 Task: Find connections with filter location Sigmaringen with filter topic #startupcompanywith filter profile language Potuguese with filter current company Wieden + Kennedy with filter school Velammal Institute Of Technology with filter industry Accessible Hardware Manufacturing with filter service category Research with filter keywords title Security Guard
Action: Mouse moved to (179, 273)
Screenshot: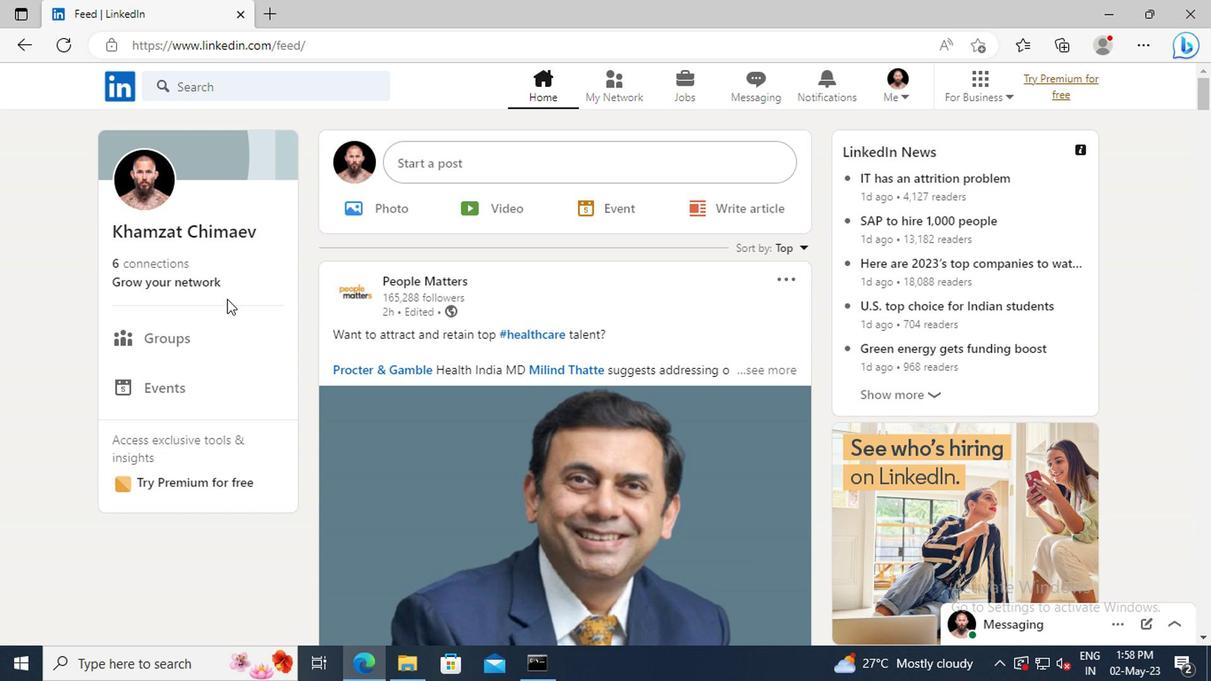 
Action: Mouse pressed left at (179, 273)
Screenshot: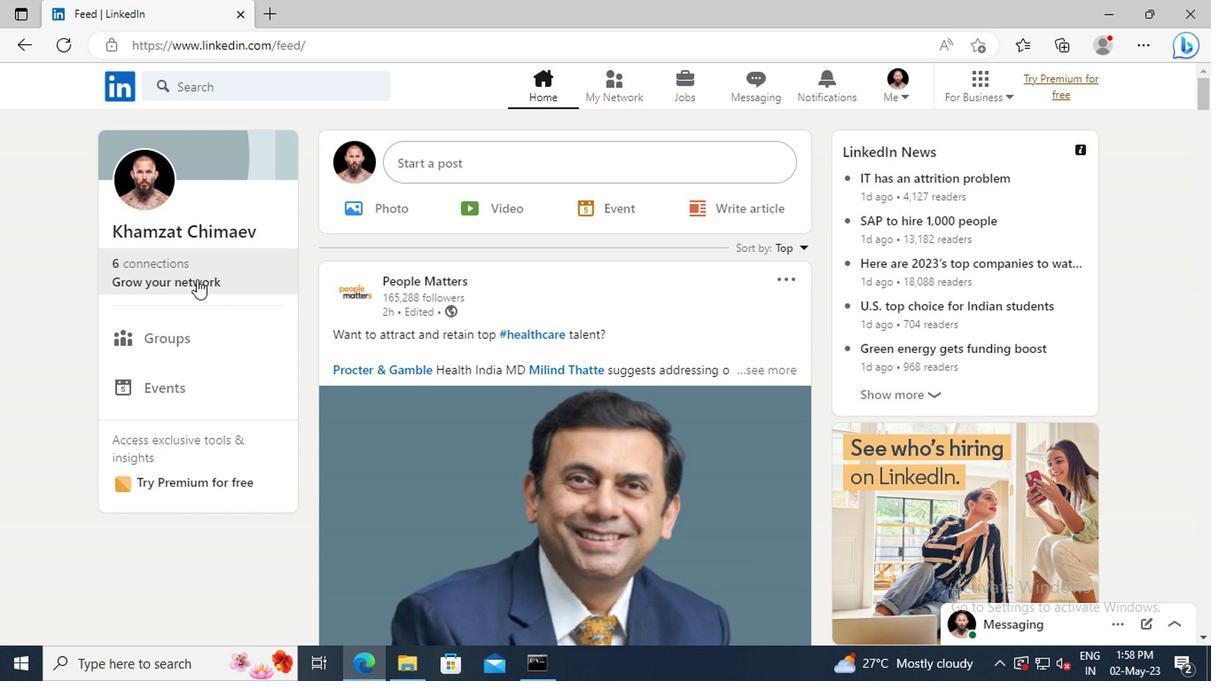 
Action: Mouse moved to (183, 188)
Screenshot: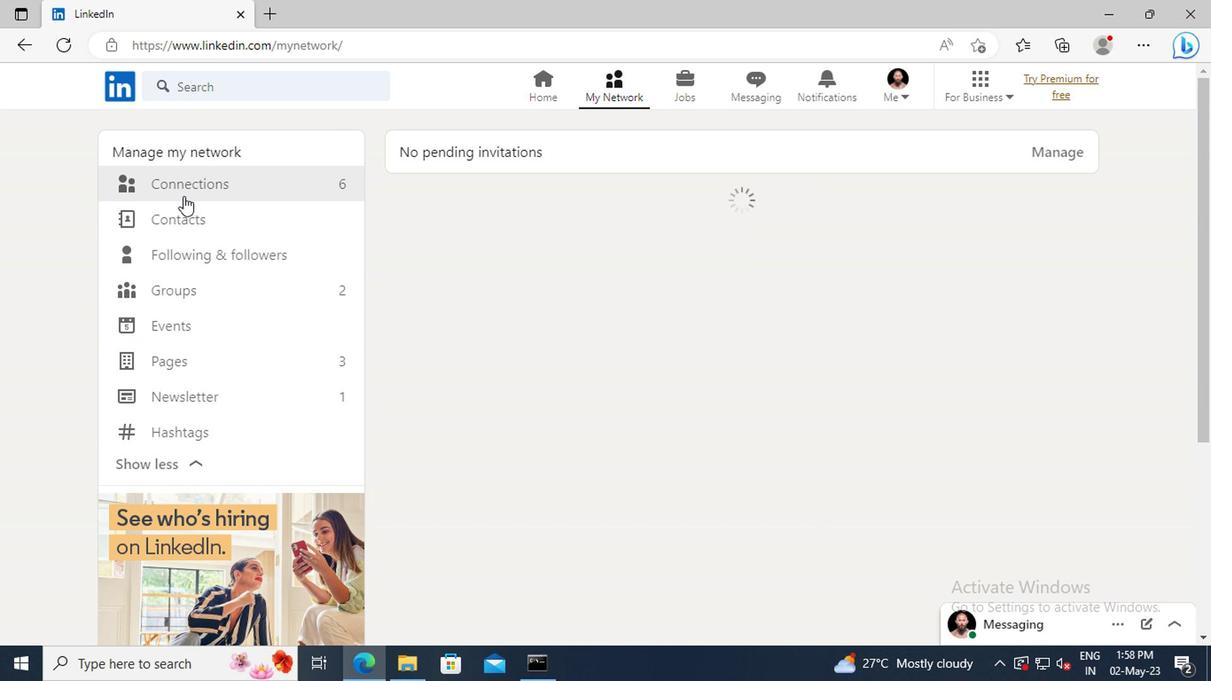 
Action: Mouse pressed left at (183, 188)
Screenshot: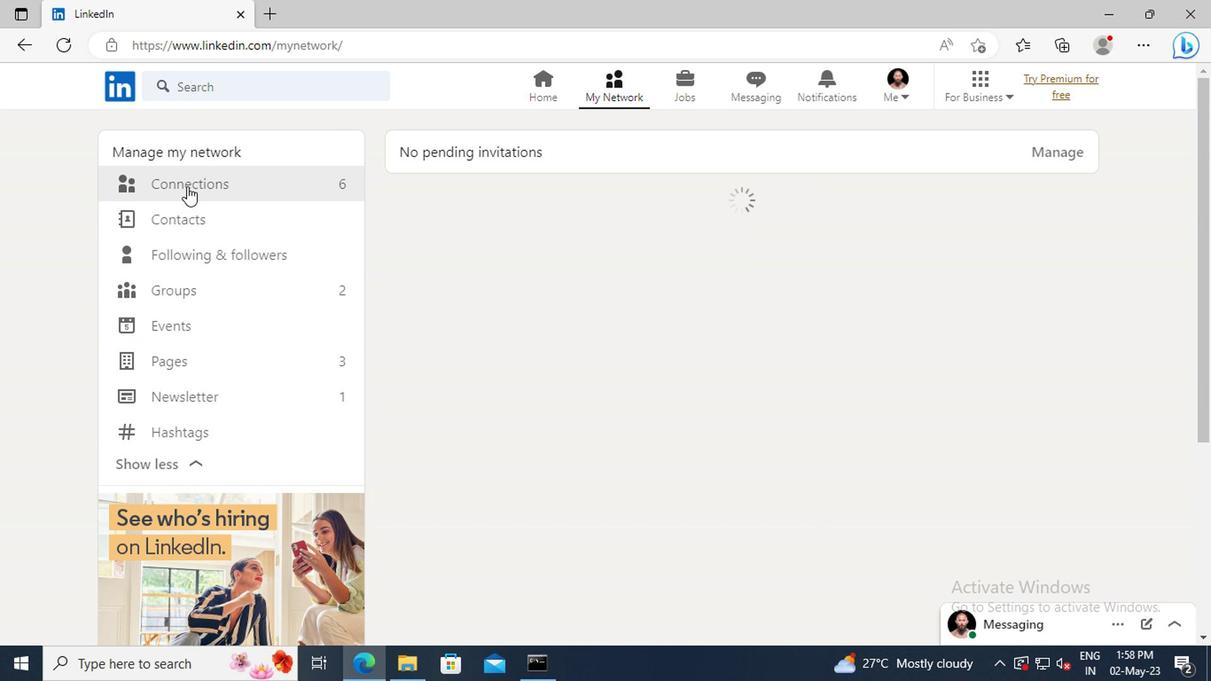 
Action: Mouse moved to (701, 193)
Screenshot: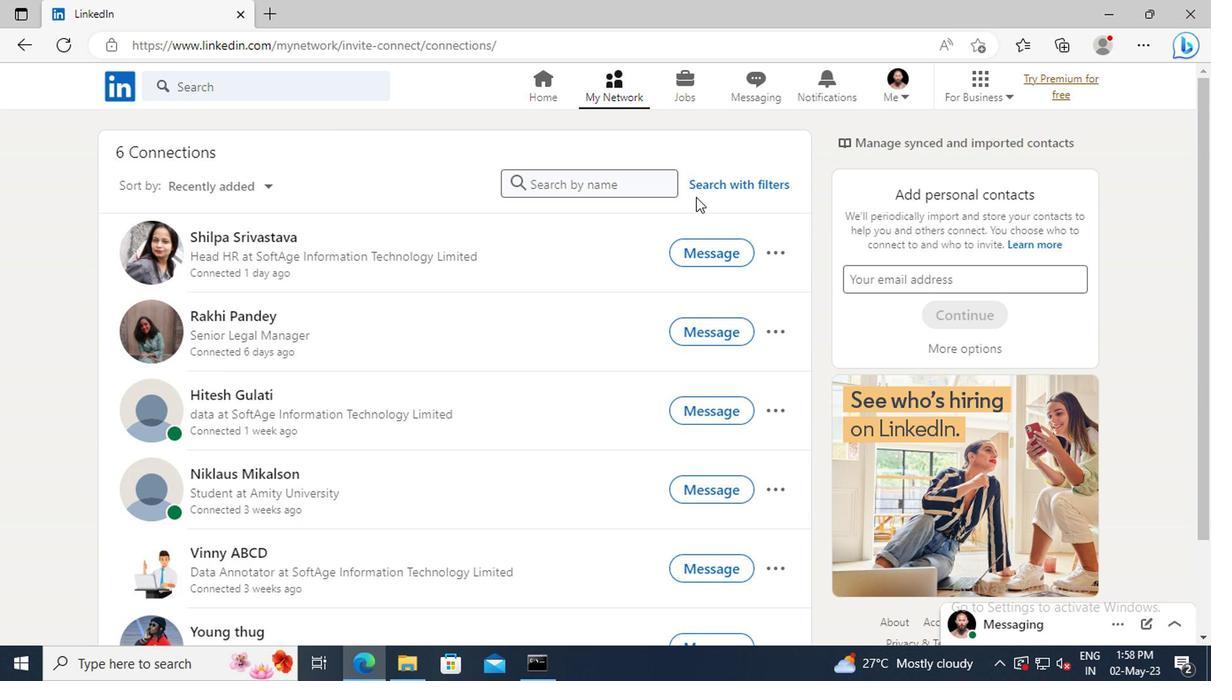 
Action: Mouse pressed left at (701, 193)
Screenshot: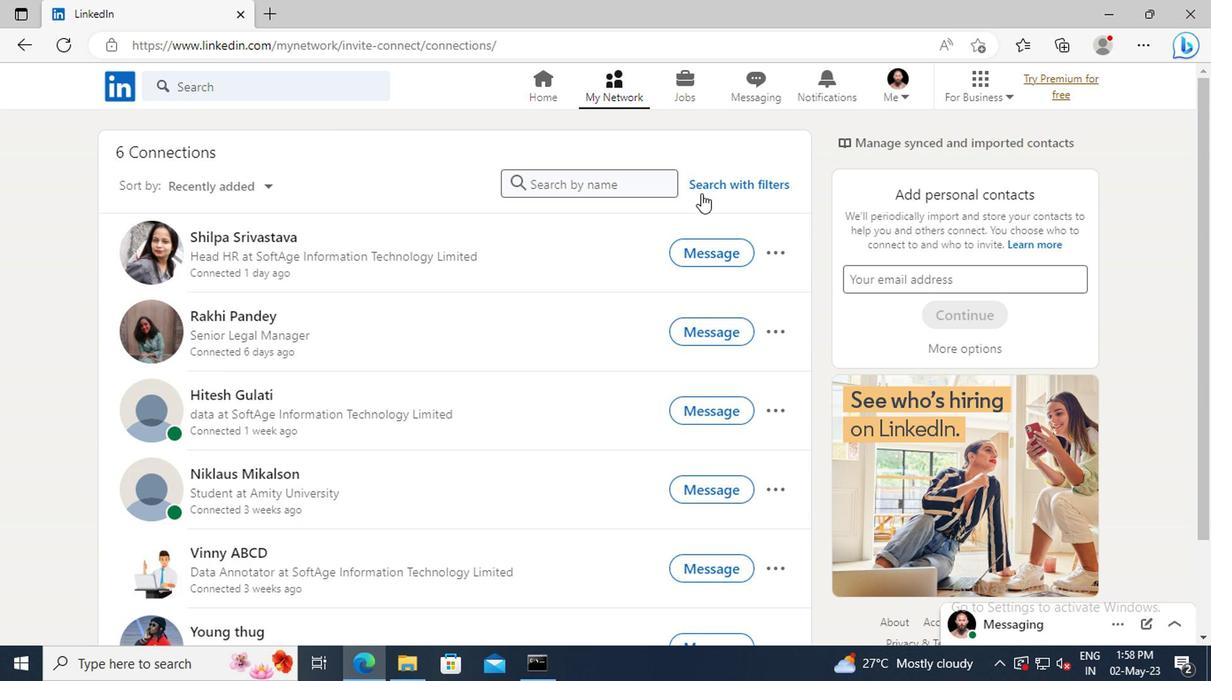 
Action: Mouse moved to (669, 141)
Screenshot: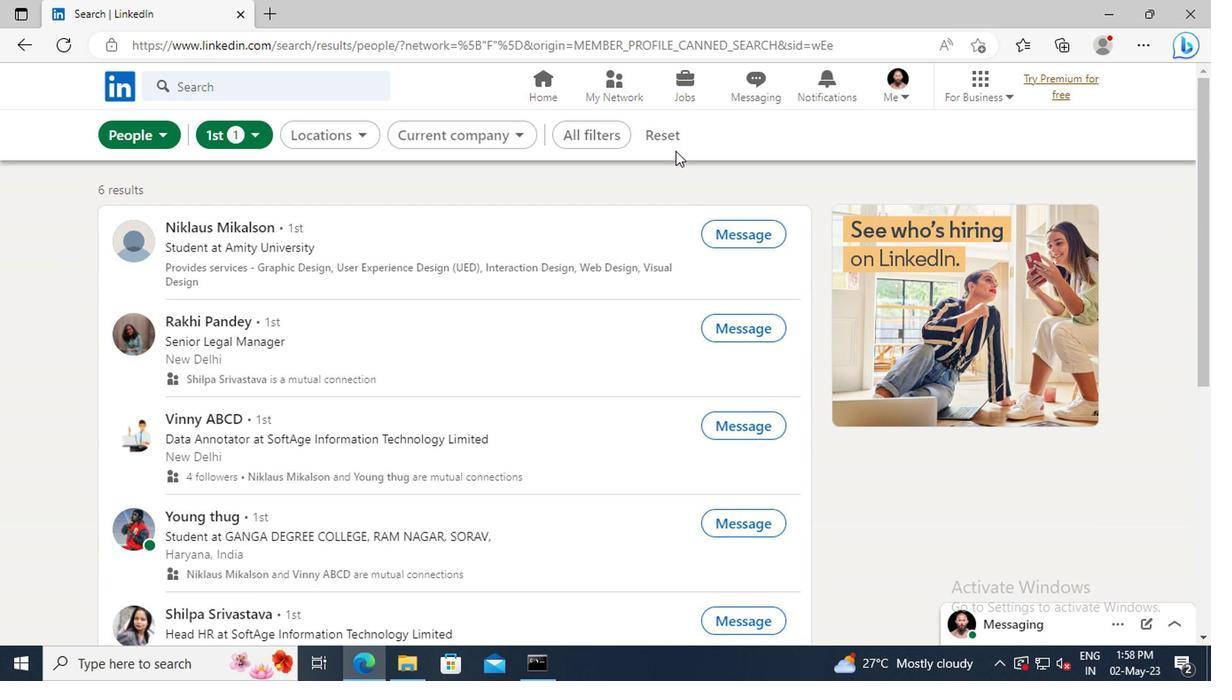 
Action: Mouse pressed left at (669, 141)
Screenshot: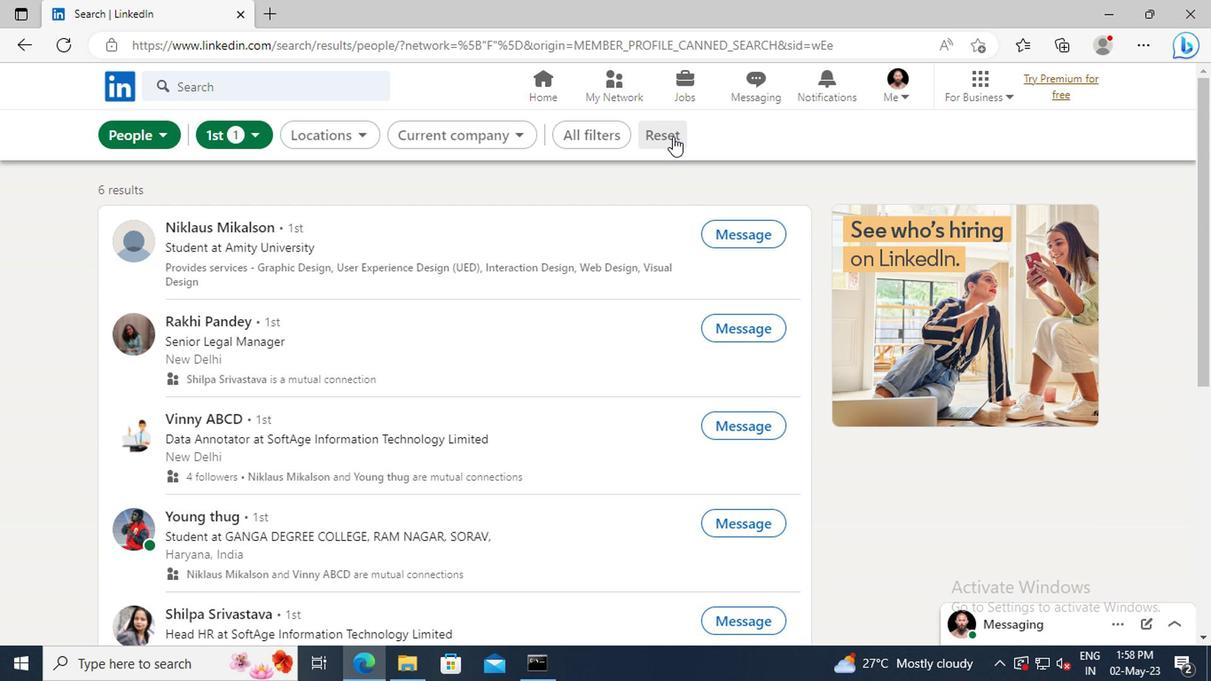
Action: Mouse moved to (632, 141)
Screenshot: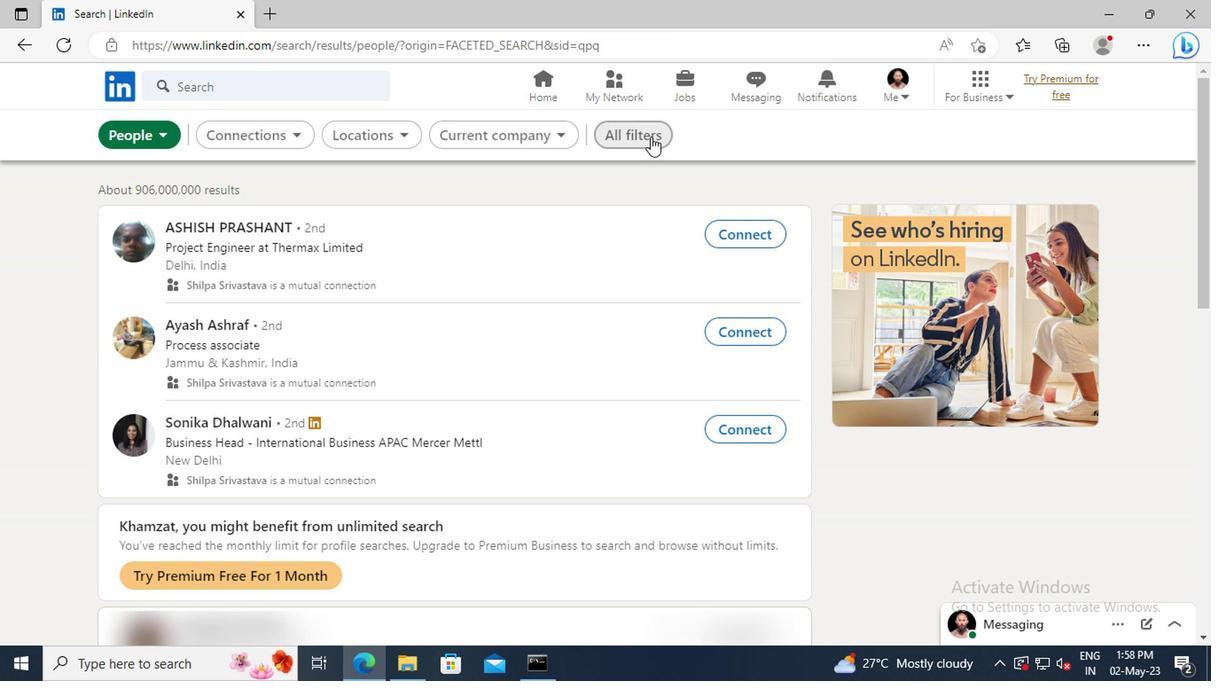 
Action: Mouse pressed left at (632, 141)
Screenshot: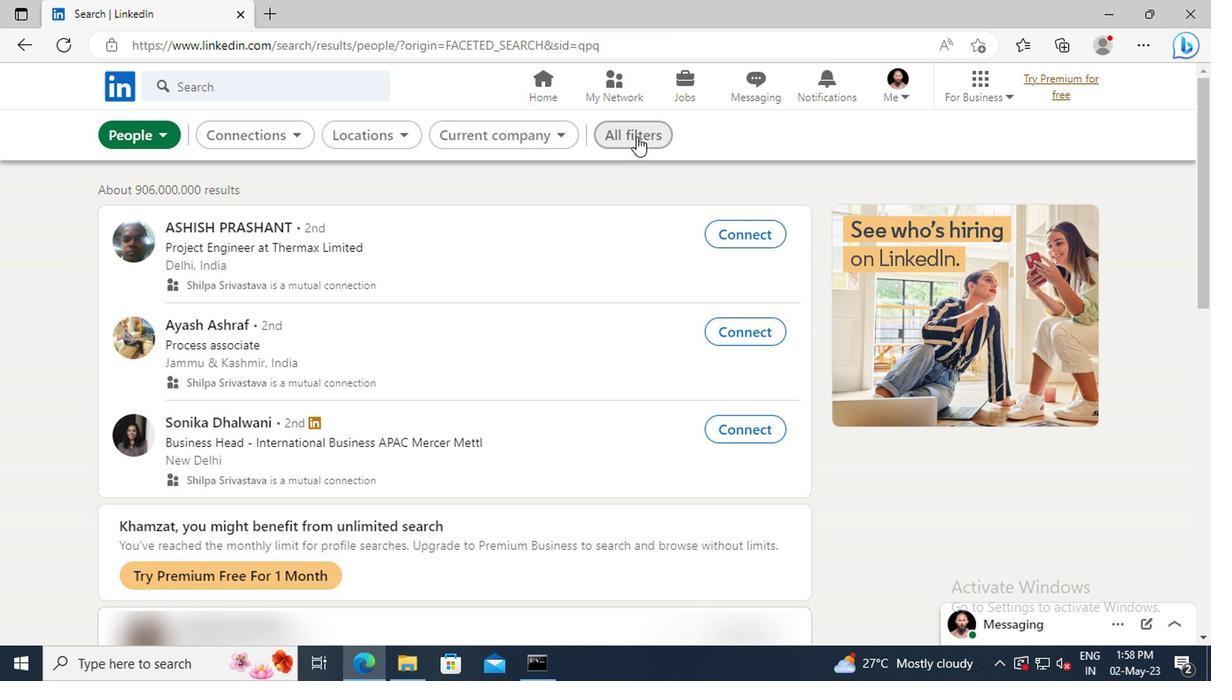 
Action: Mouse moved to (978, 320)
Screenshot: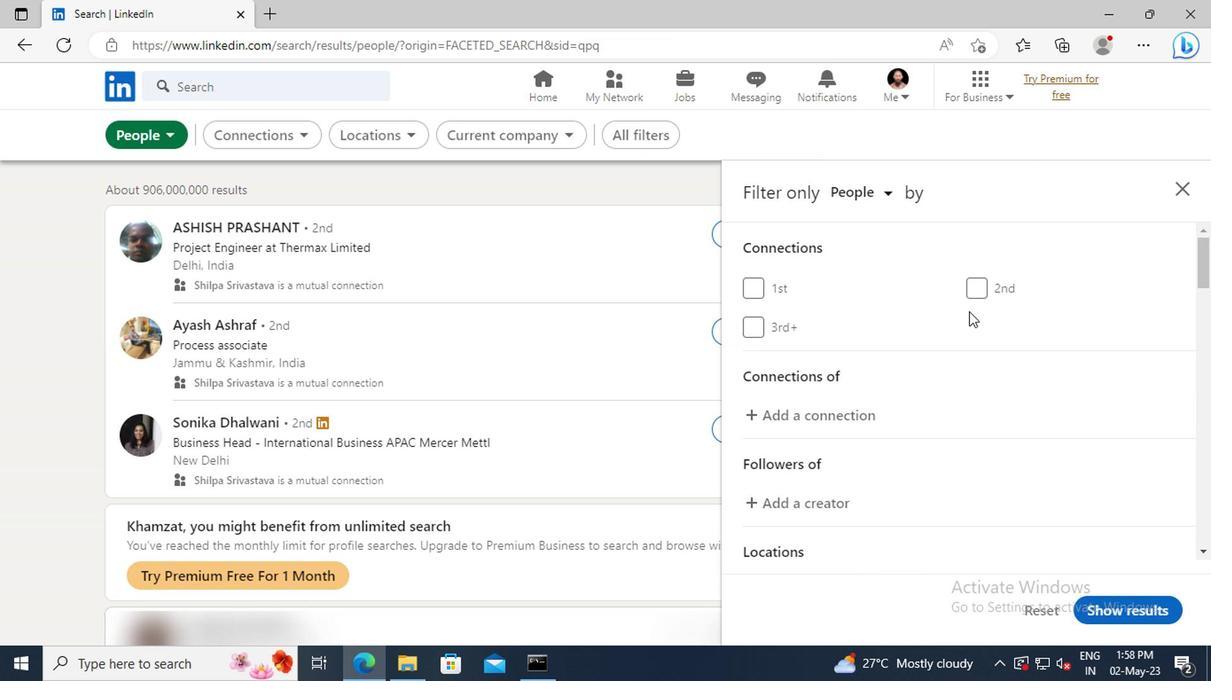 
Action: Mouse scrolled (978, 319) with delta (0, 0)
Screenshot: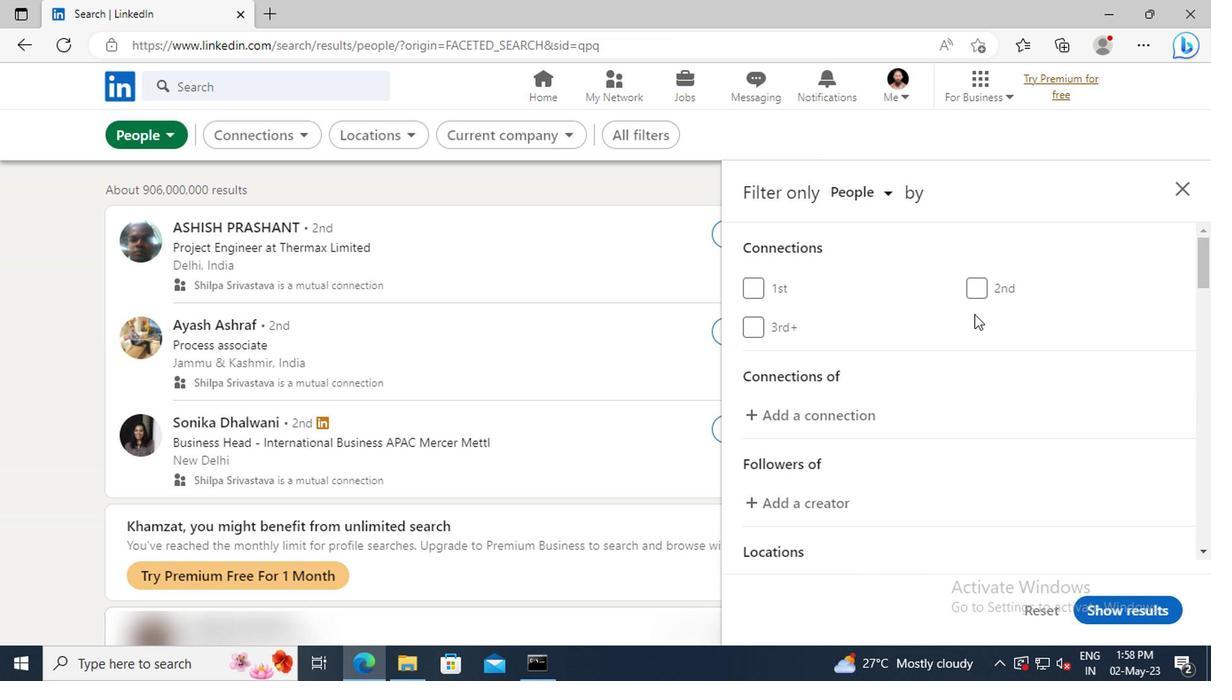 
Action: Mouse scrolled (978, 319) with delta (0, 0)
Screenshot: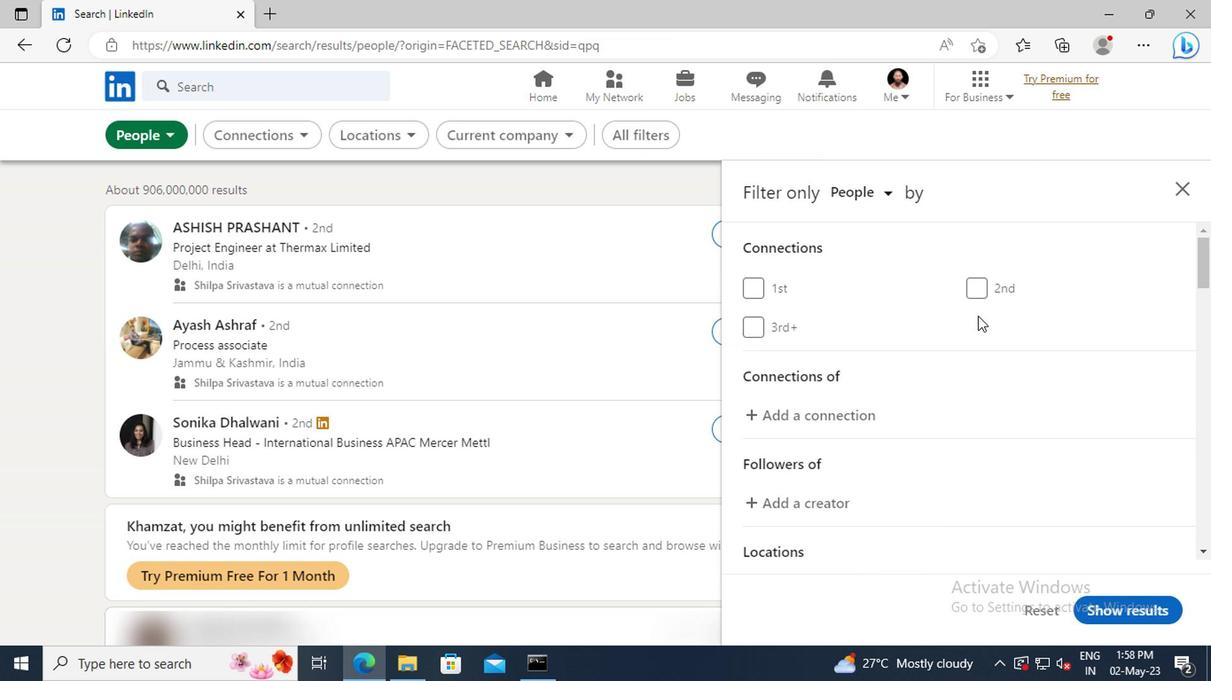 
Action: Mouse scrolled (978, 319) with delta (0, 0)
Screenshot: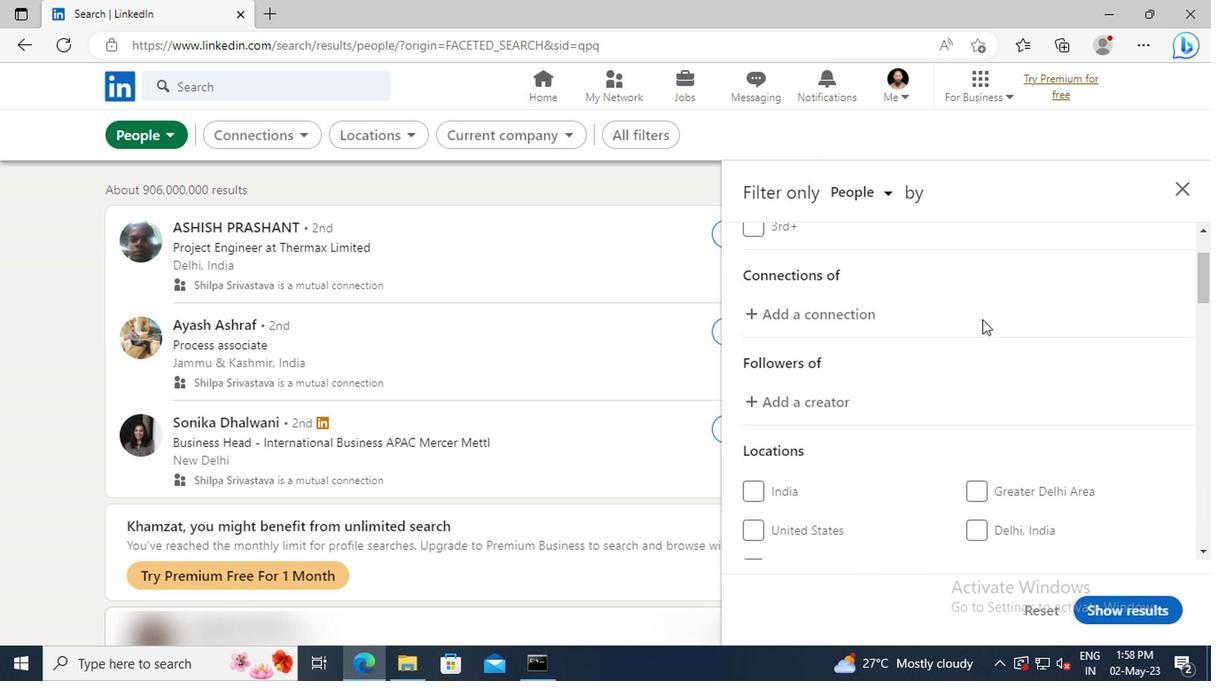 
Action: Mouse moved to (978, 321)
Screenshot: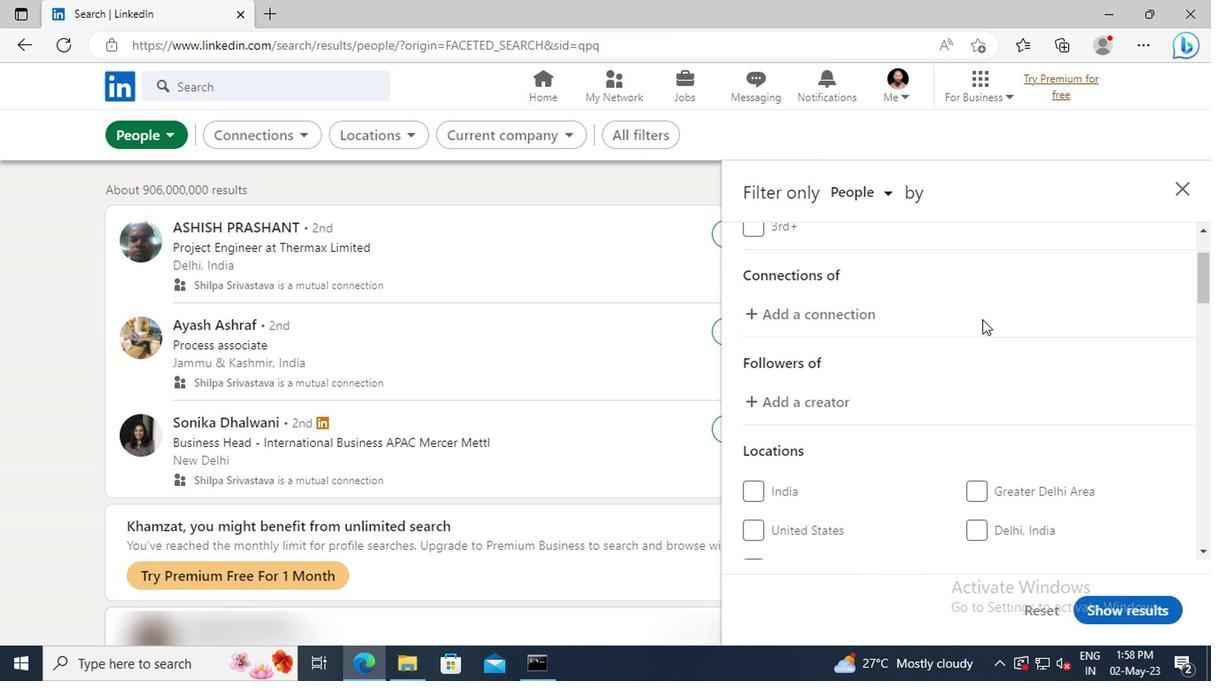 
Action: Mouse scrolled (978, 320) with delta (0, -1)
Screenshot: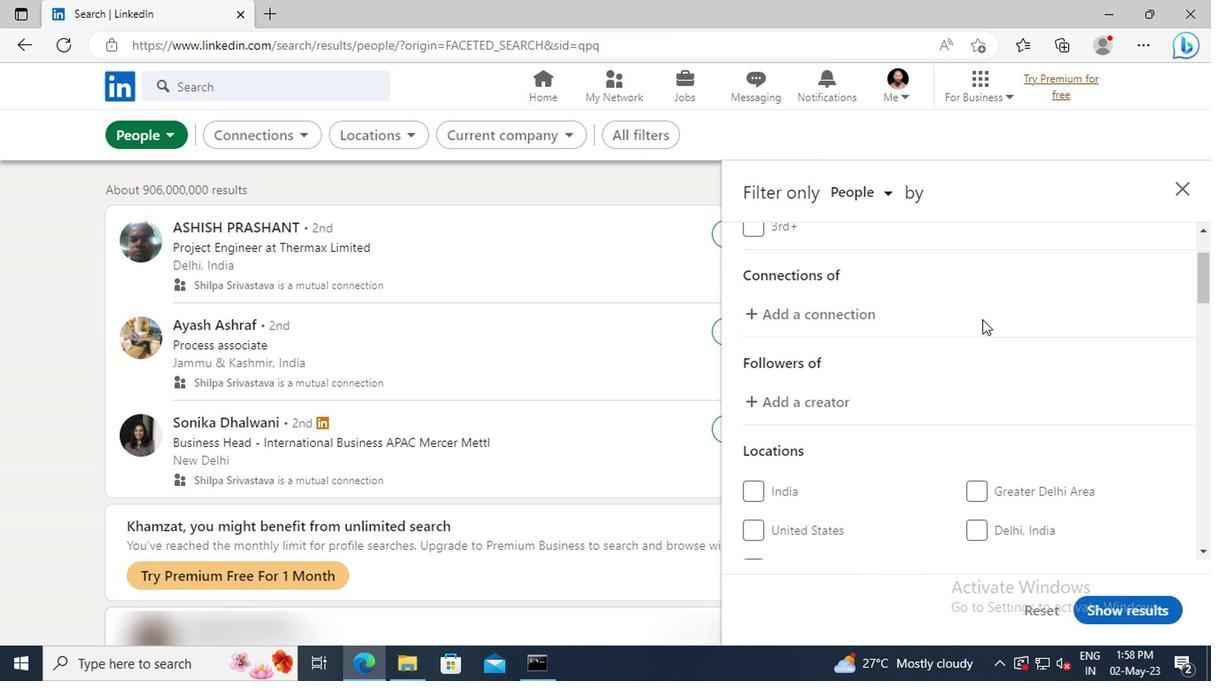 
Action: Mouse moved to (978, 330)
Screenshot: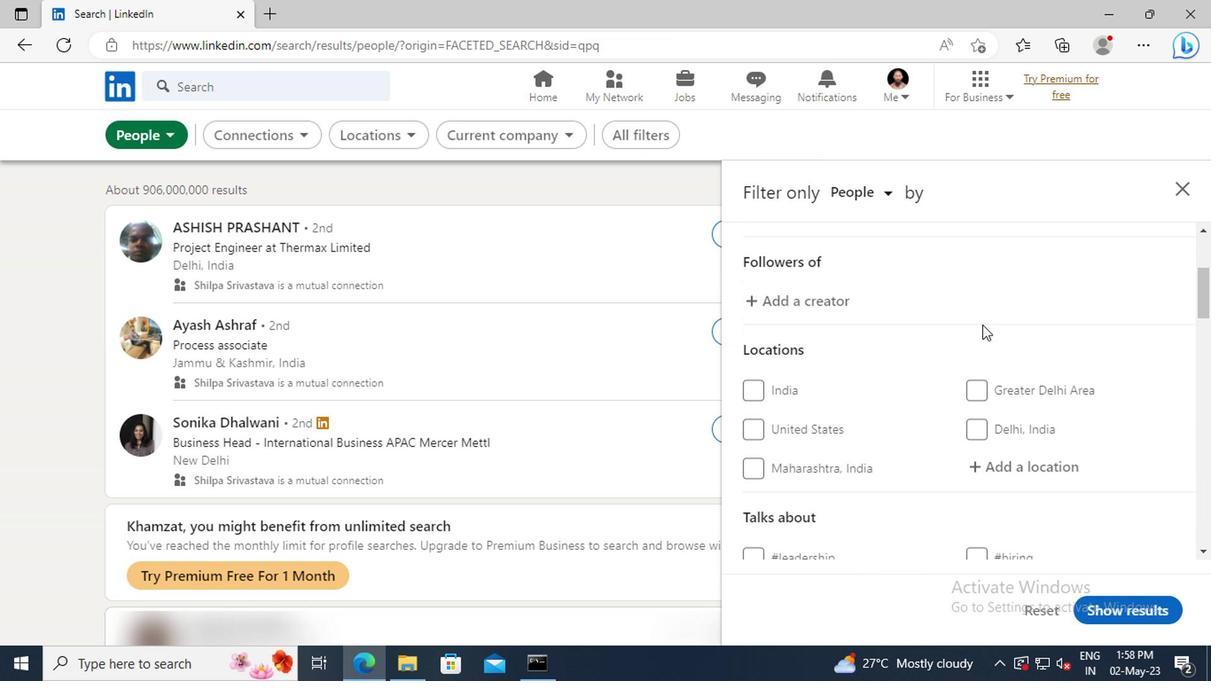 
Action: Mouse scrolled (978, 329) with delta (0, -1)
Screenshot: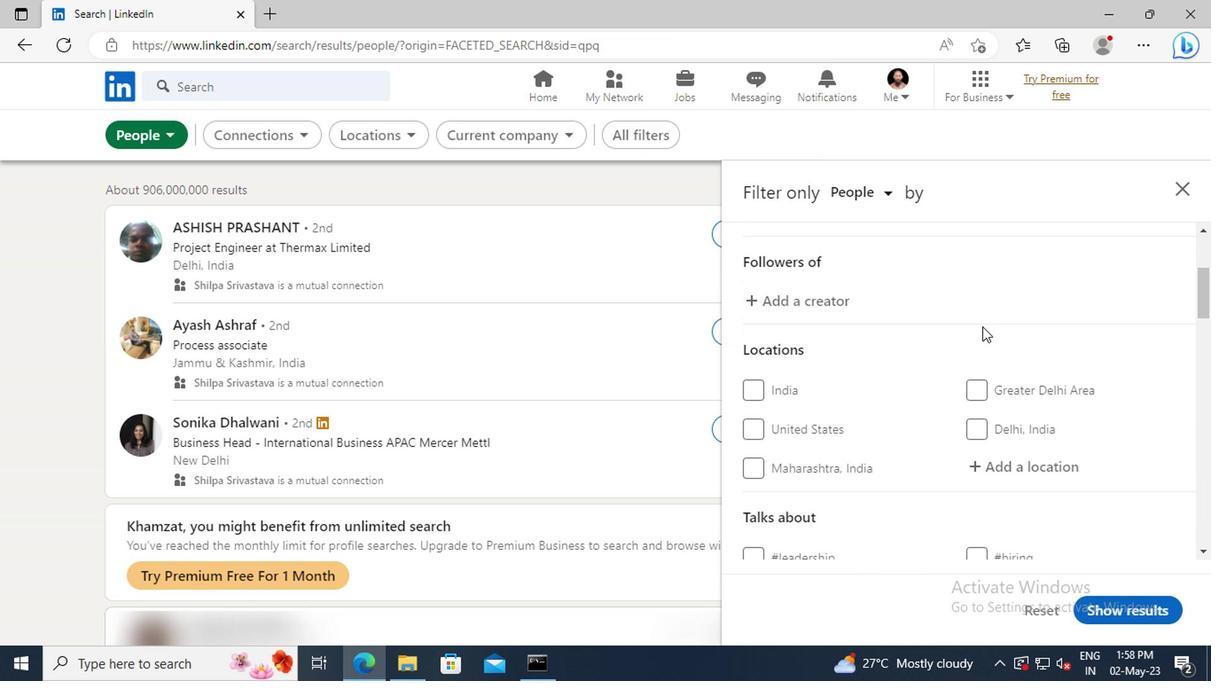 
Action: Mouse scrolled (978, 329) with delta (0, -1)
Screenshot: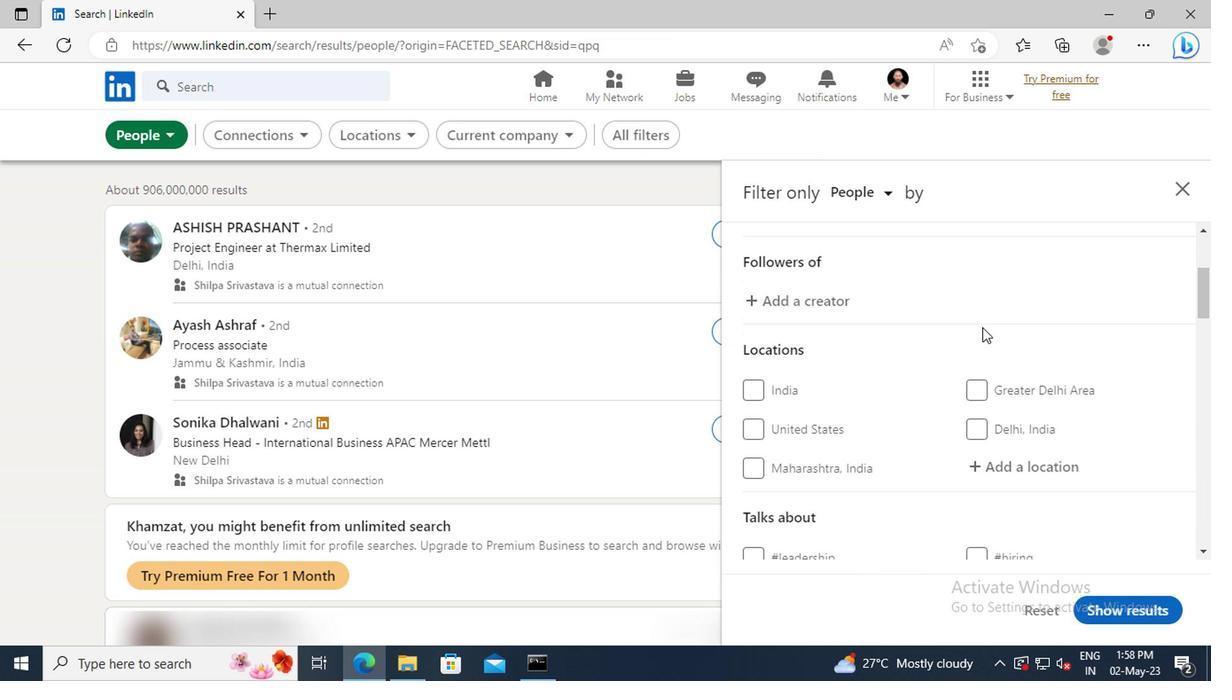 
Action: Mouse moved to (984, 362)
Screenshot: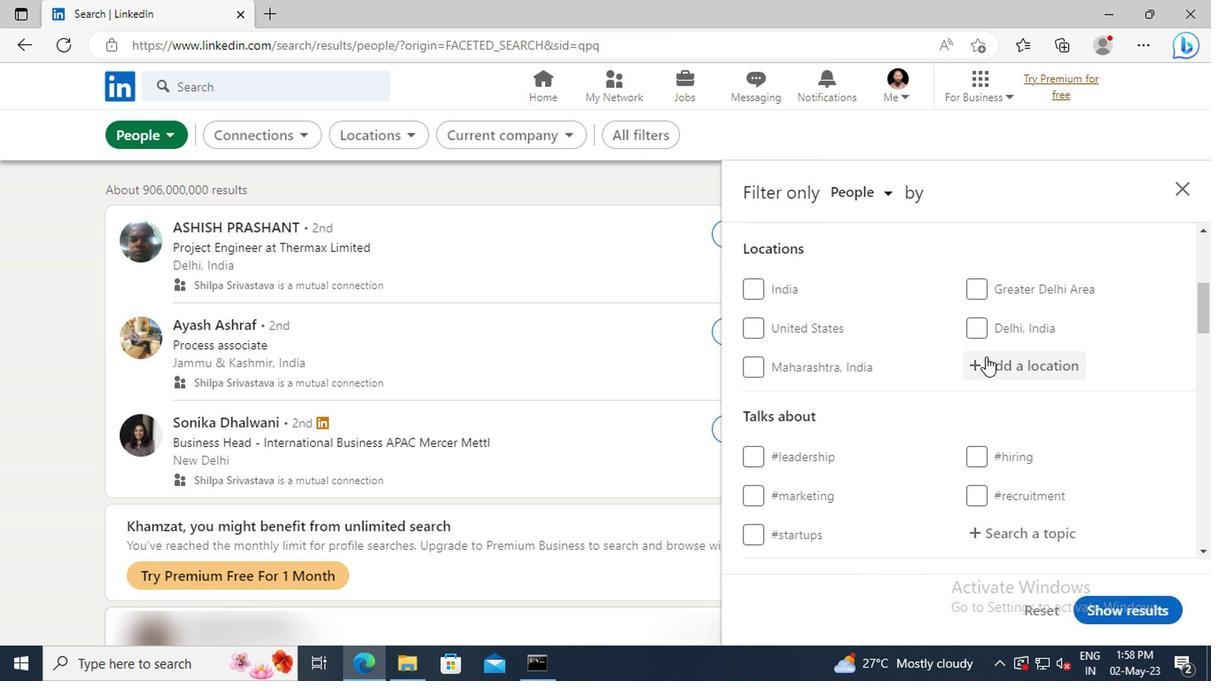 
Action: Mouse pressed left at (984, 362)
Screenshot: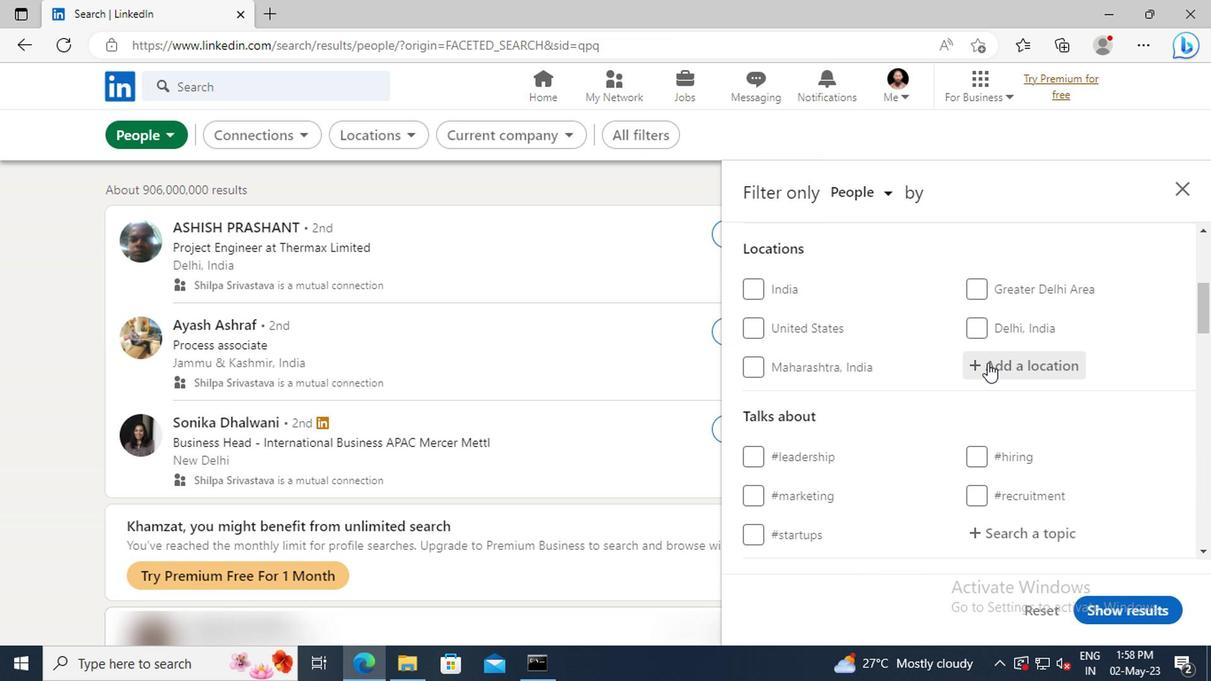 
Action: Key pressed <Key.shift>SIGMARI
Screenshot: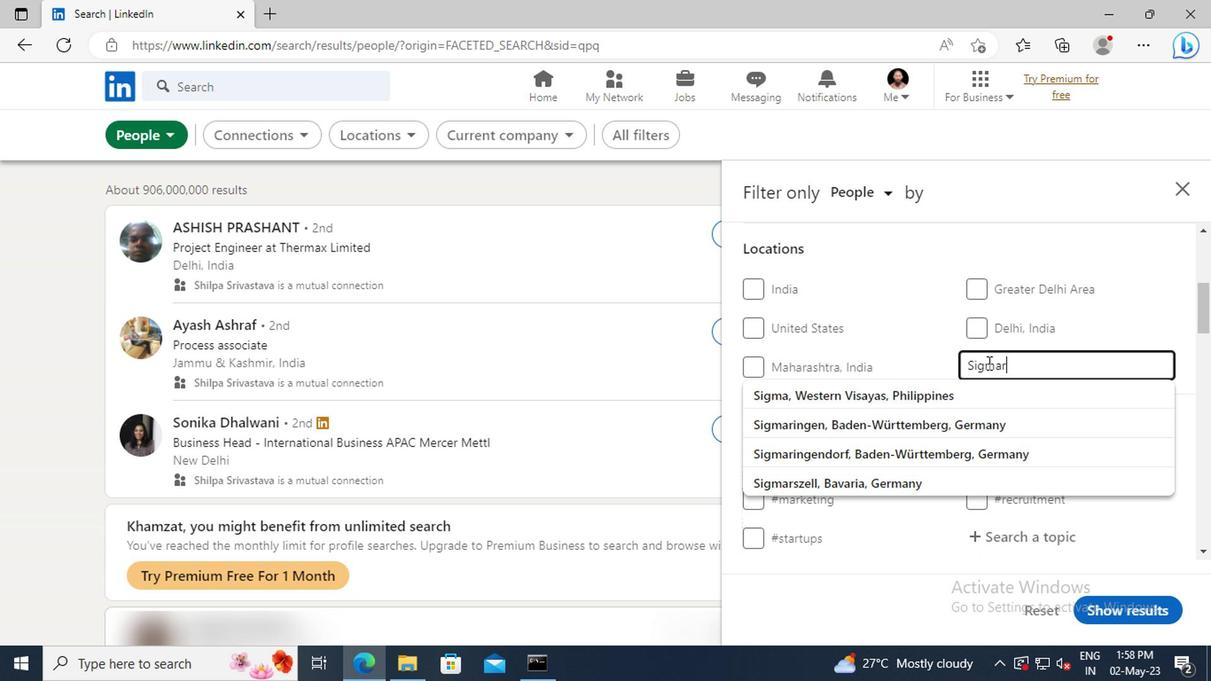 
Action: Mouse moved to (984, 389)
Screenshot: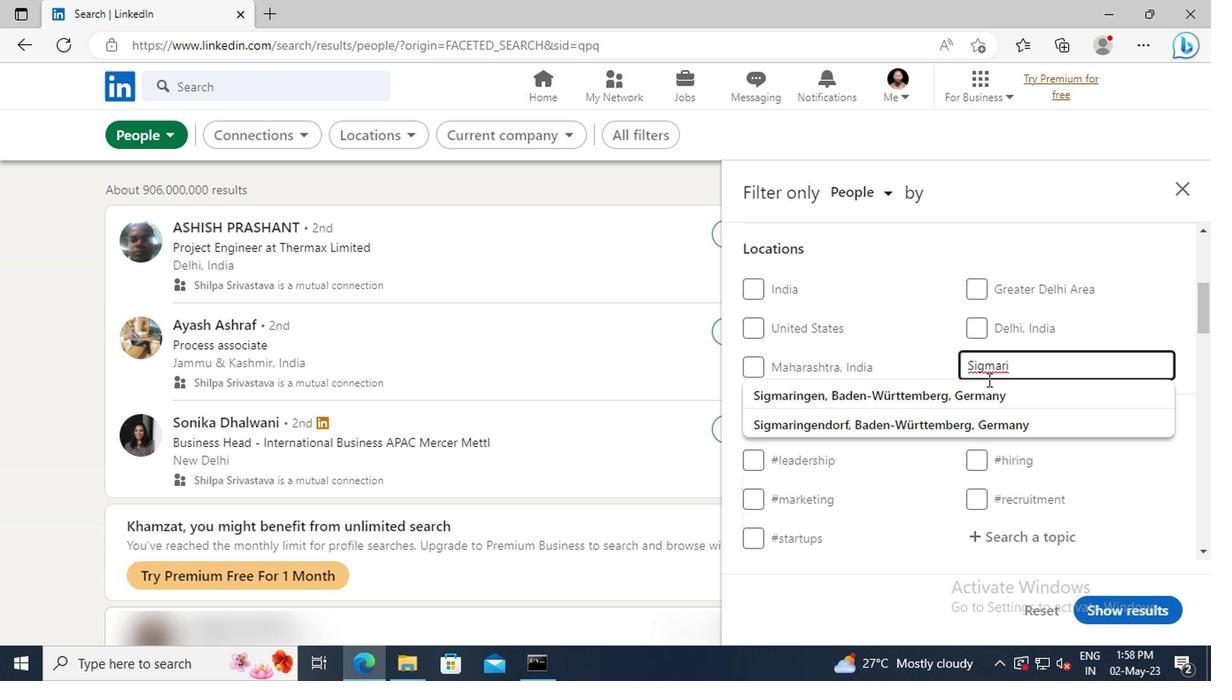
Action: Mouse pressed left at (984, 389)
Screenshot: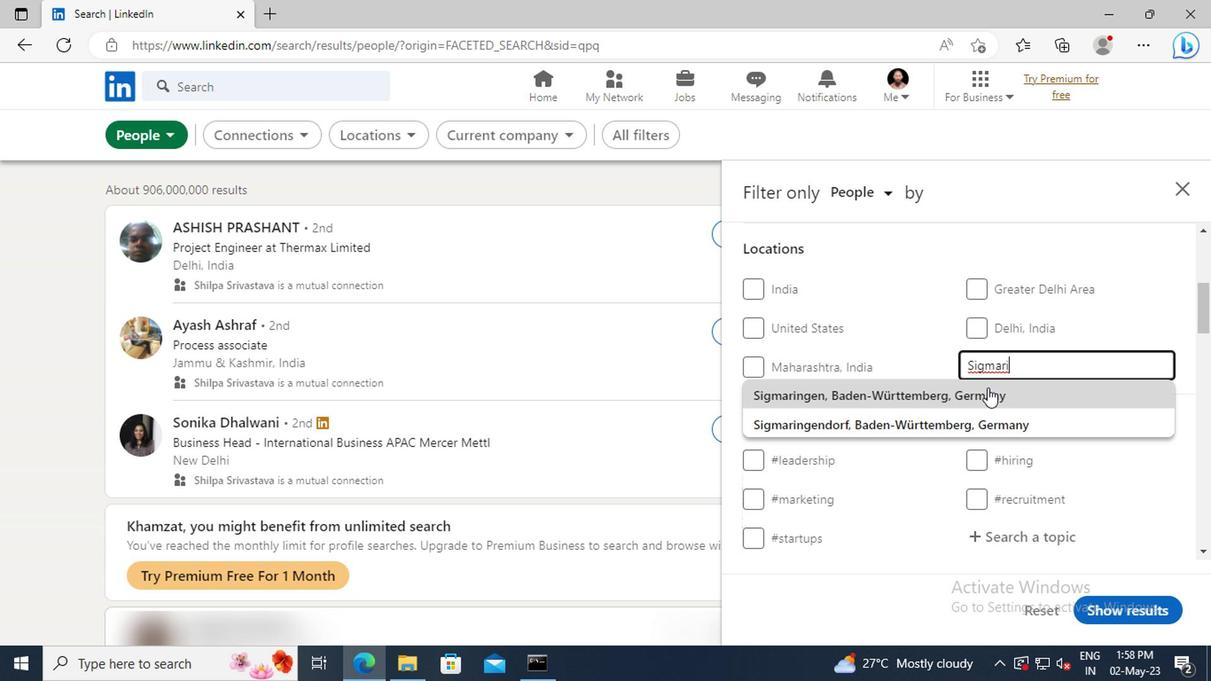 
Action: Mouse moved to (982, 393)
Screenshot: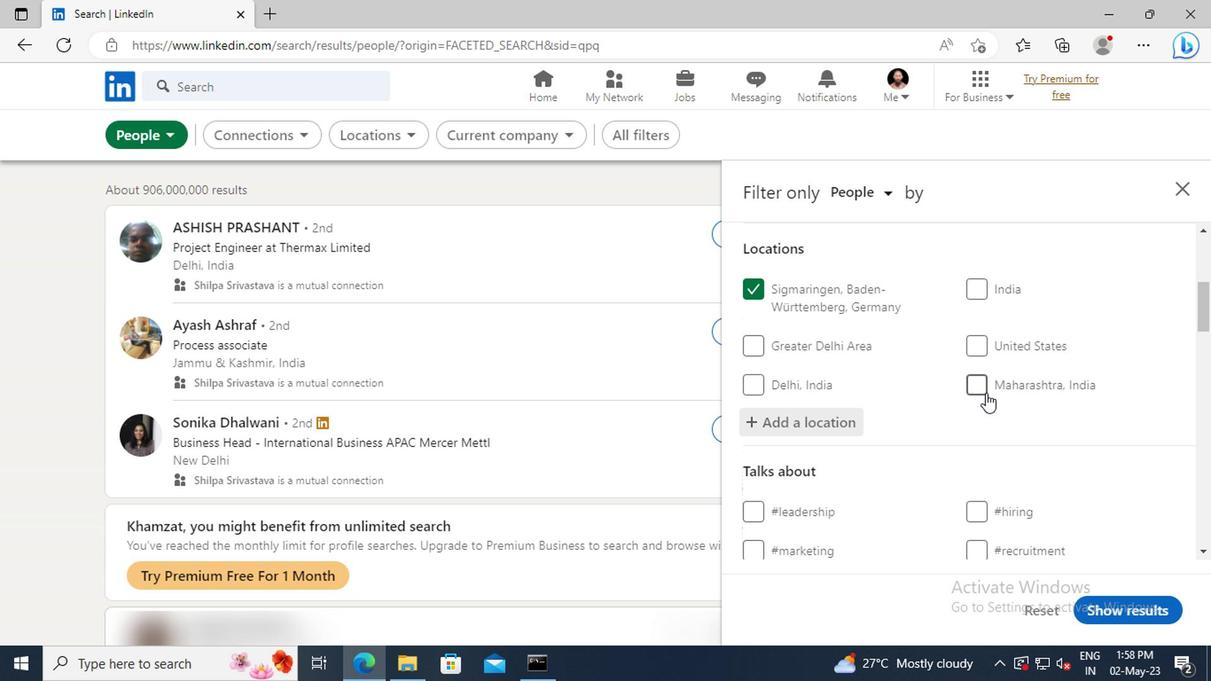
Action: Mouse scrolled (982, 391) with delta (0, -1)
Screenshot: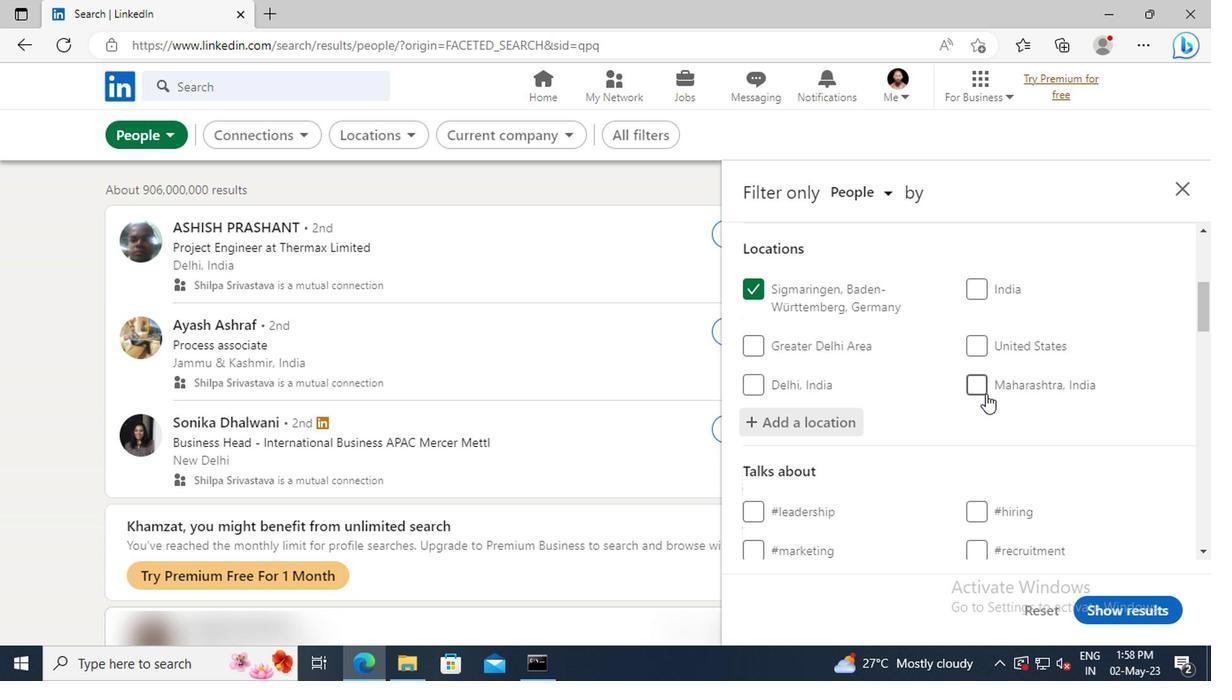 
Action: Mouse scrolled (982, 391) with delta (0, -1)
Screenshot: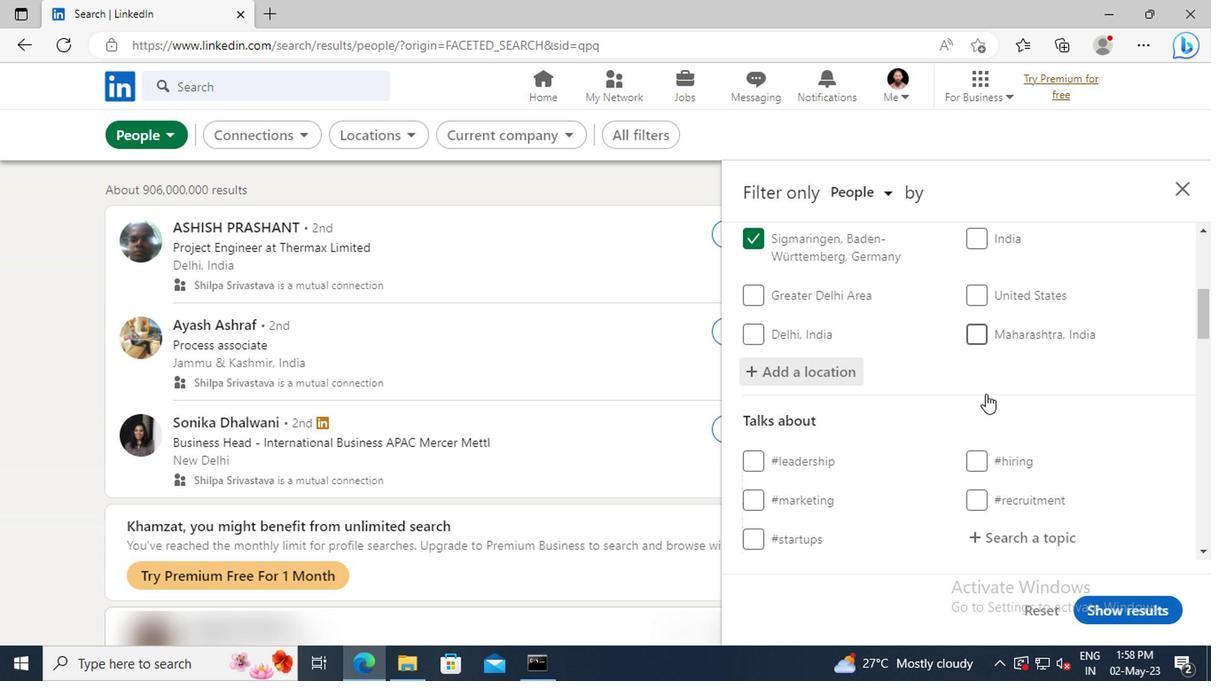 
Action: Mouse scrolled (982, 391) with delta (0, -1)
Screenshot: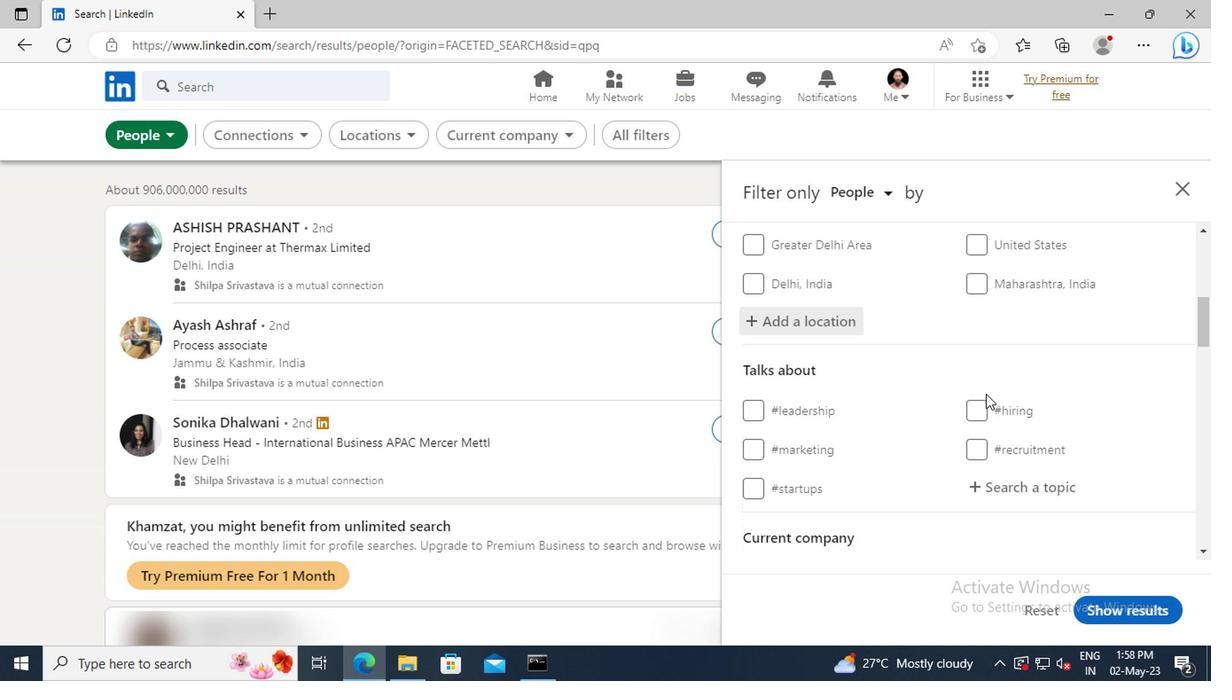 
Action: Mouse scrolled (982, 391) with delta (0, -1)
Screenshot: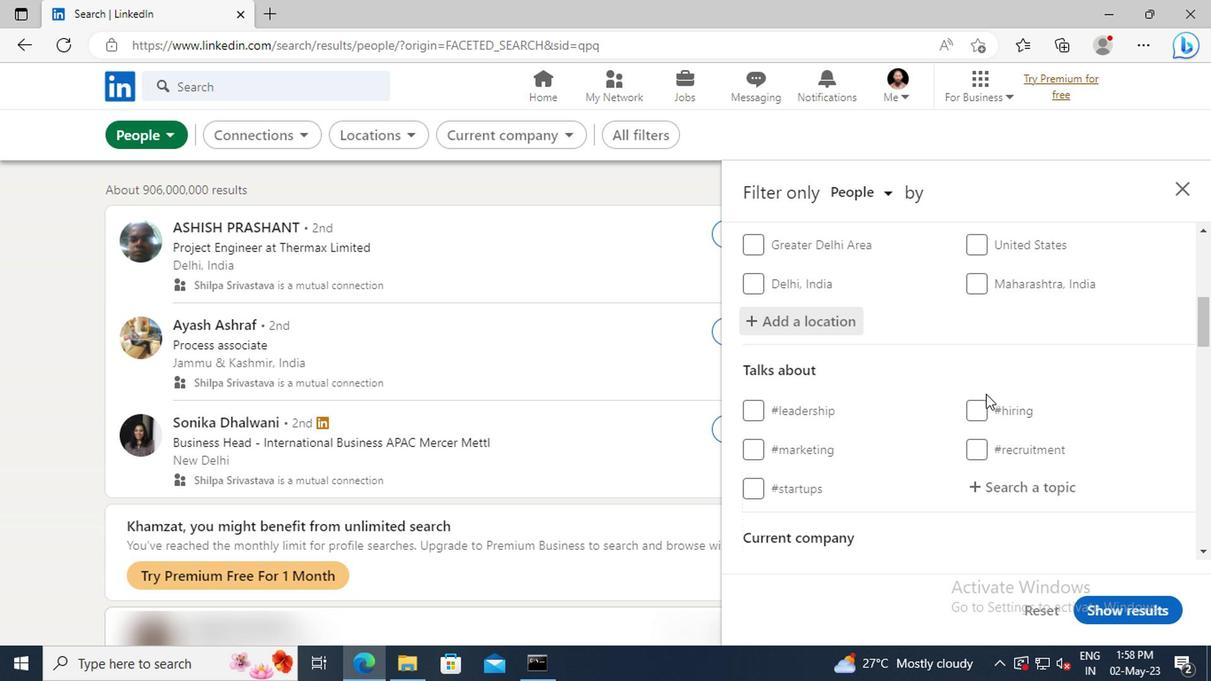 
Action: Mouse moved to (986, 391)
Screenshot: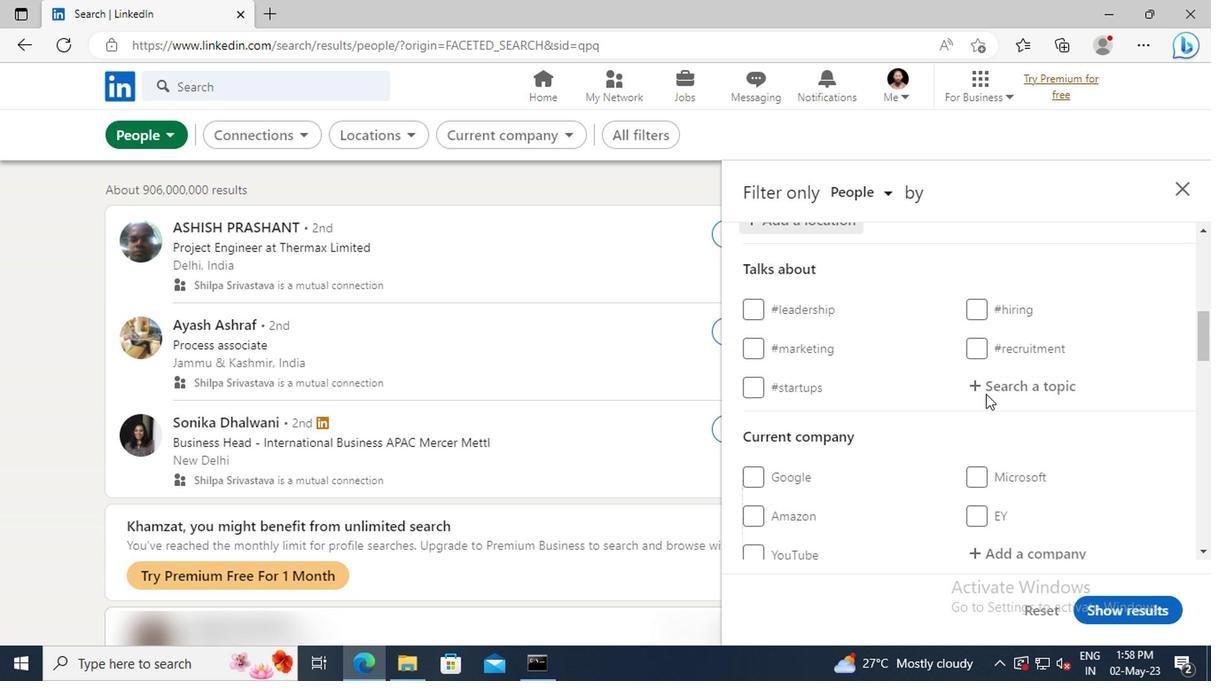 
Action: Mouse pressed left at (986, 391)
Screenshot: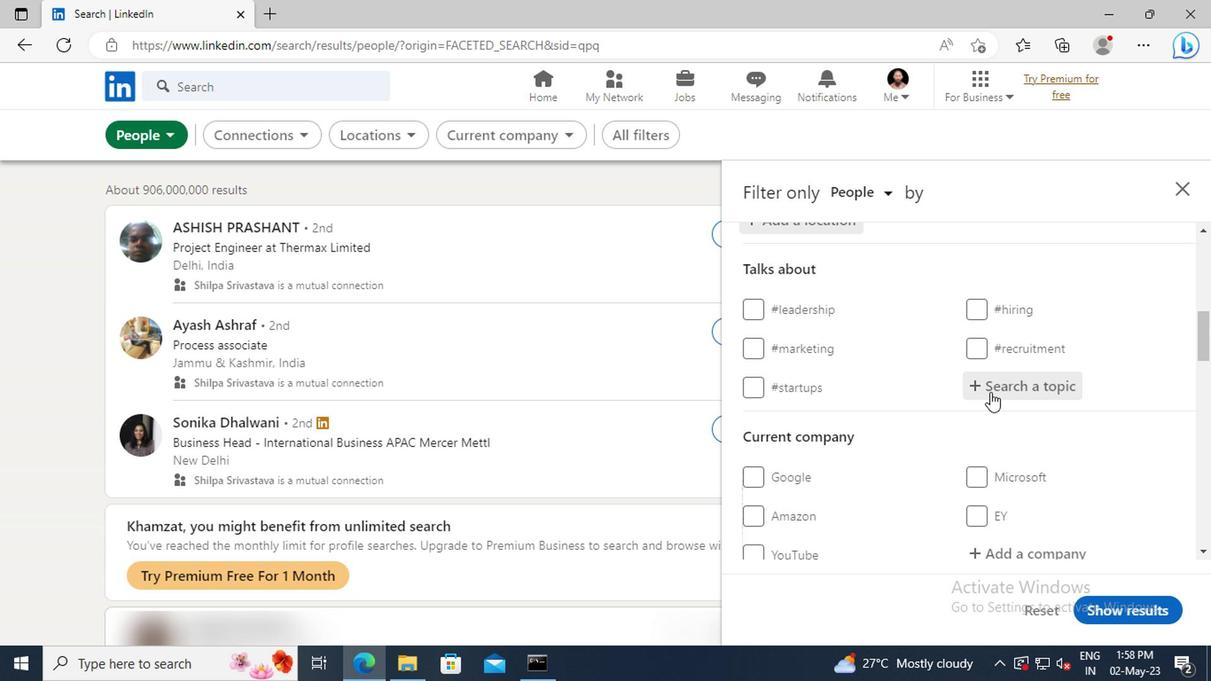 
Action: Mouse moved to (986, 391)
Screenshot: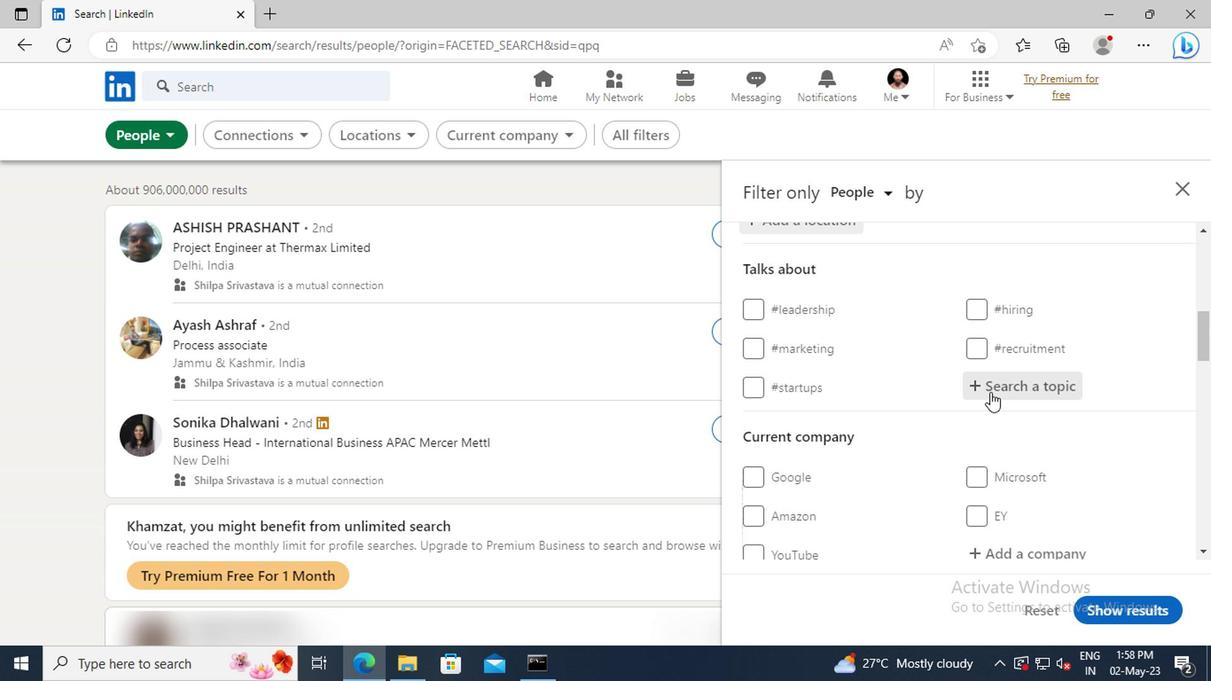 
Action: Key pressed STARTUPCO
Screenshot: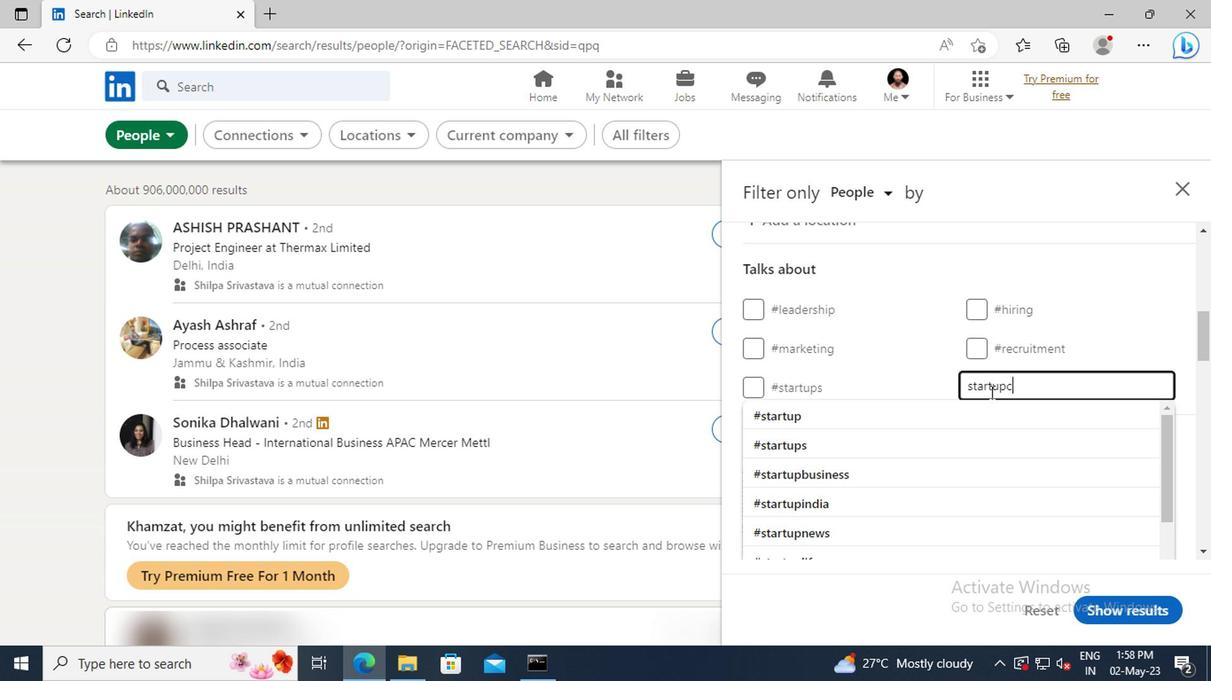 
Action: Mouse moved to (988, 409)
Screenshot: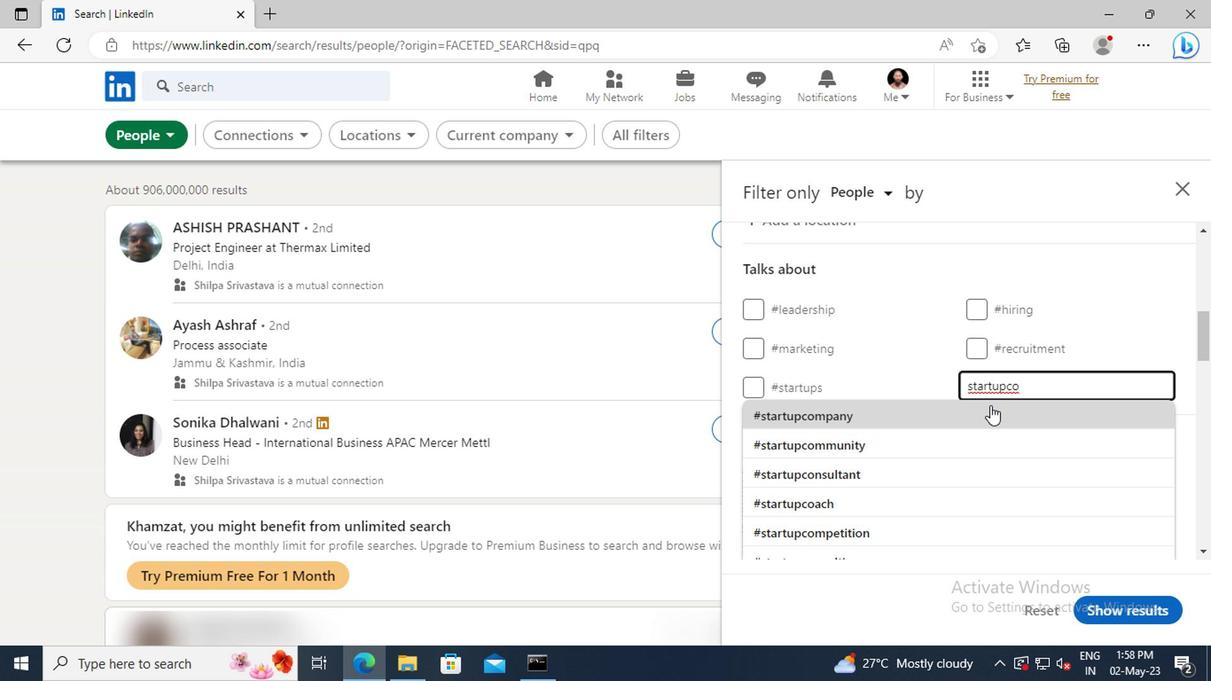 
Action: Mouse pressed left at (988, 409)
Screenshot: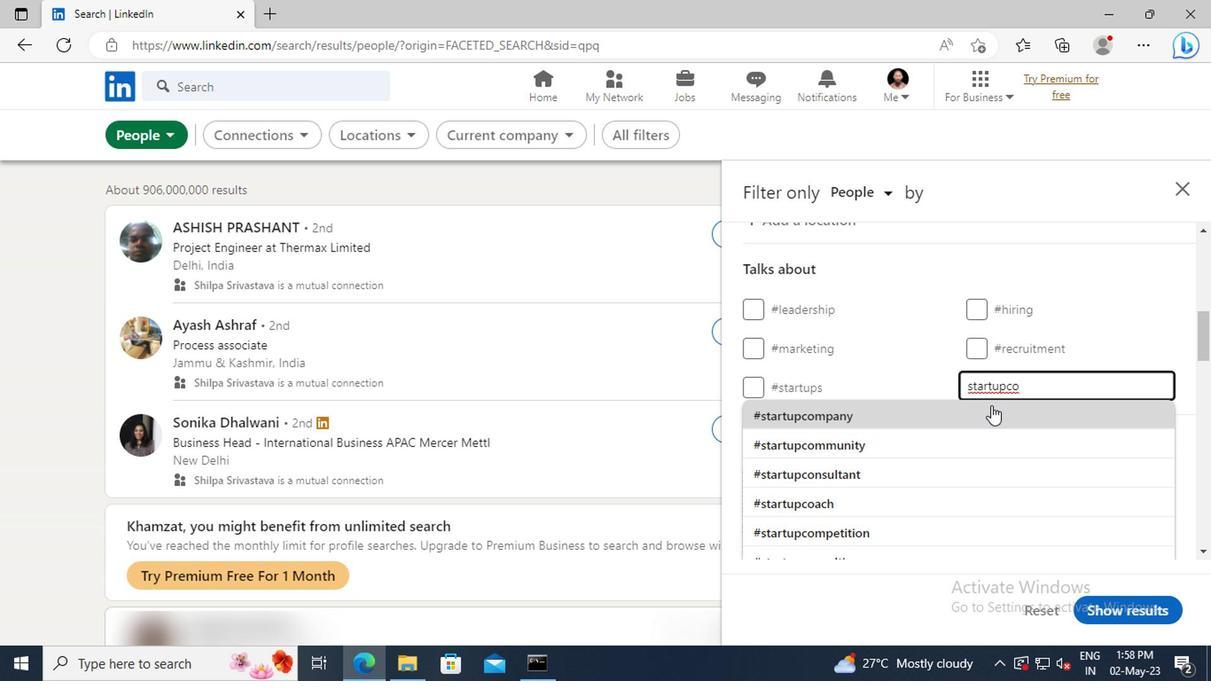 
Action: Mouse scrolled (988, 408) with delta (0, -1)
Screenshot: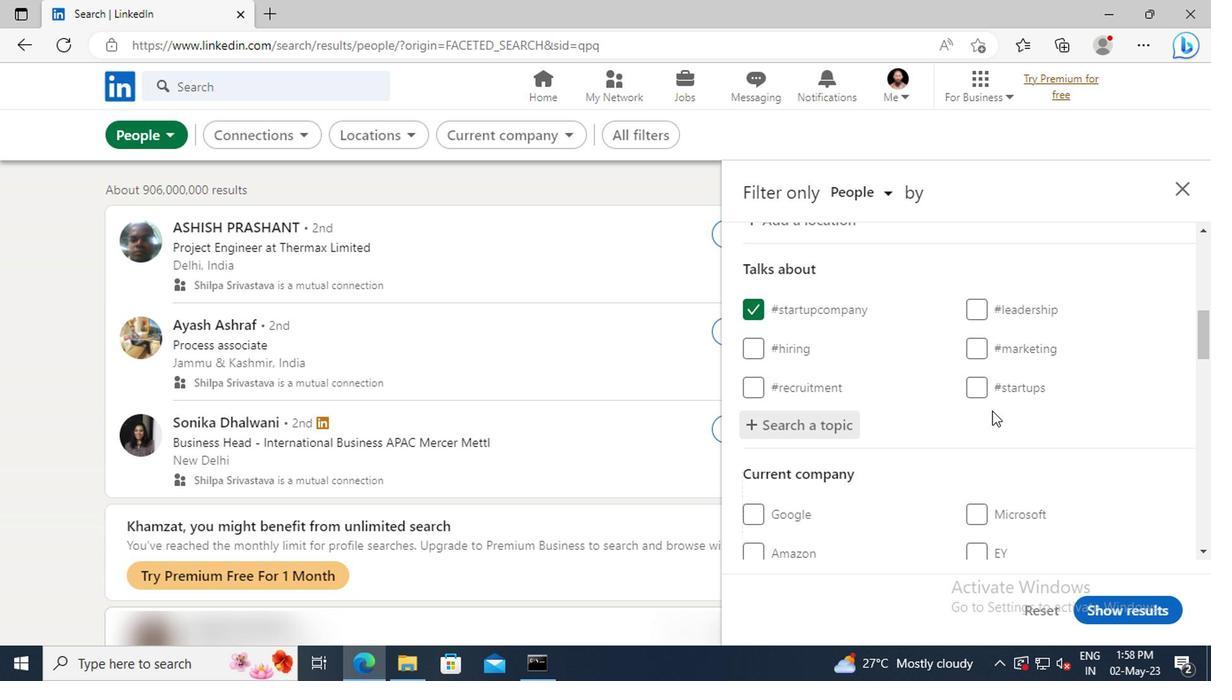 
Action: Mouse scrolled (988, 408) with delta (0, -1)
Screenshot: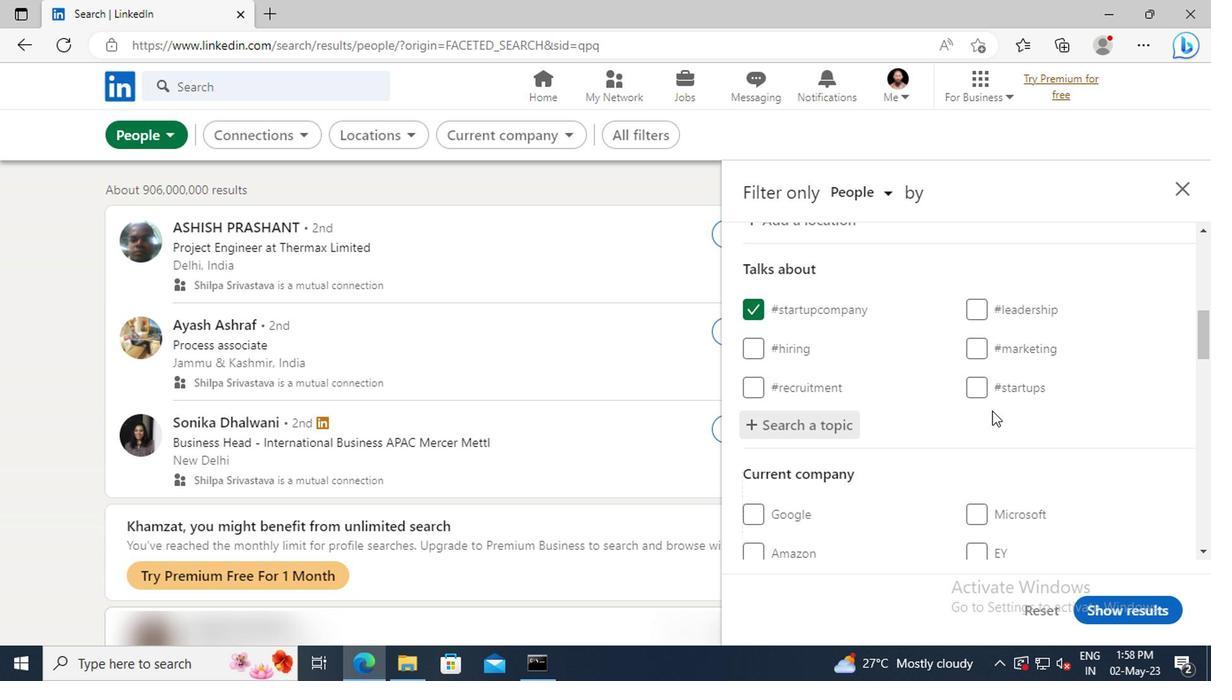 
Action: Mouse moved to (989, 409)
Screenshot: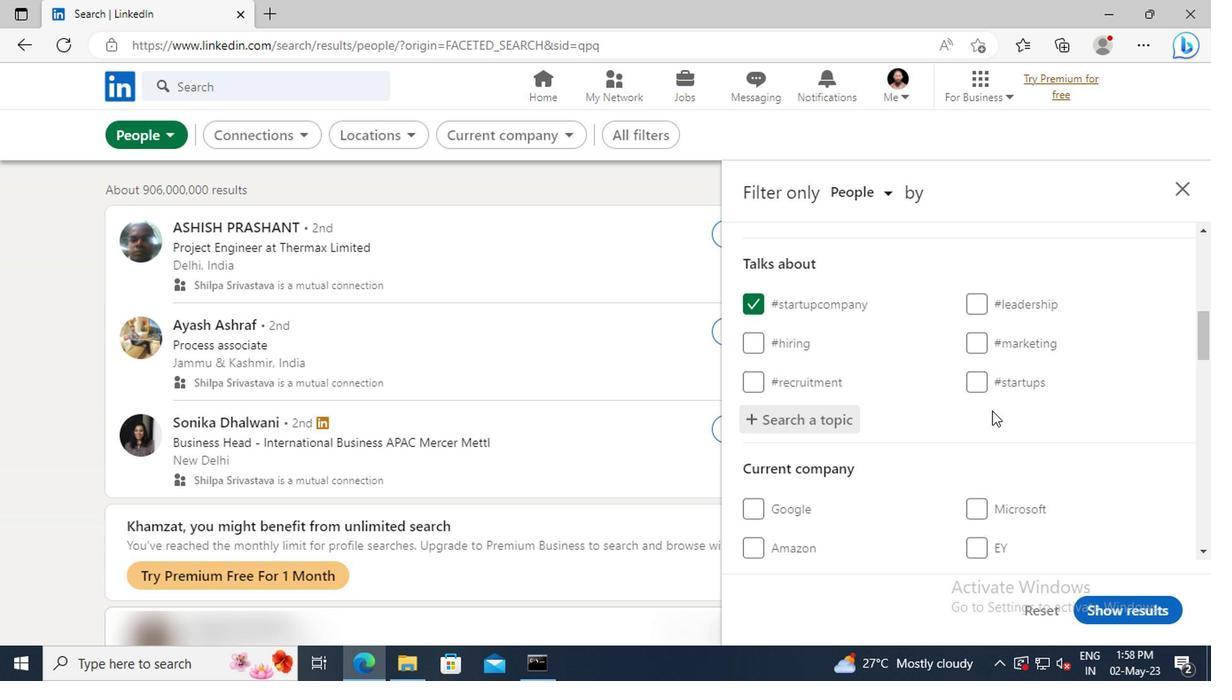 
Action: Mouse scrolled (989, 408) with delta (0, -1)
Screenshot: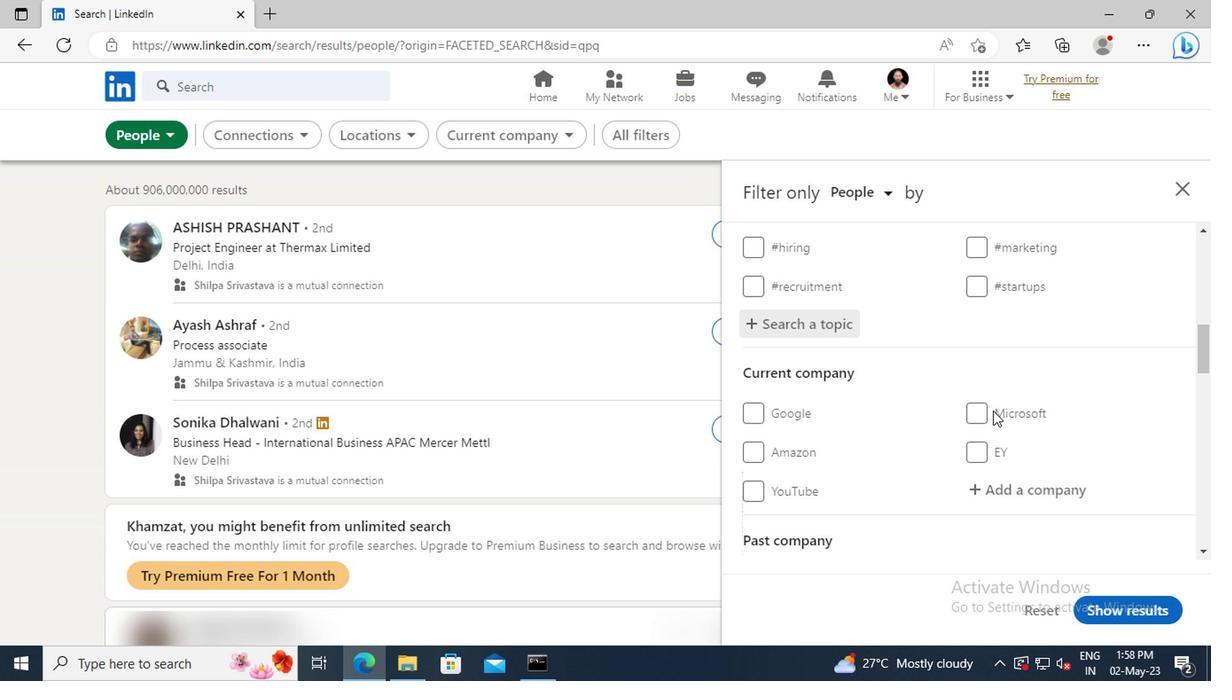 
Action: Mouse scrolled (989, 408) with delta (0, -1)
Screenshot: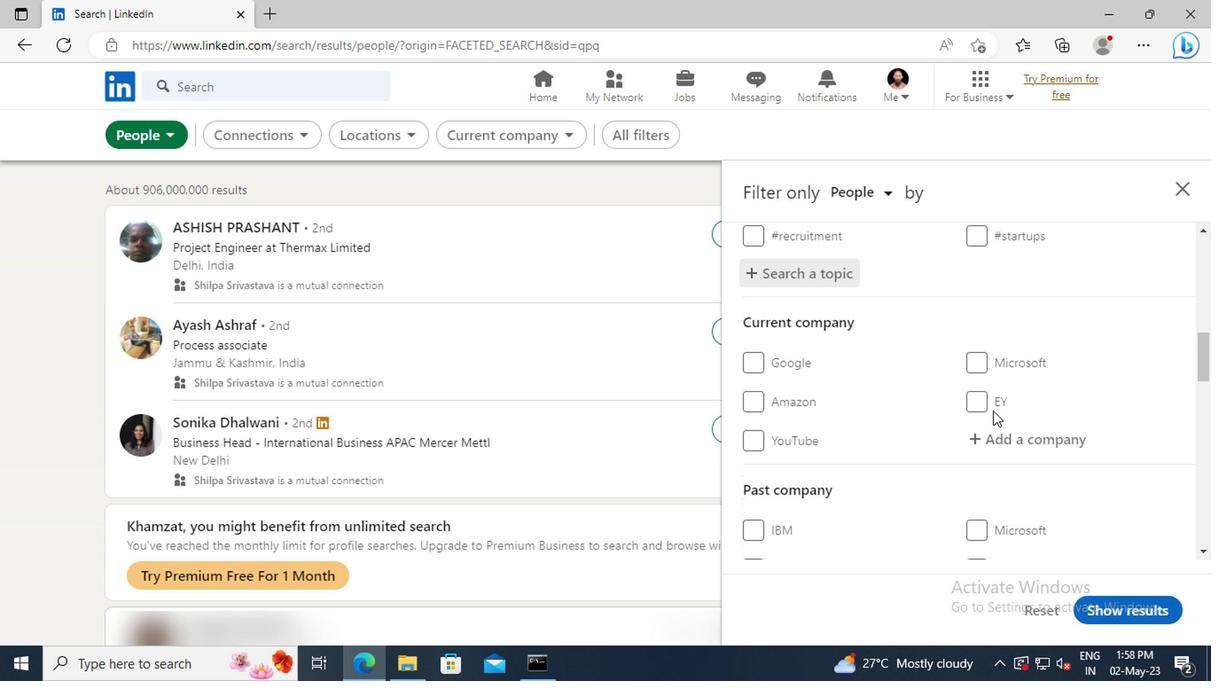 
Action: Mouse scrolled (989, 408) with delta (0, -1)
Screenshot: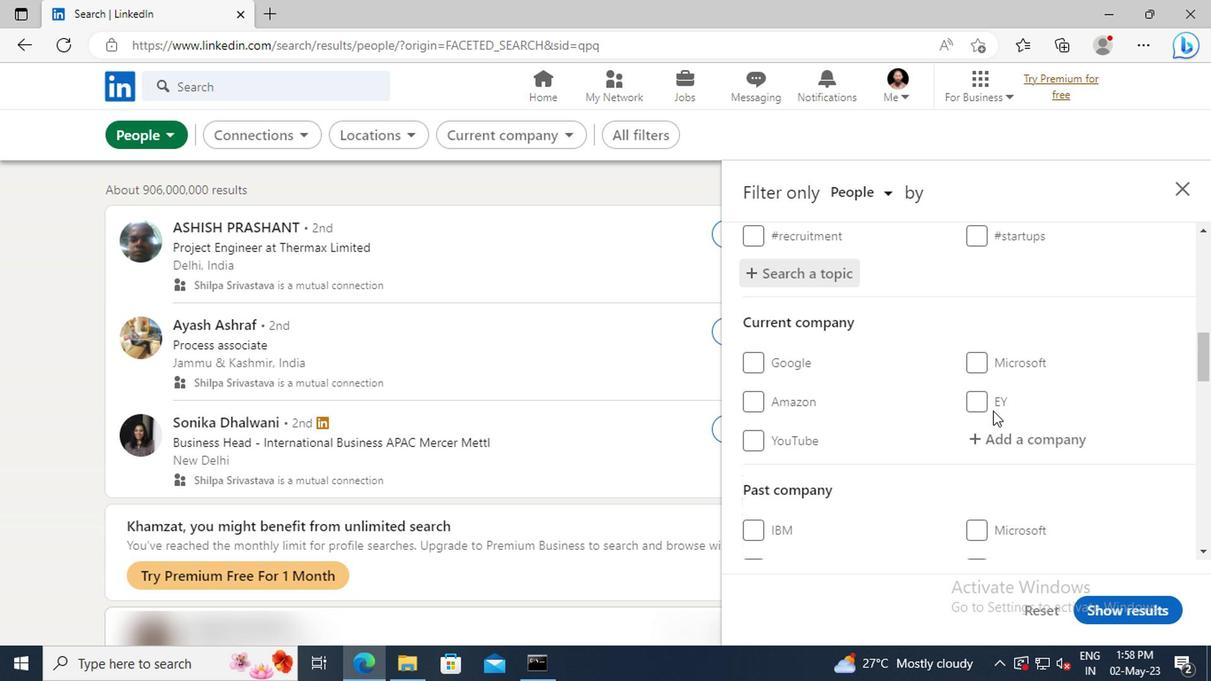 
Action: Mouse scrolled (989, 408) with delta (0, -1)
Screenshot: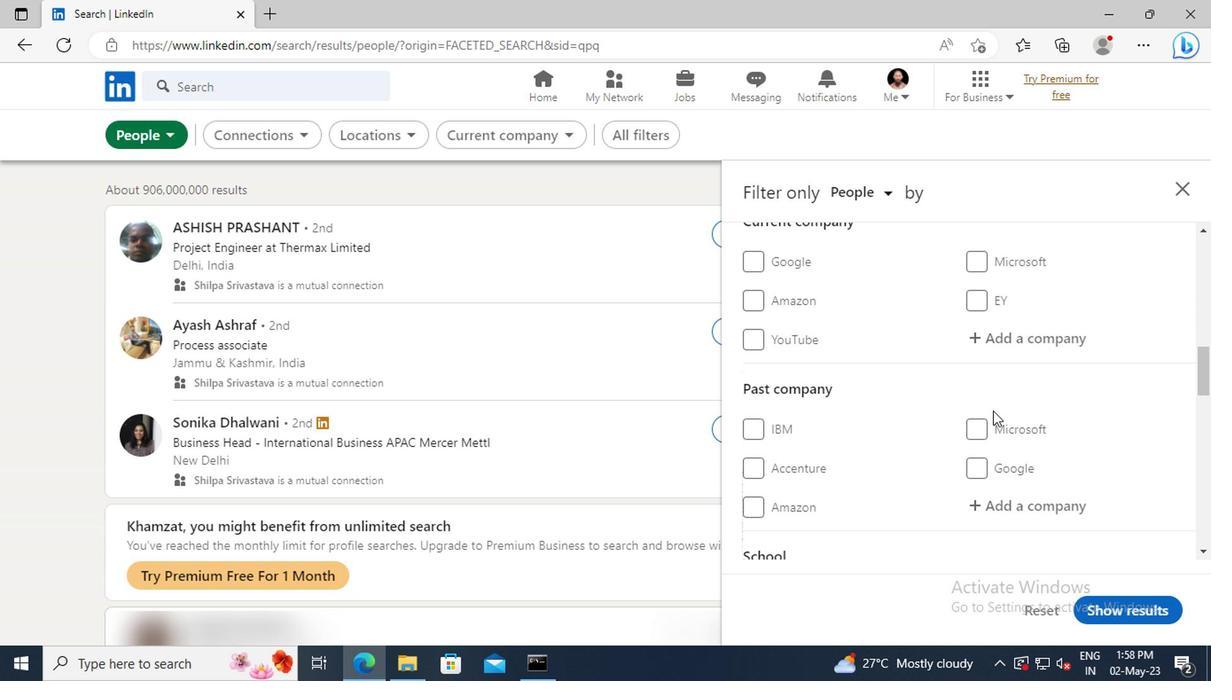 
Action: Mouse scrolled (989, 408) with delta (0, -1)
Screenshot: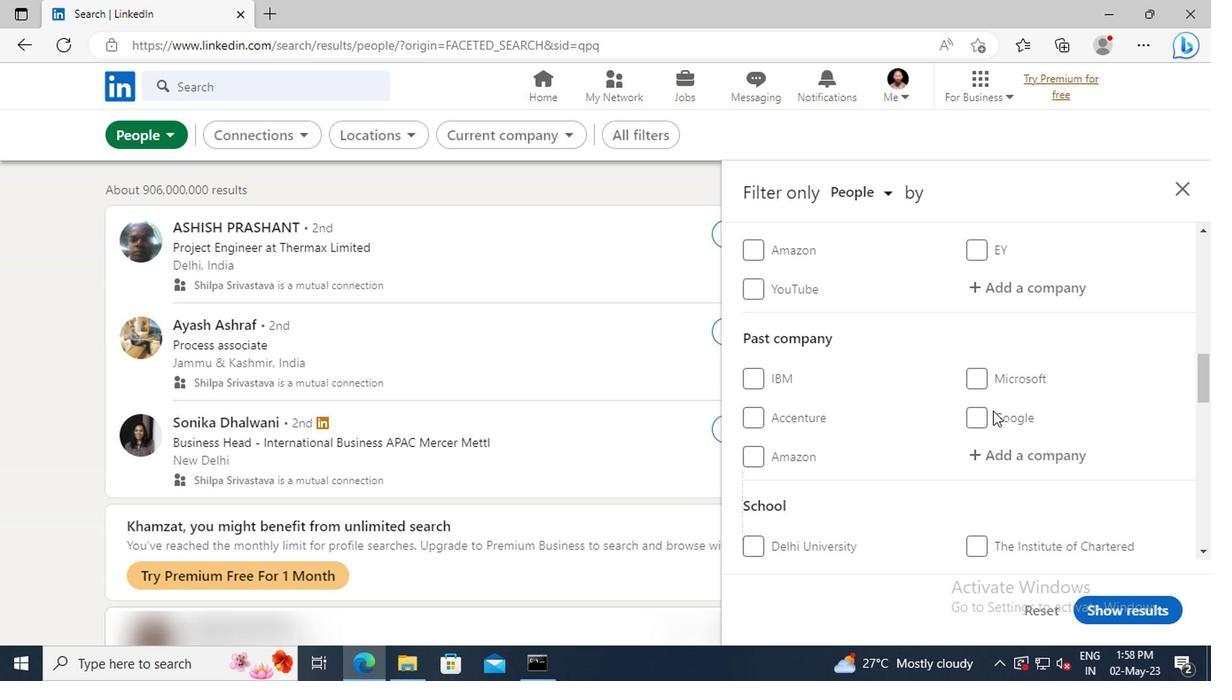
Action: Mouse scrolled (989, 408) with delta (0, -1)
Screenshot: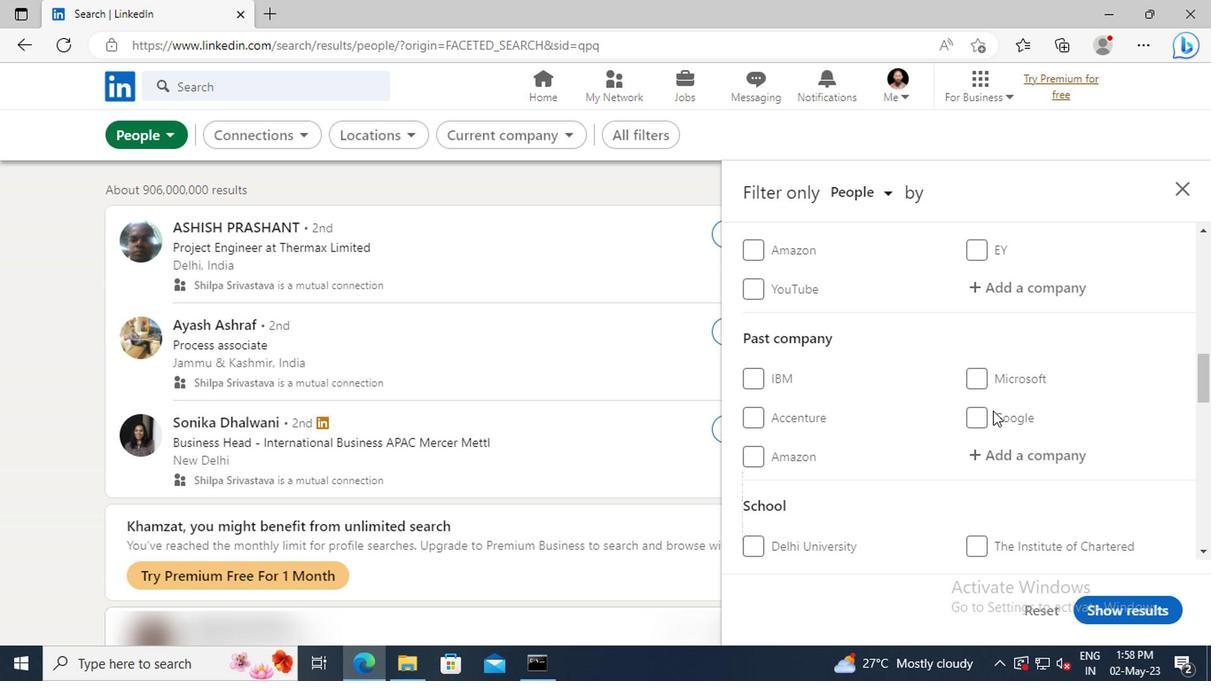 
Action: Mouse scrolled (989, 408) with delta (0, -1)
Screenshot: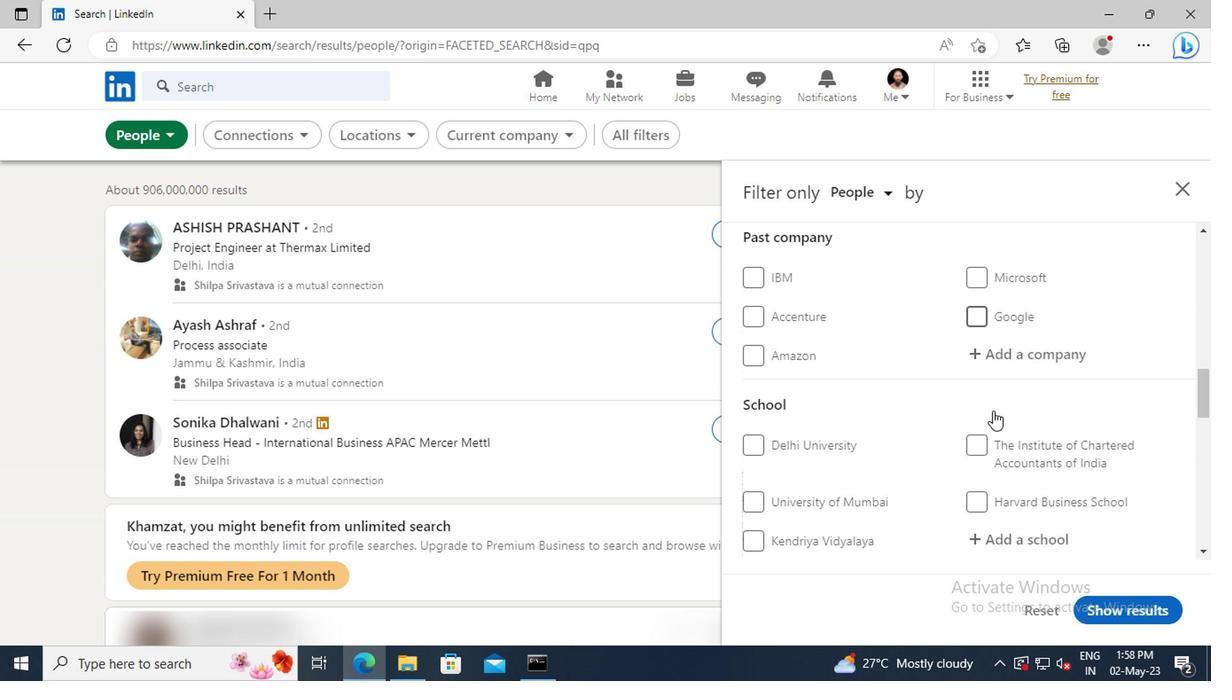 
Action: Mouse scrolled (989, 408) with delta (0, -1)
Screenshot: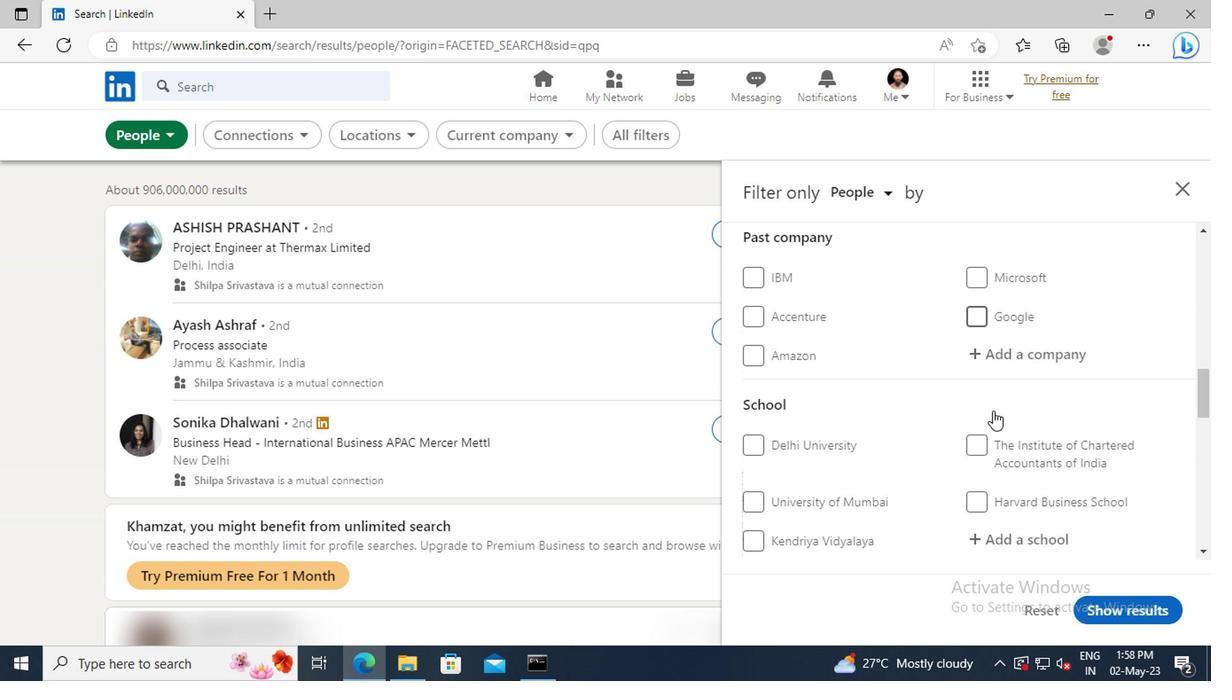 
Action: Mouse scrolled (989, 408) with delta (0, -1)
Screenshot: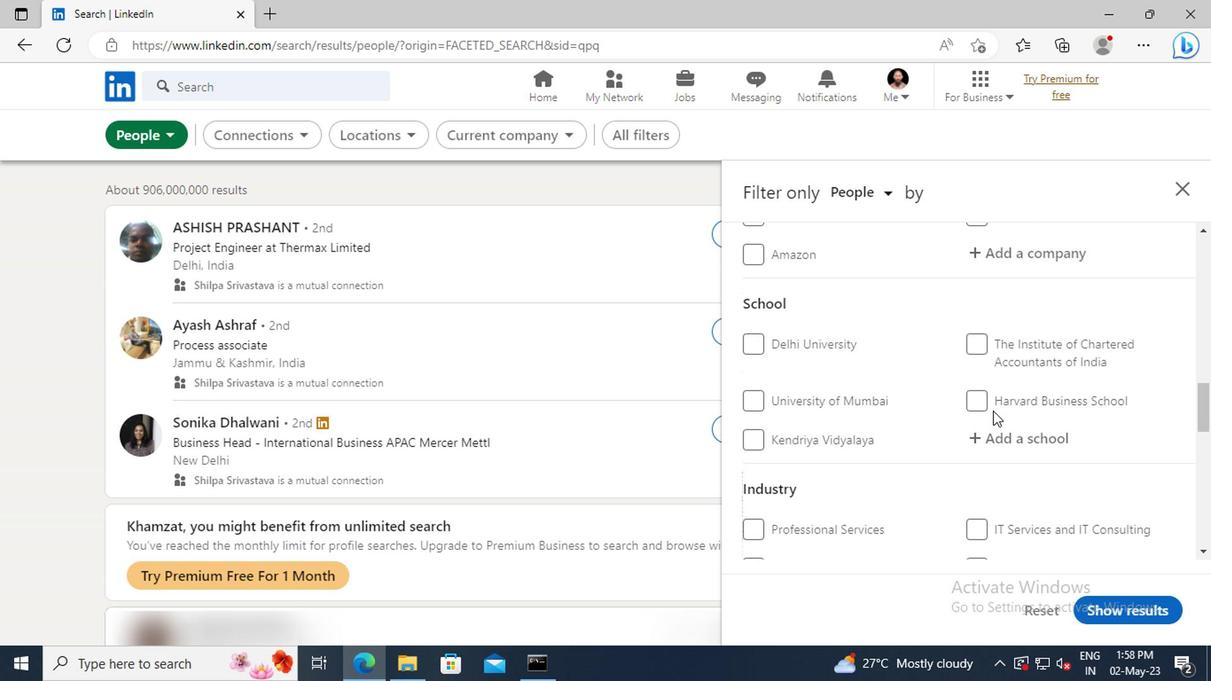 
Action: Mouse scrolled (989, 408) with delta (0, -1)
Screenshot: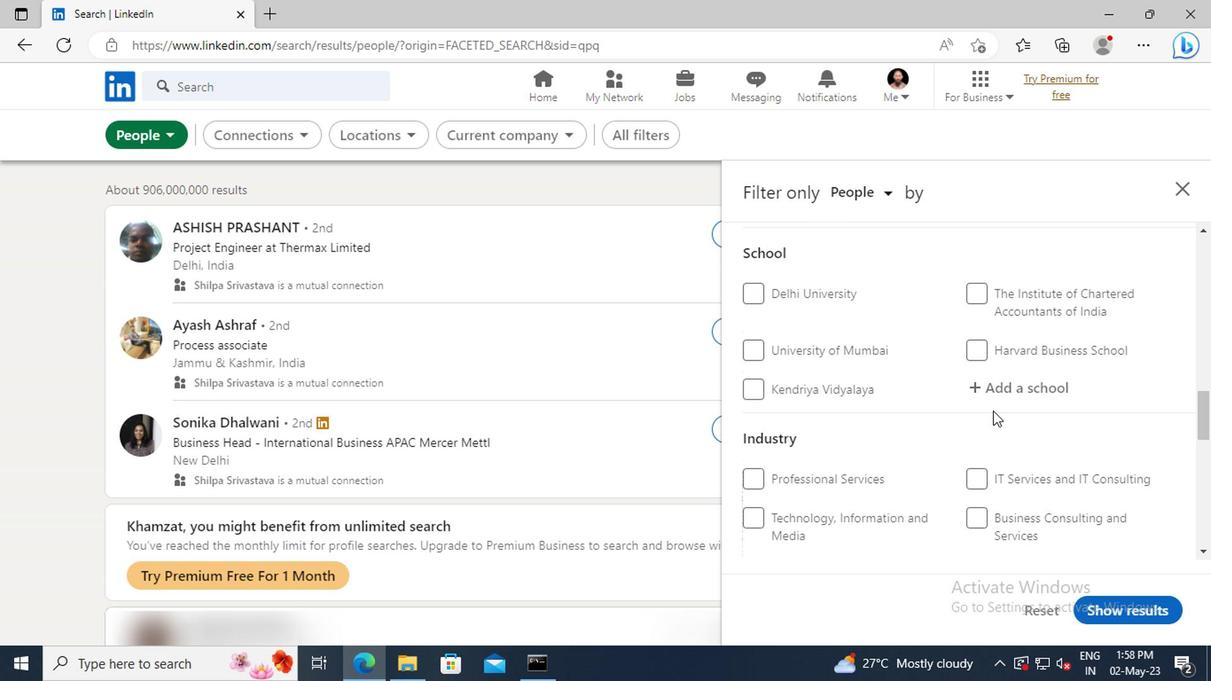 
Action: Mouse scrolled (989, 408) with delta (0, -1)
Screenshot: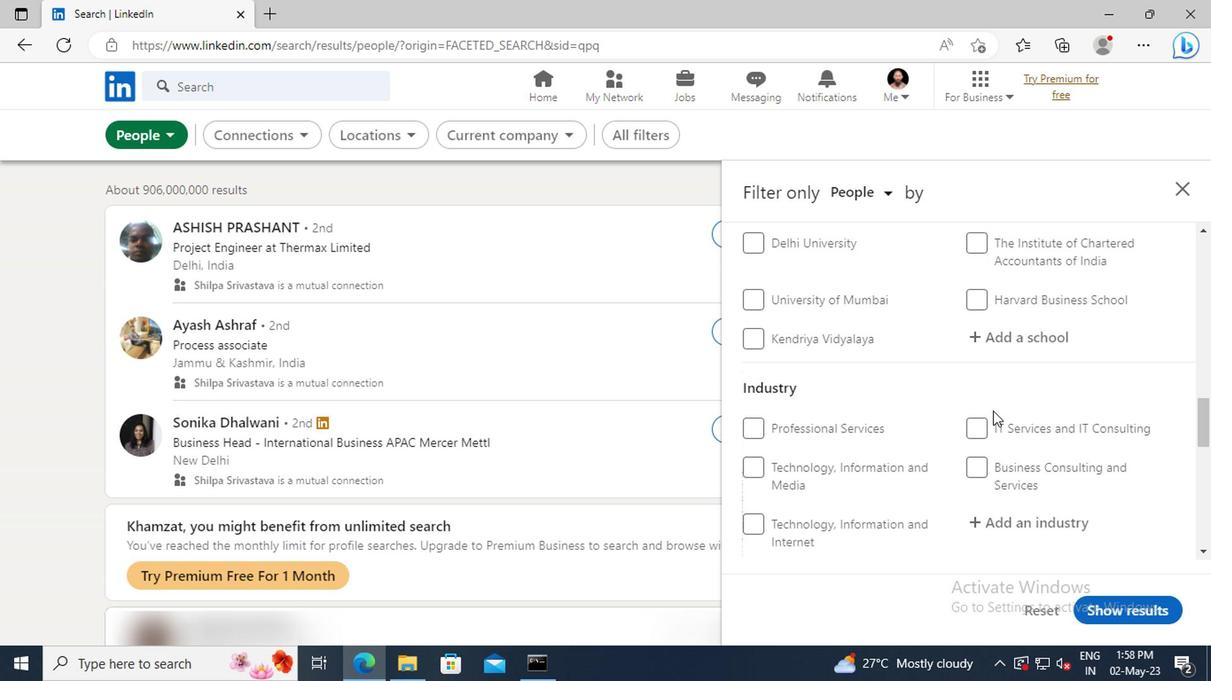 
Action: Mouse scrolled (989, 408) with delta (0, -1)
Screenshot: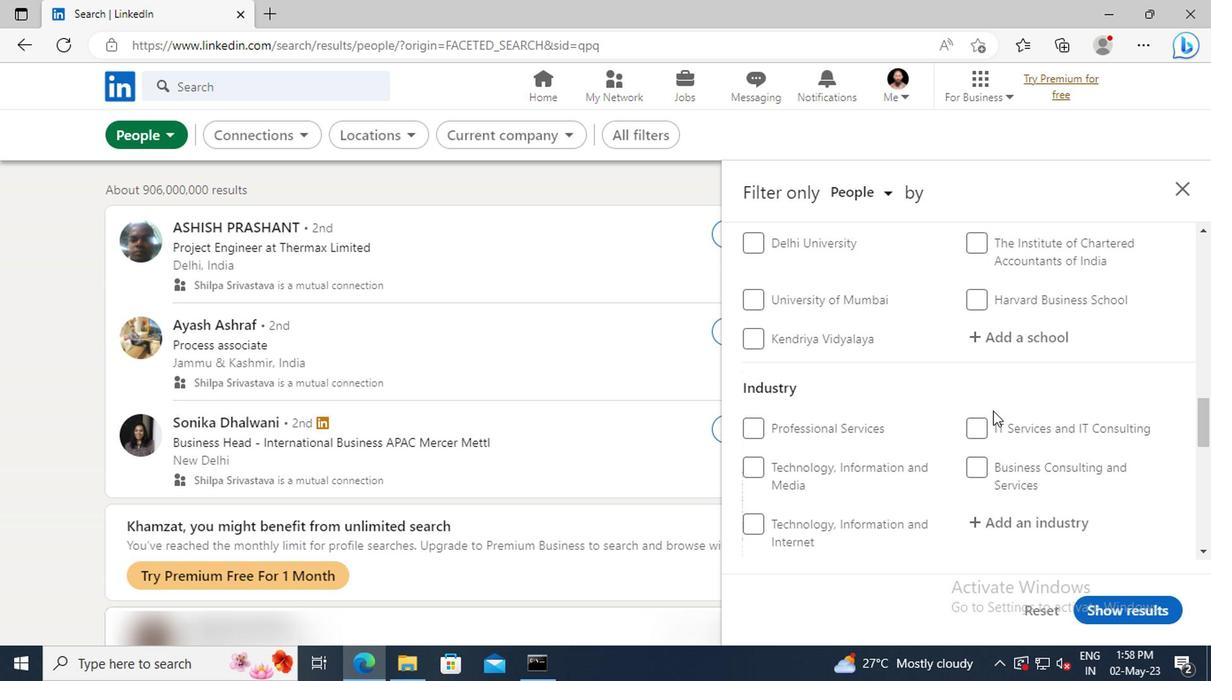 
Action: Mouse scrolled (989, 408) with delta (0, -1)
Screenshot: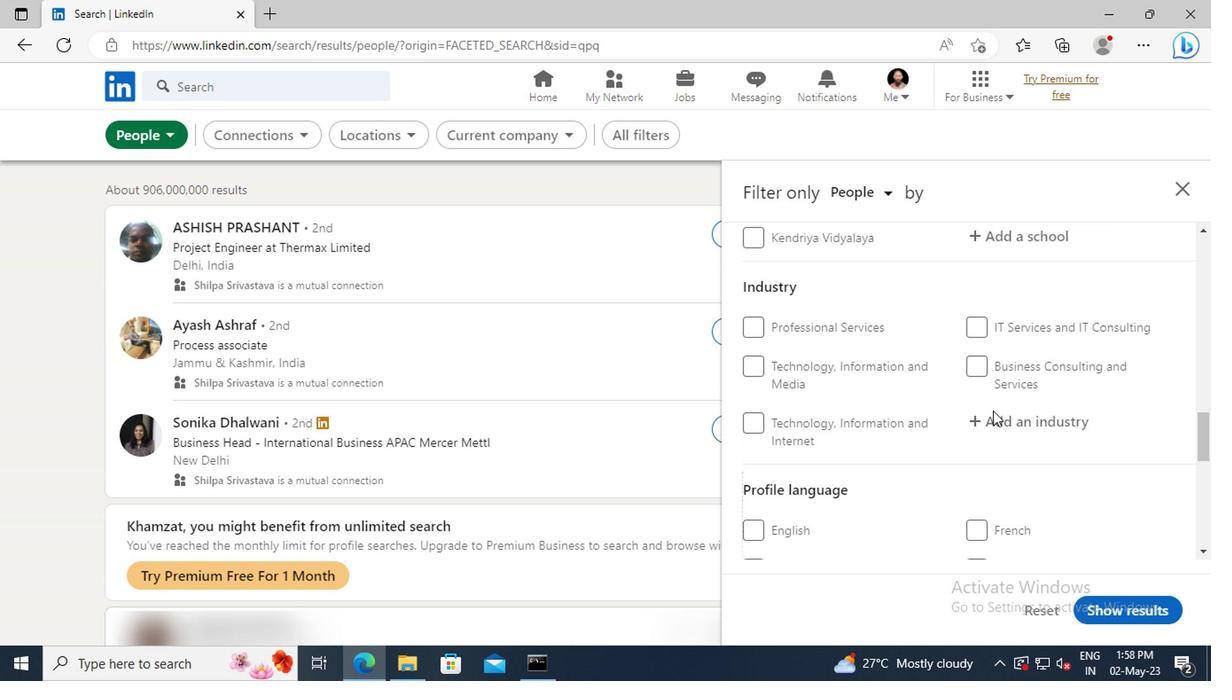 
Action: Mouse scrolled (989, 408) with delta (0, -1)
Screenshot: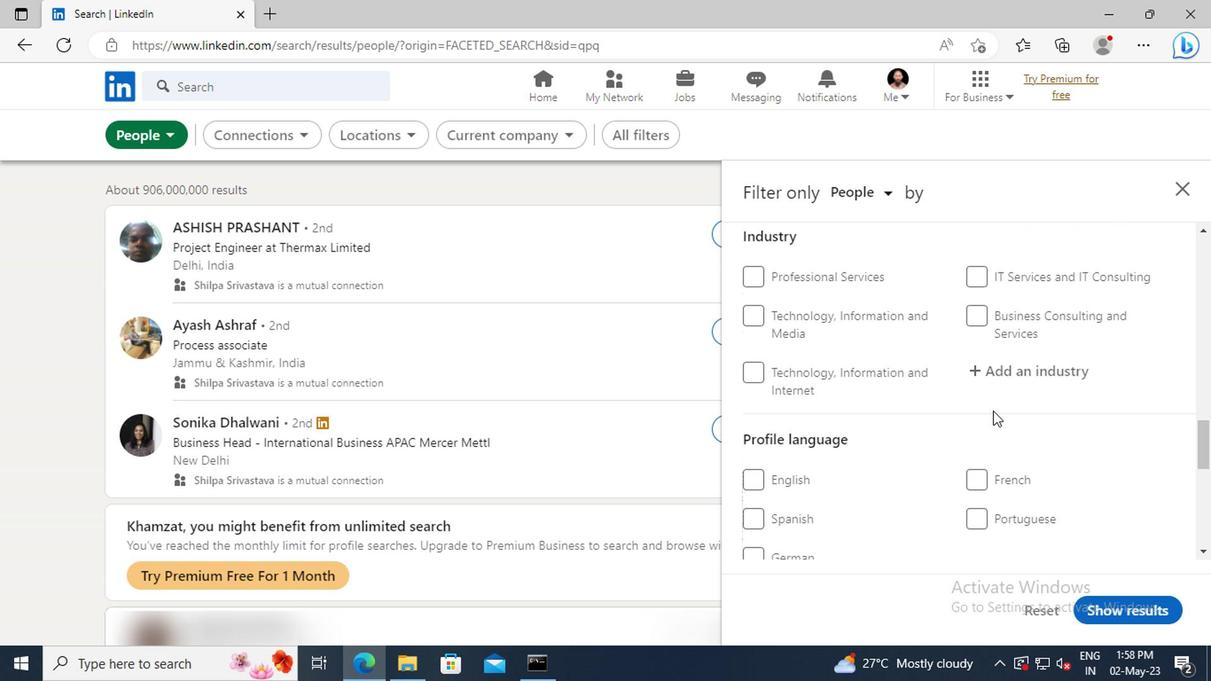 
Action: Mouse moved to (973, 465)
Screenshot: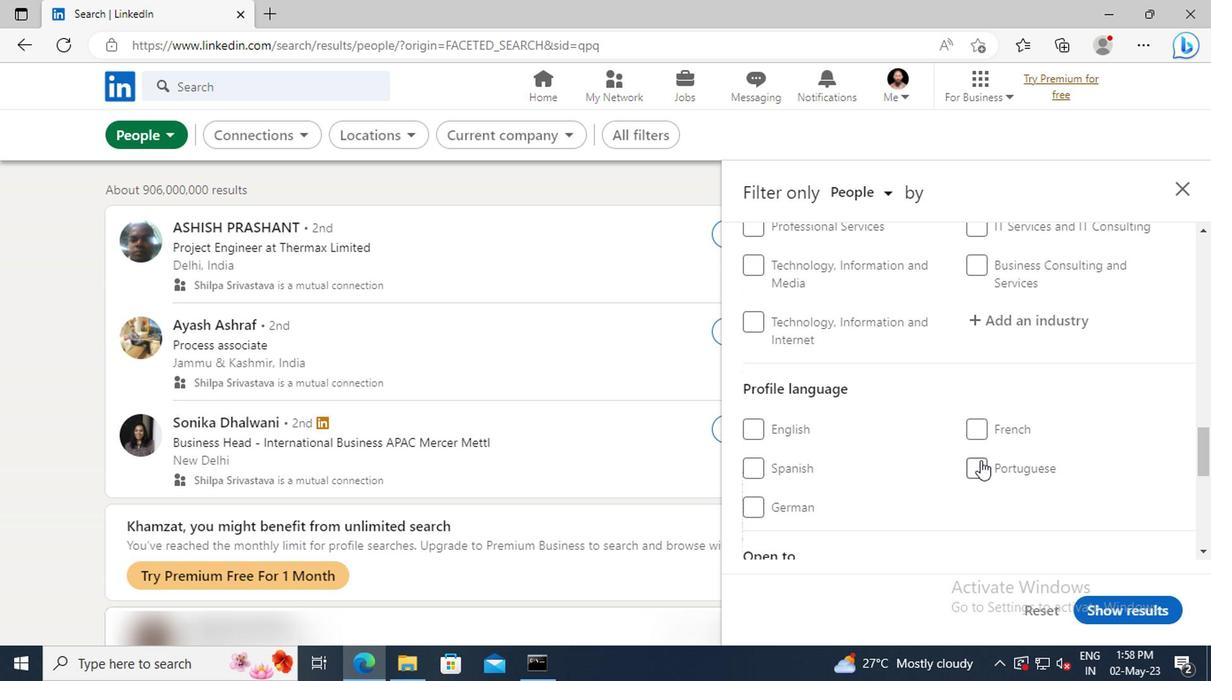 
Action: Mouse pressed left at (973, 465)
Screenshot: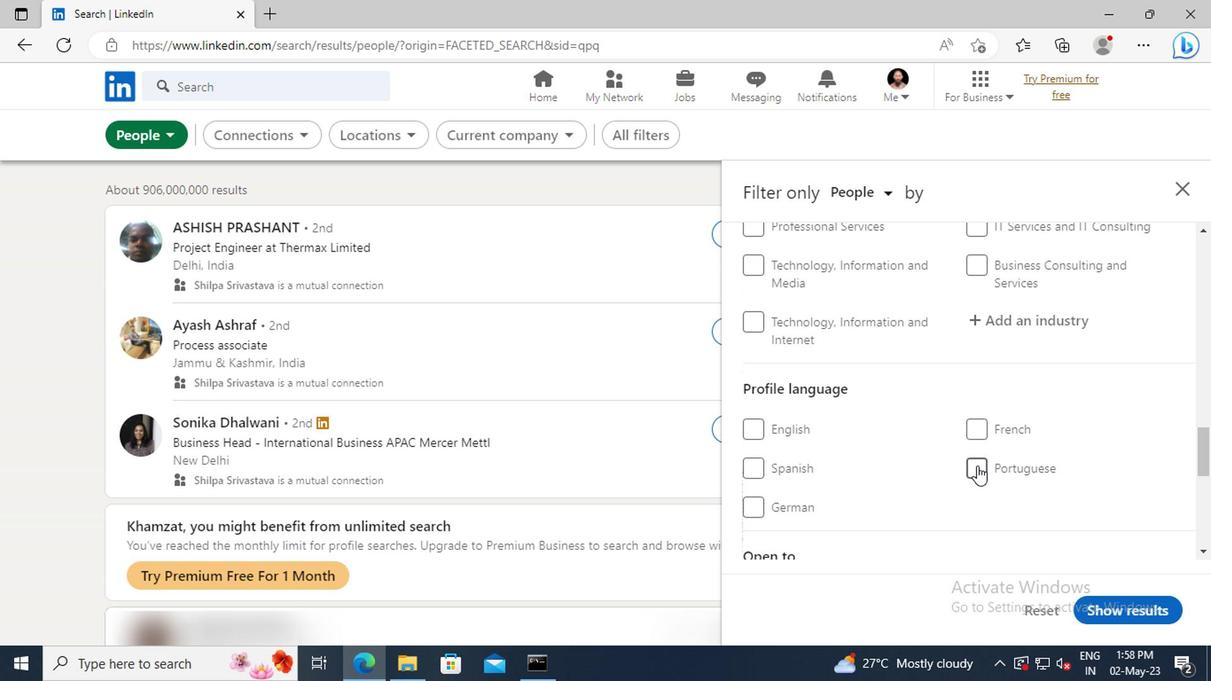 
Action: Mouse moved to (1013, 426)
Screenshot: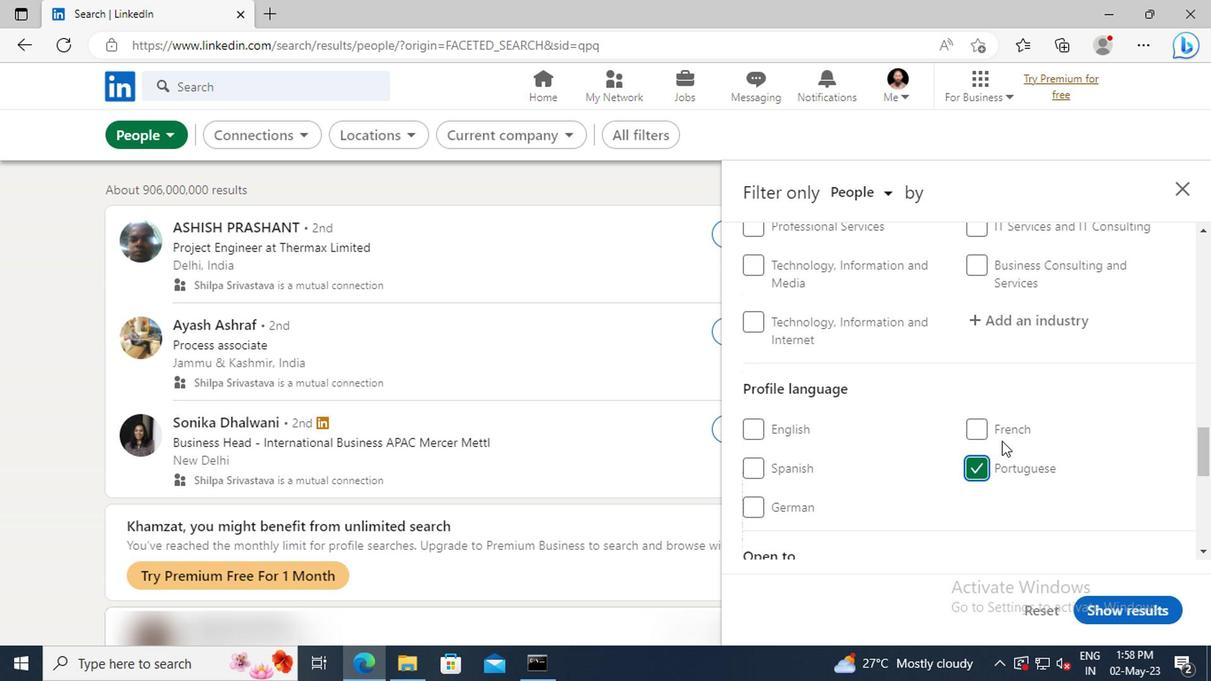 
Action: Mouse scrolled (1013, 427) with delta (0, 1)
Screenshot: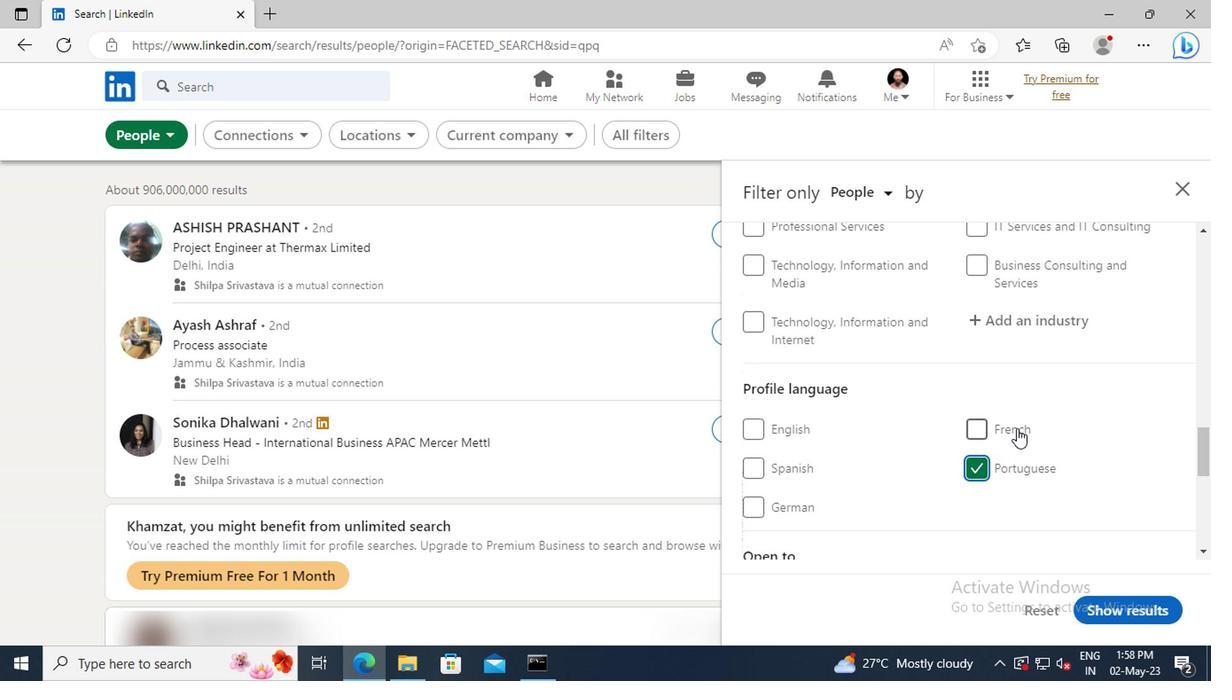 
Action: Mouse scrolled (1013, 427) with delta (0, 1)
Screenshot: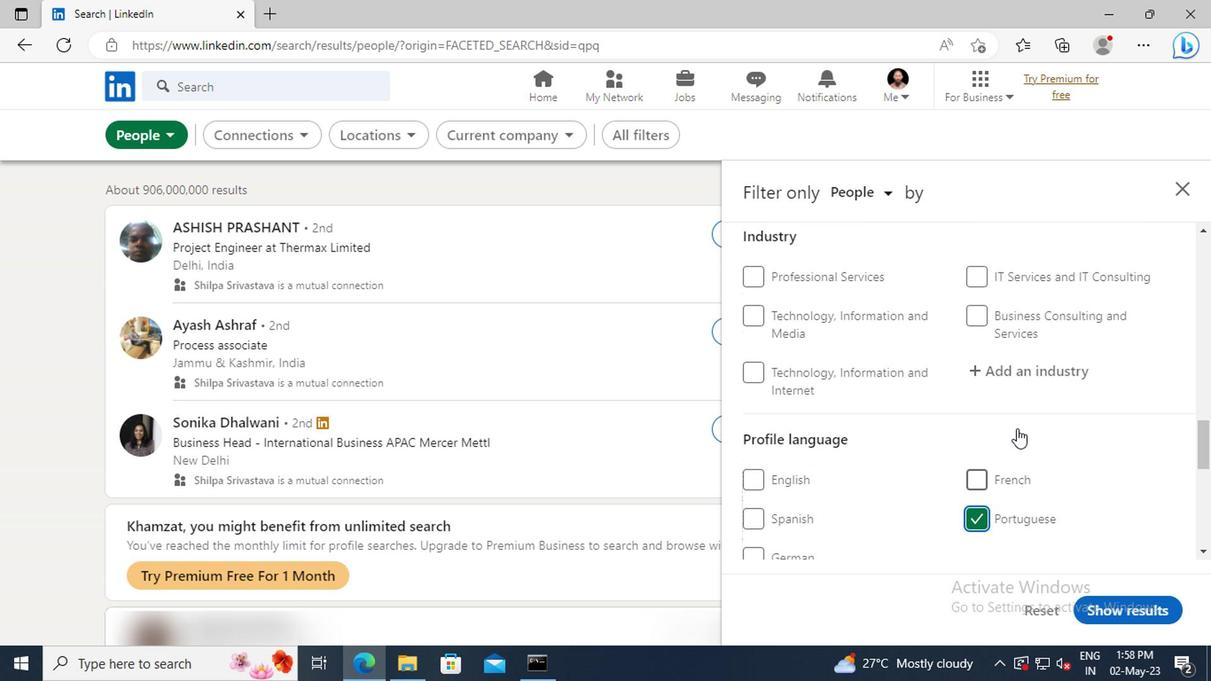 
Action: Mouse scrolled (1013, 427) with delta (0, 1)
Screenshot: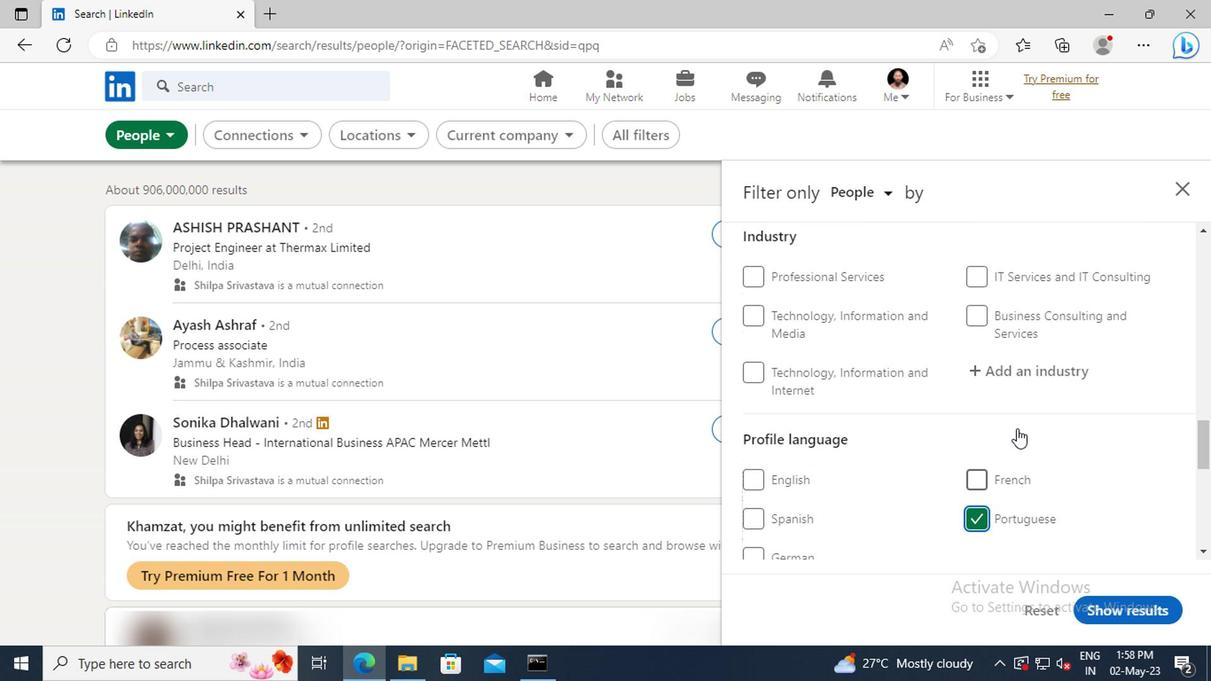 
Action: Mouse scrolled (1013, 427) with delta (0, 1)
Screenshot: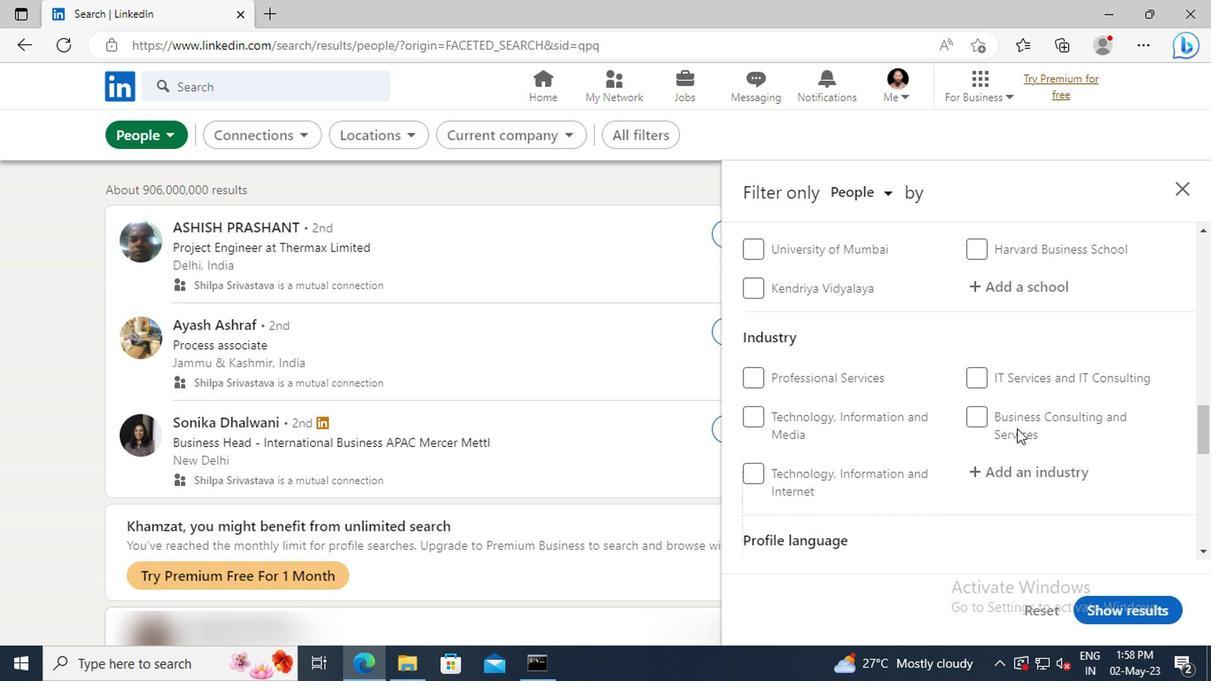 
Action: Mouse scrolled (1013, 427) with delta (0, 1)
Screenshot: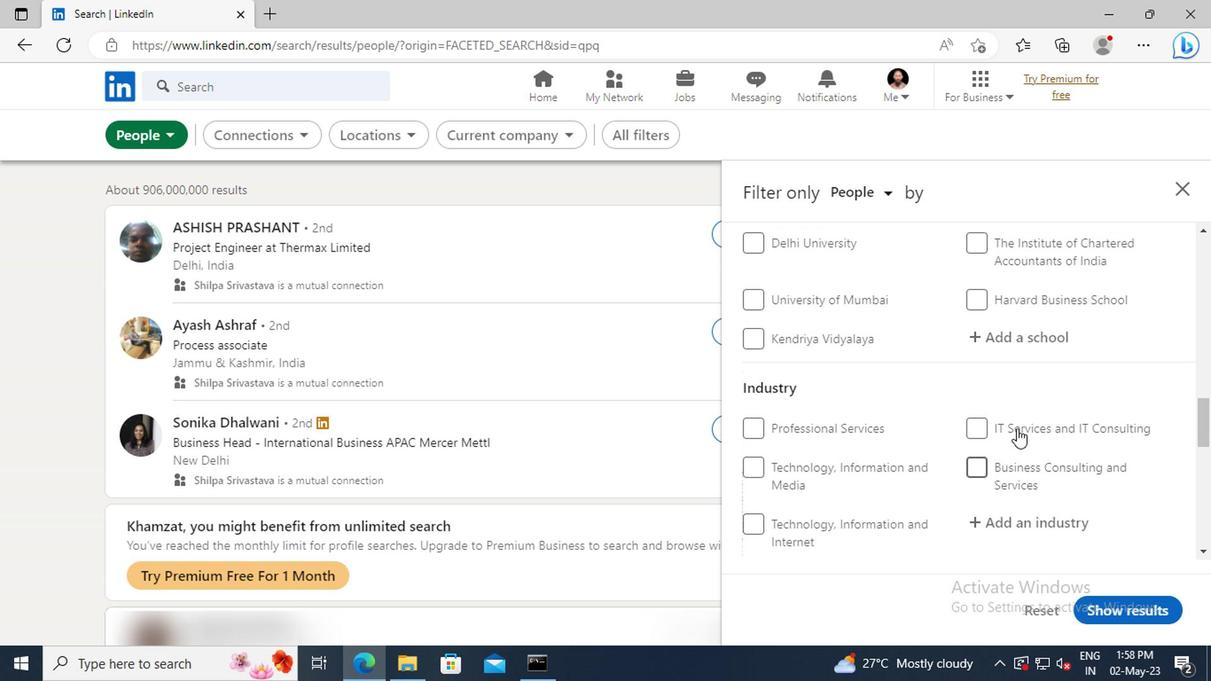 
Action: Mouse scrolled (1013, 427) with delta (0, 1)
Screenshot: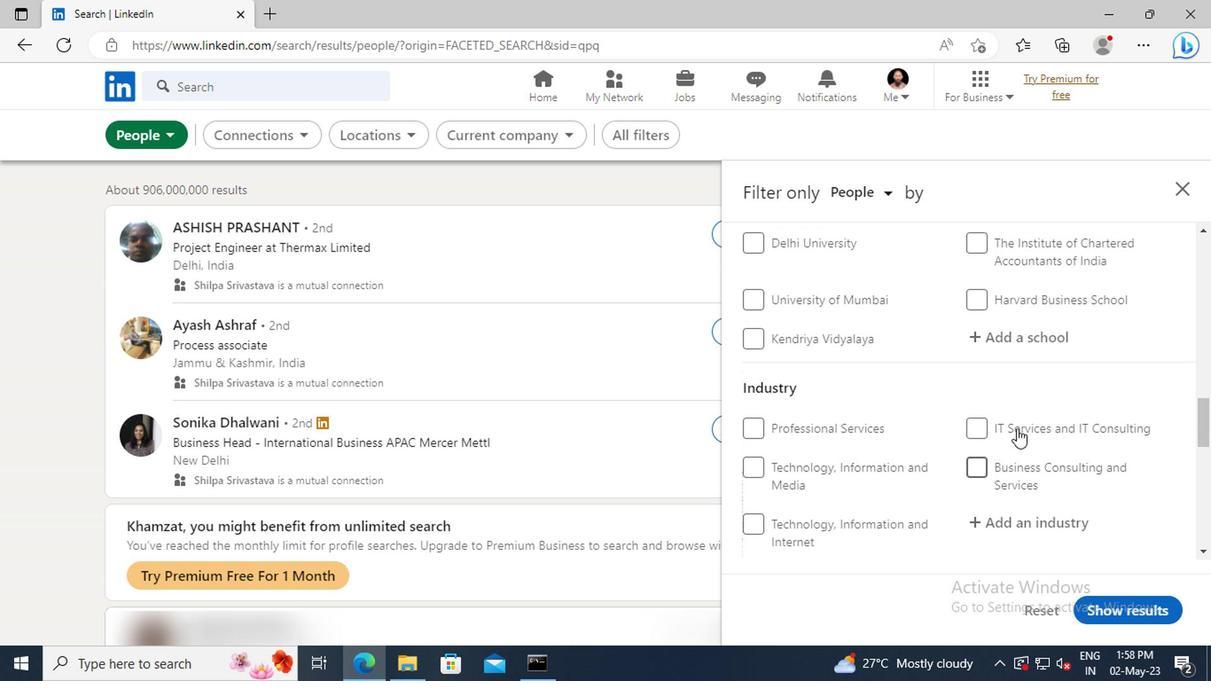 
Action: Mouse scrolled (1013, 427) with delta (0, 1)
Screenshot: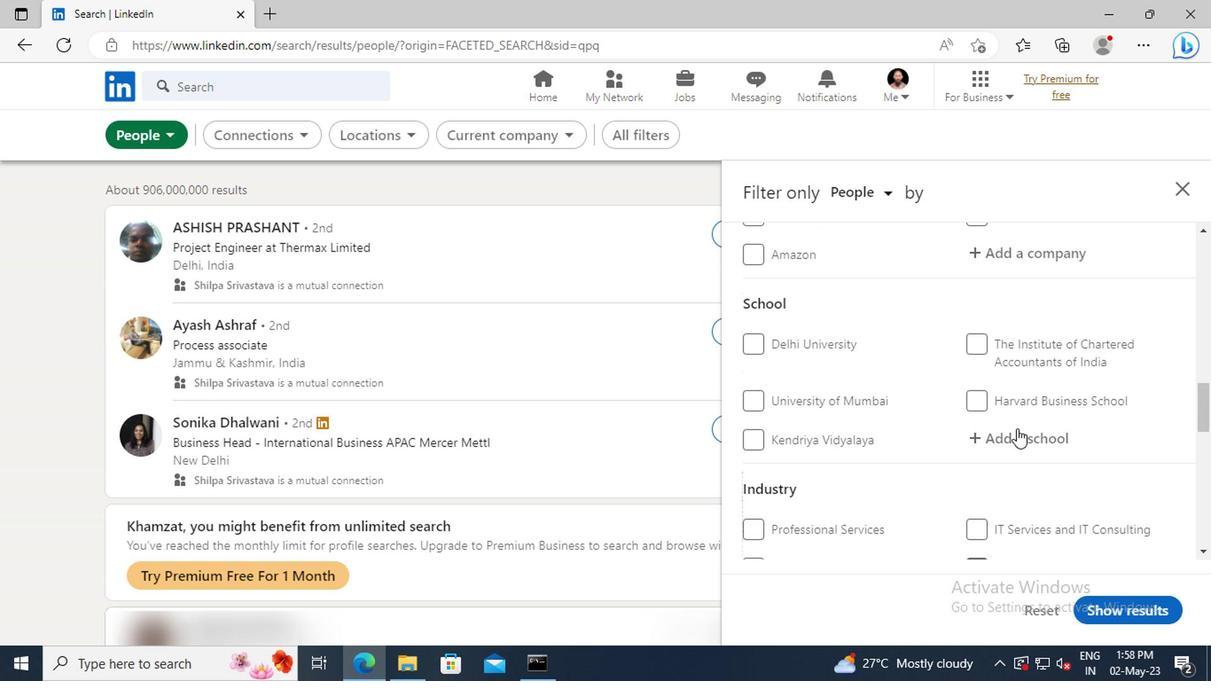 
Action: Mouse scrolled (1013, 427) with delta (0, 1)
Screenshot: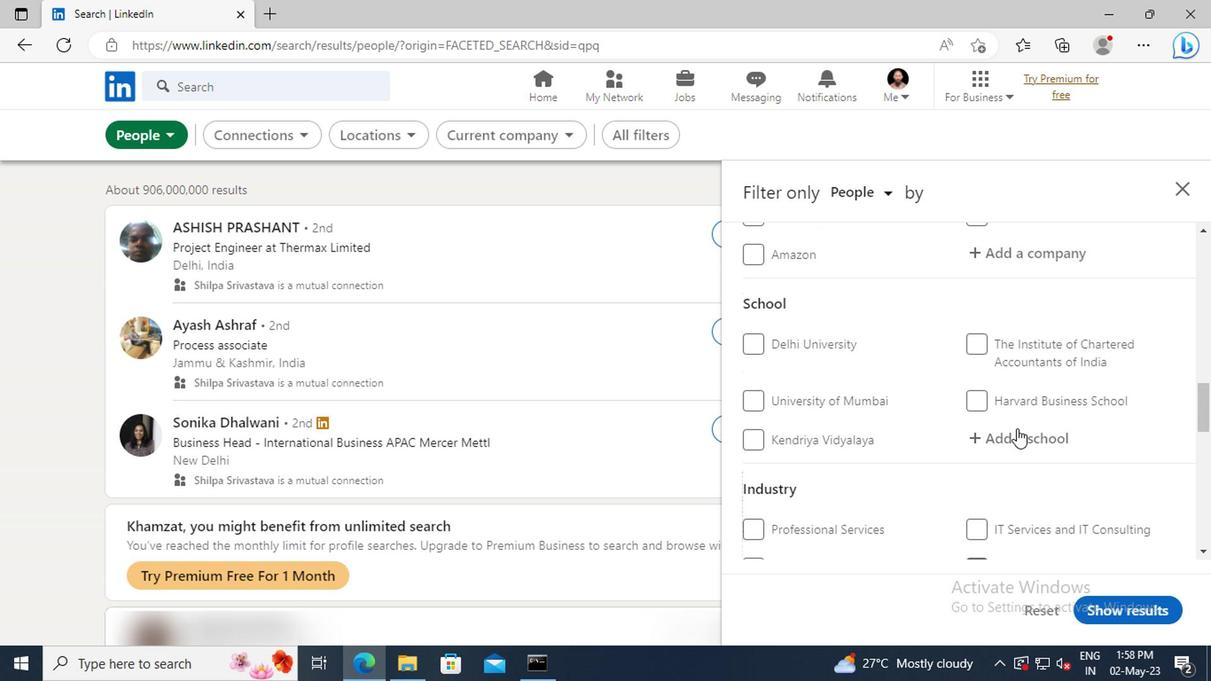 
Action: Mouse scrolled (1013, 427) with delta (0, 1)
Screenshot: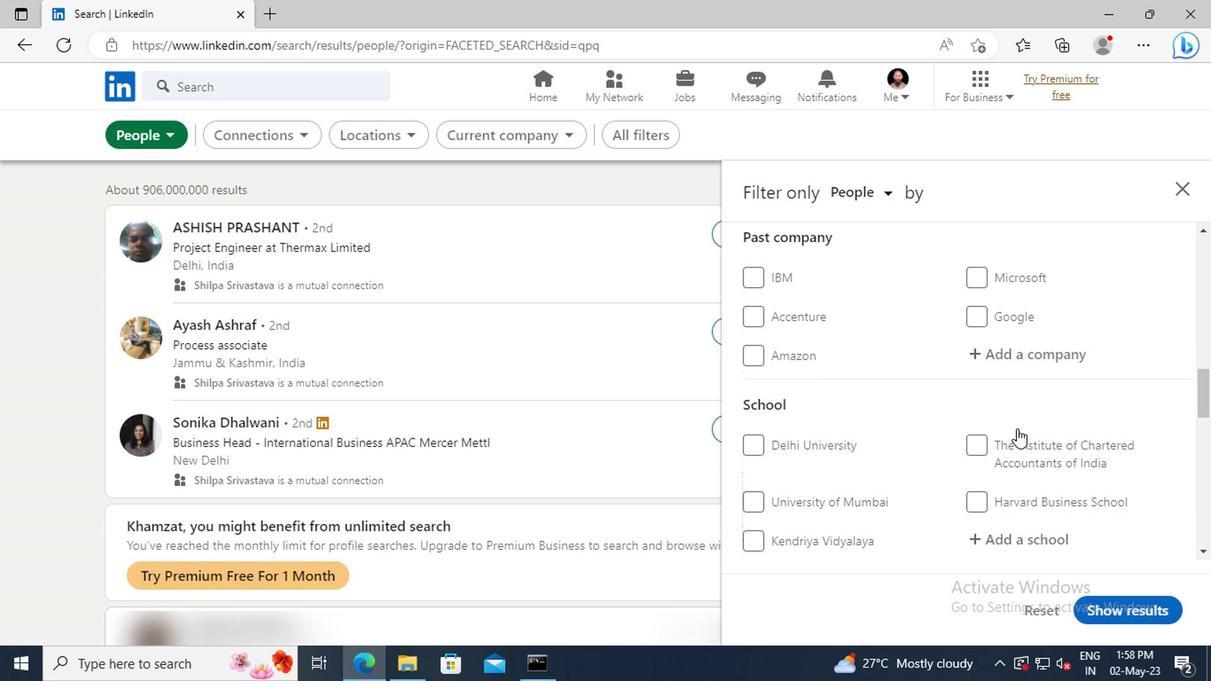
Action: Mouse scrolled (1013, 427) with delta (0, 1)
Screenshot: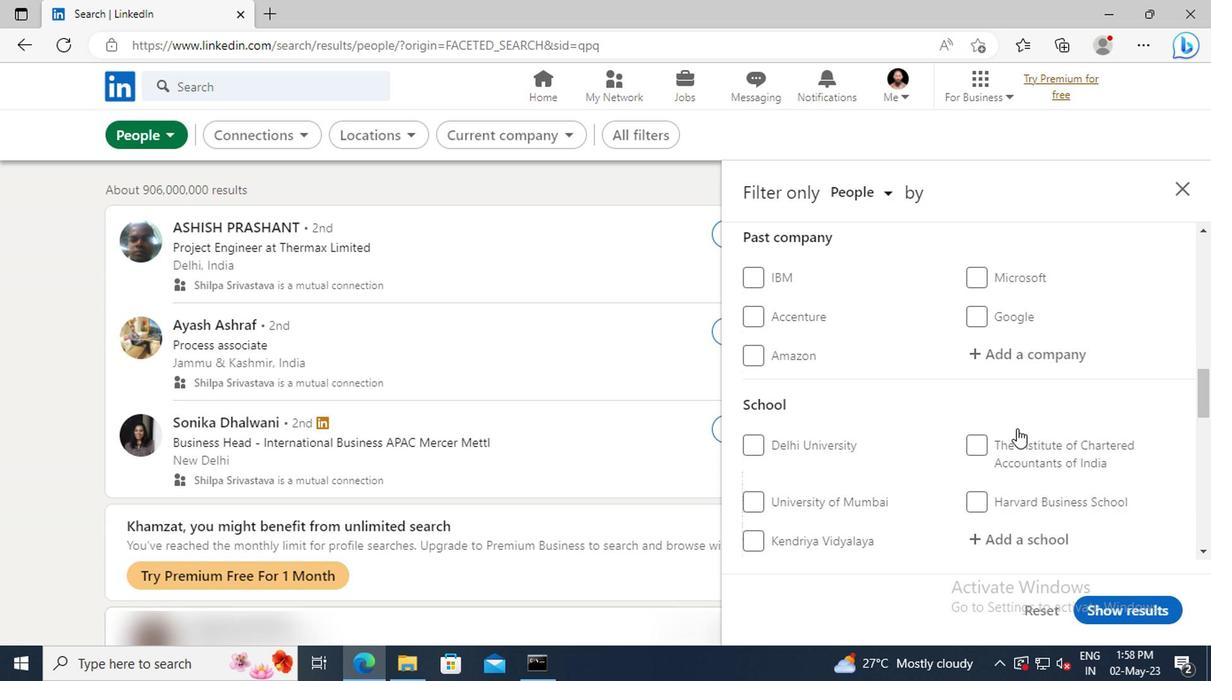 
Action: Mouse scrolled (1013, 427) with delta (0, 1)
Screenshot: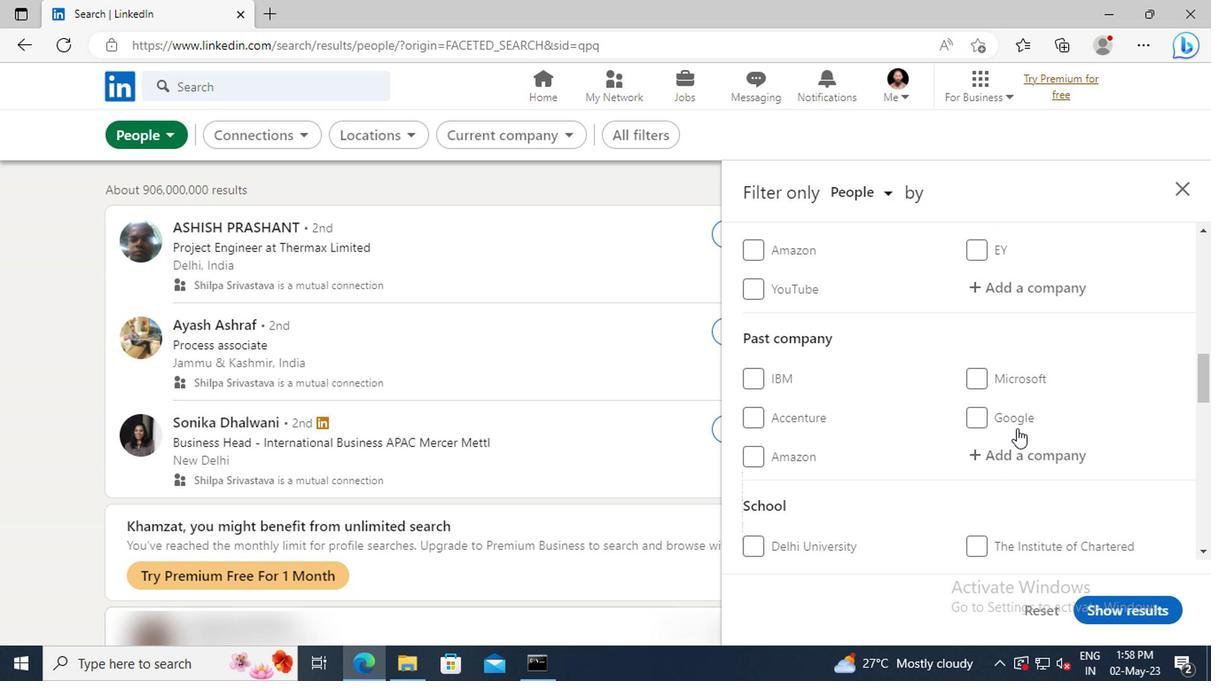 
Action: Mouse scrolled (1013, 427) with delta (0, 1)
Screenshot: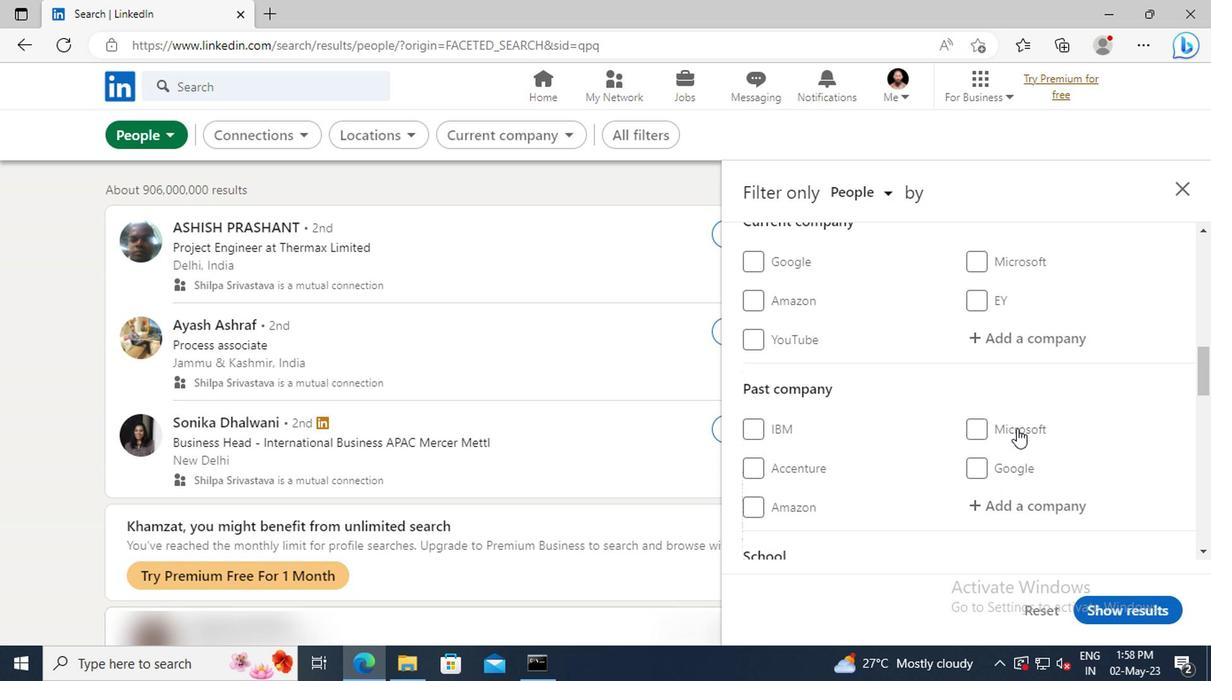 
Action: Mouse moved to (992, 386)
Screenshot: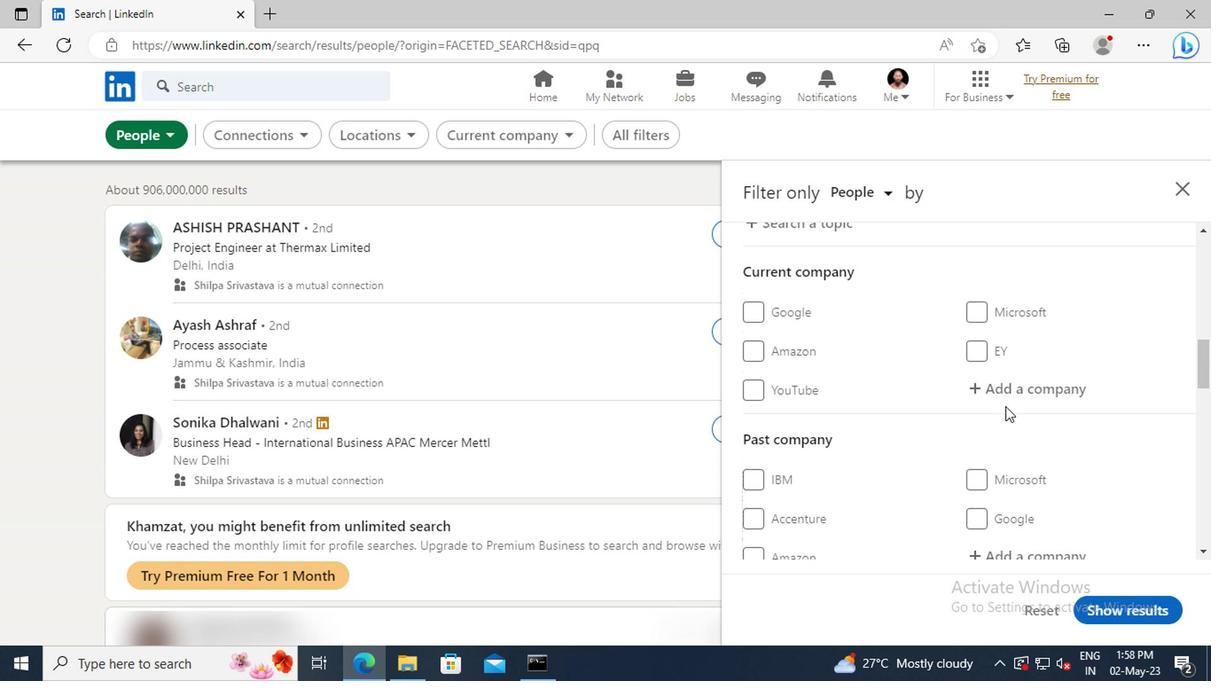 
Action: Mouse pressed left at (992, 386)
Screenshot: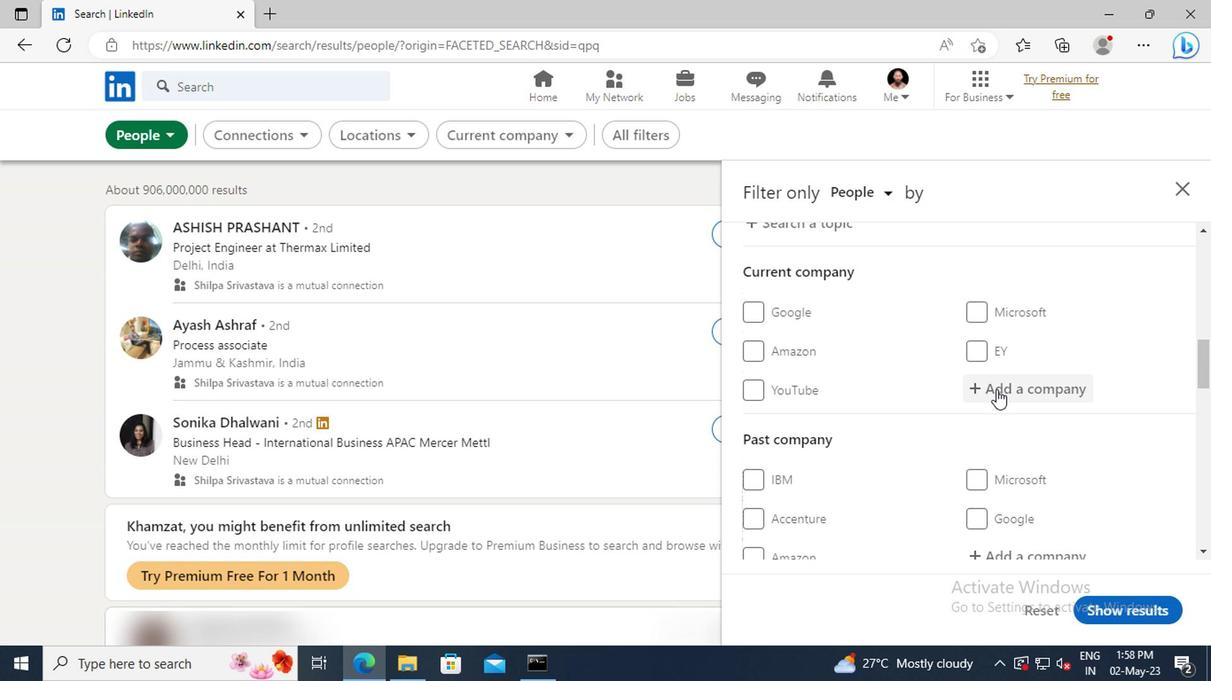 
Action: Mouse moved to (989, 386)
Screenshot: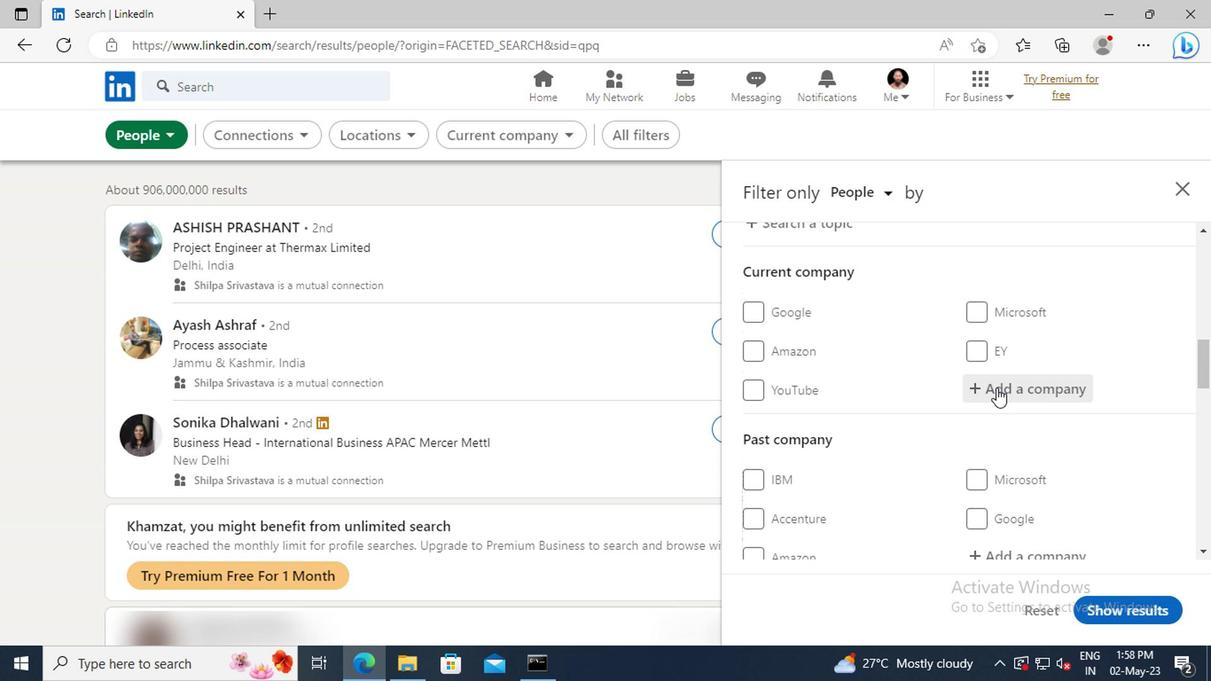 
Action: Key pressed <Key.shift>WIEDEN<Key.space><Key.shift>+<Key.space>
Screenshot: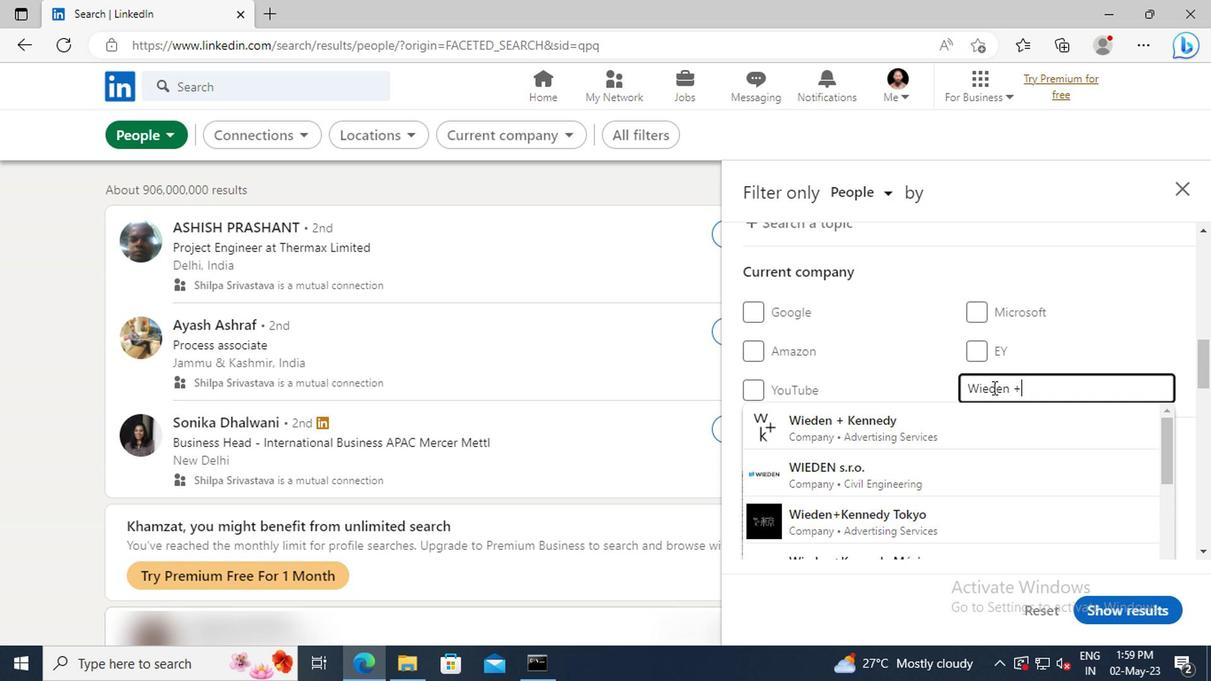 
Action: Mouse moved to (990, 424)
Screenshot: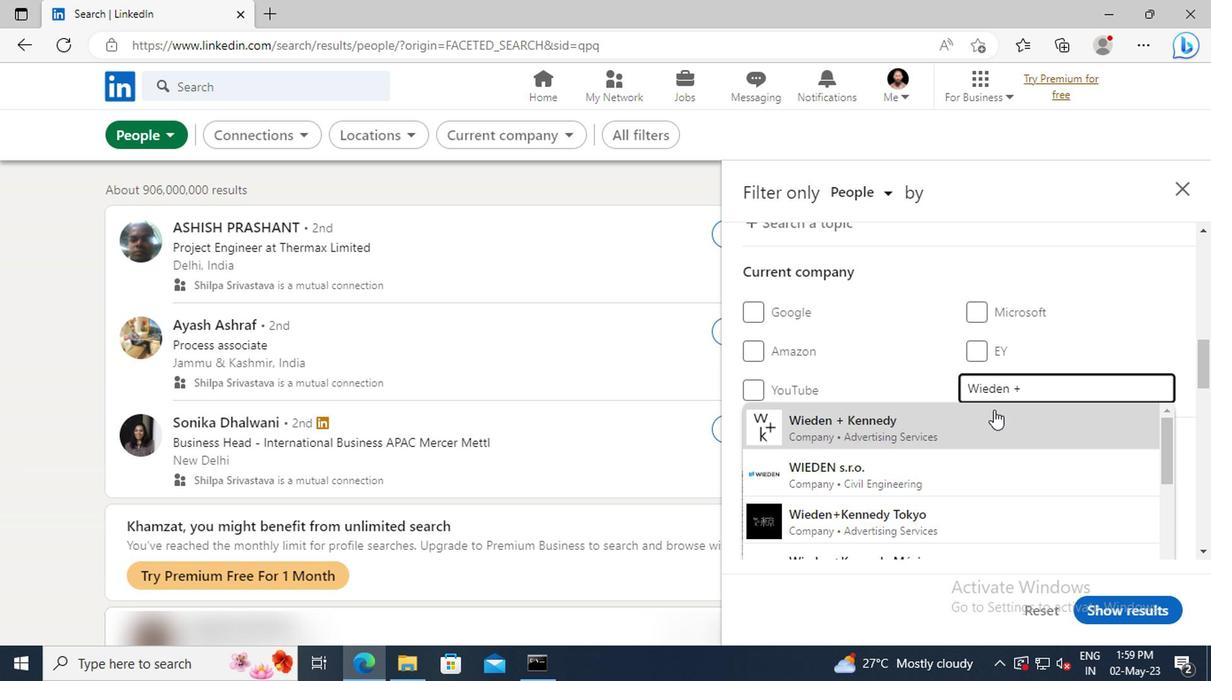 
Action: Mouse pressed left at (990, 424)
Screenshot: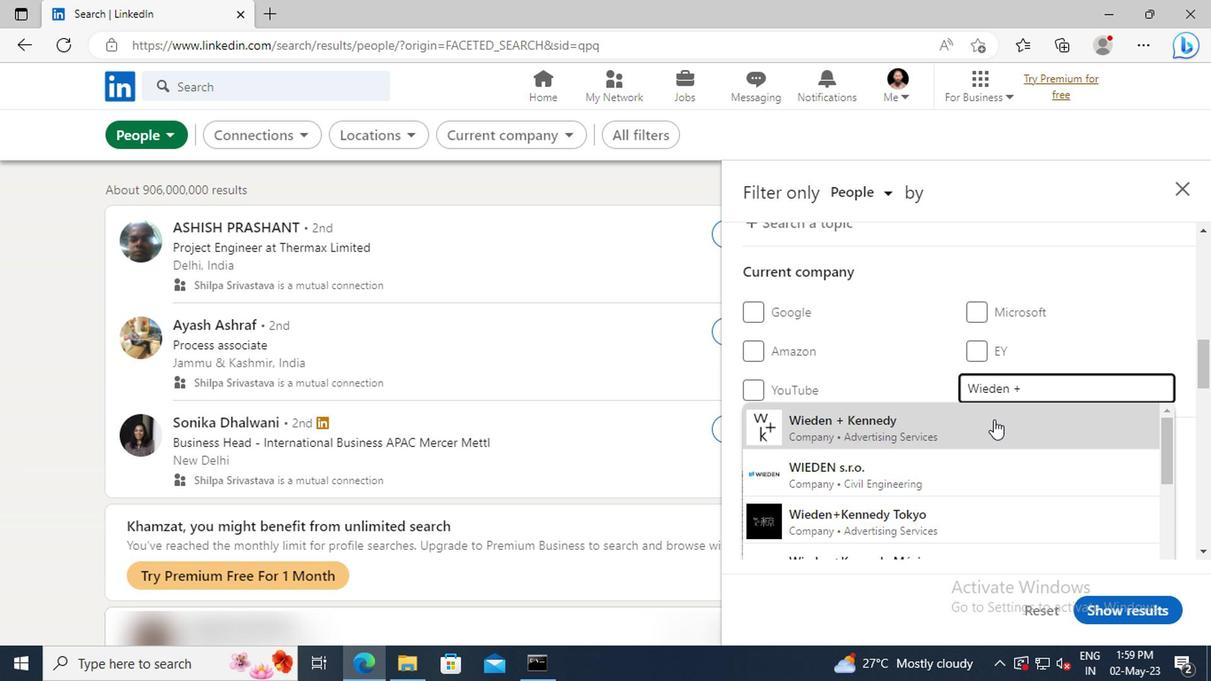 
Action: Mouse moved to (990, 426)
Screenshot: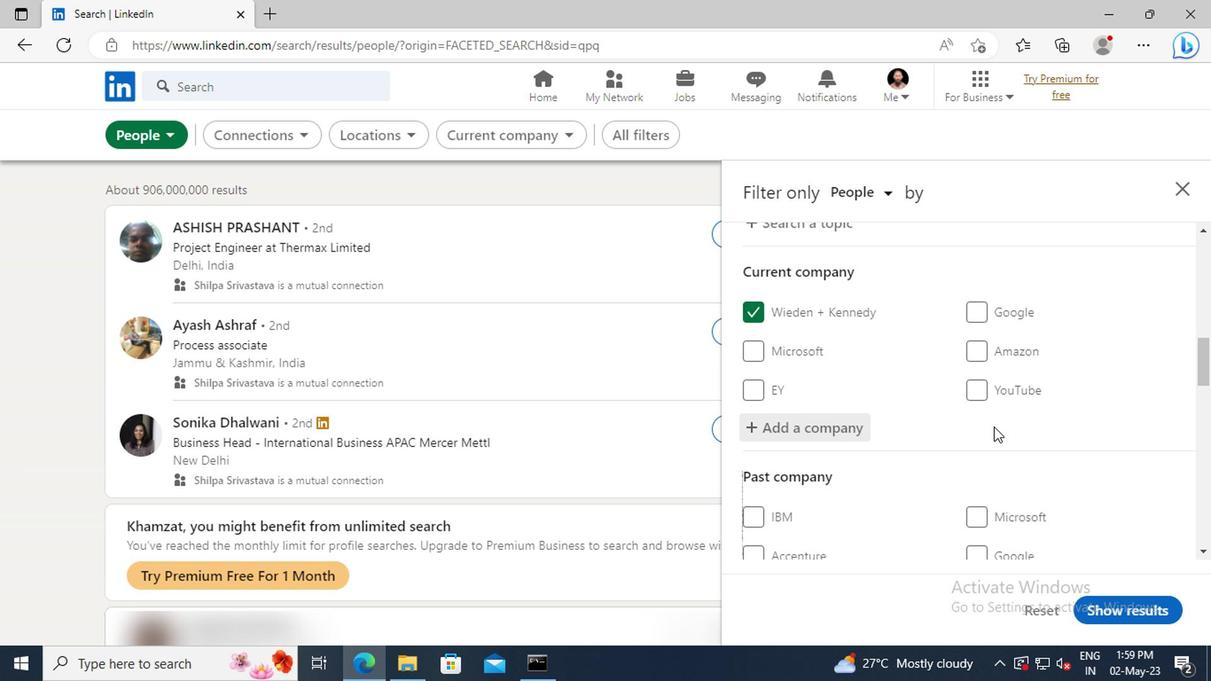 
Action: Mouse scrolled (990, 424) with delta (0, -1)
Screenshot: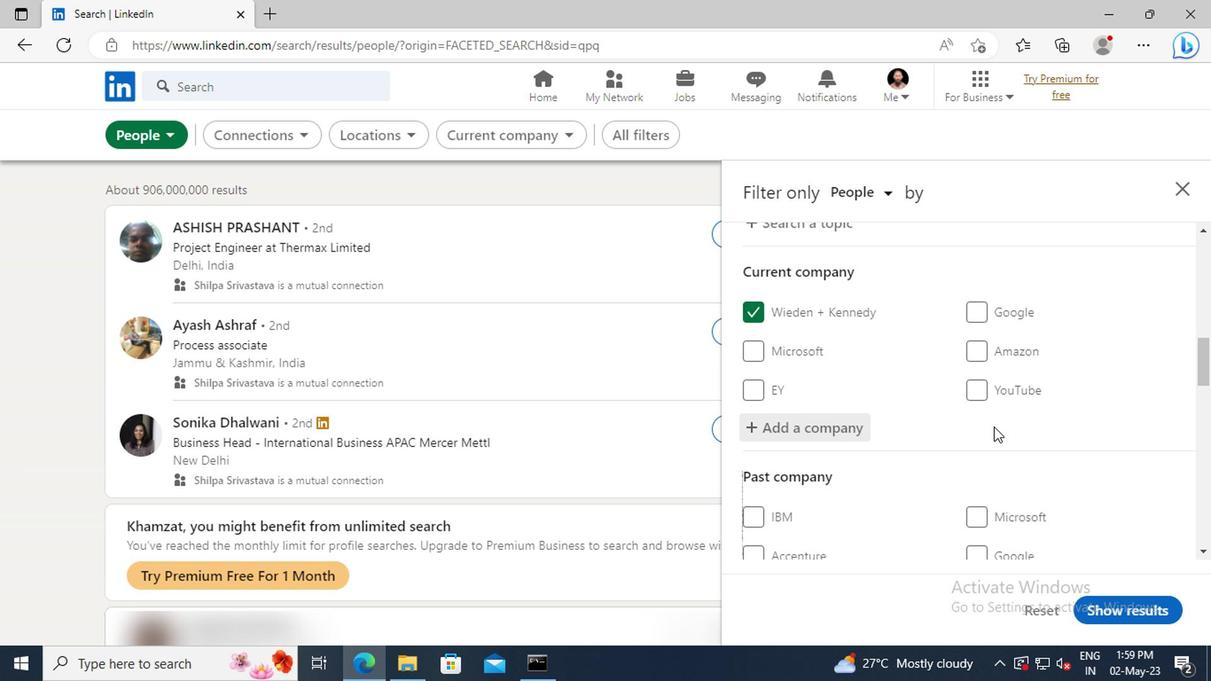 
Action: Mouse scrolled (990, 424) with delta (0, -1)
Screenshot: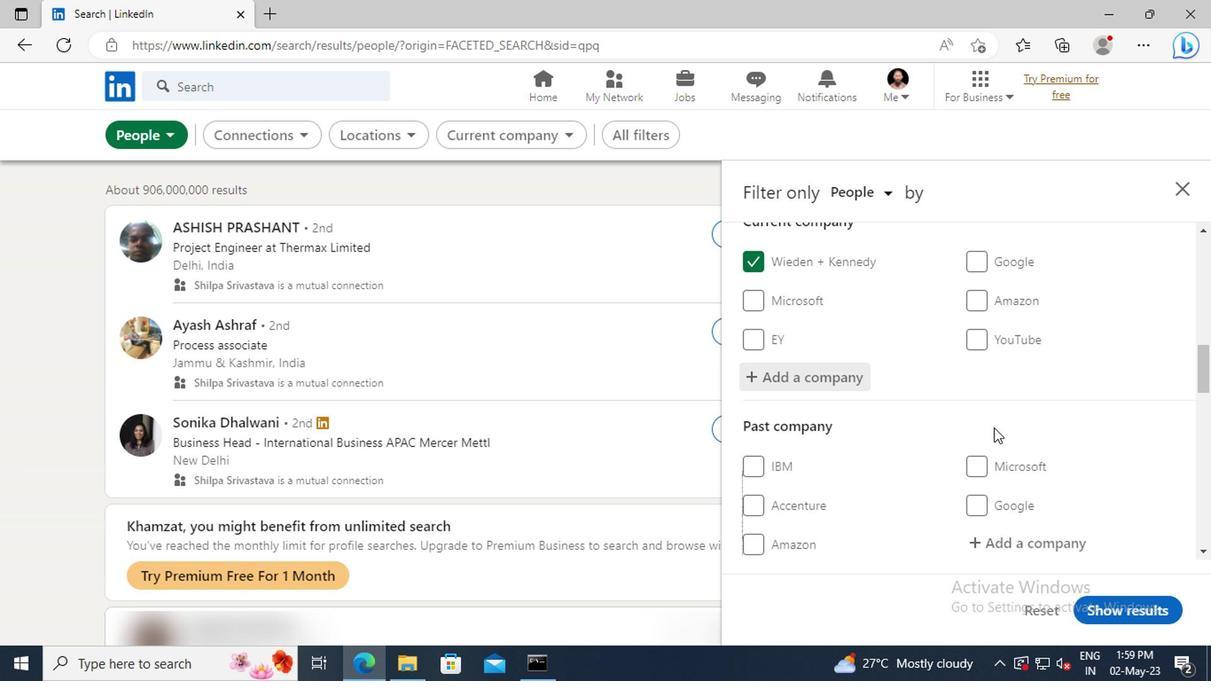
Action: Mouse scrolled (990, 424) with delta (0, -1)
Screenshot: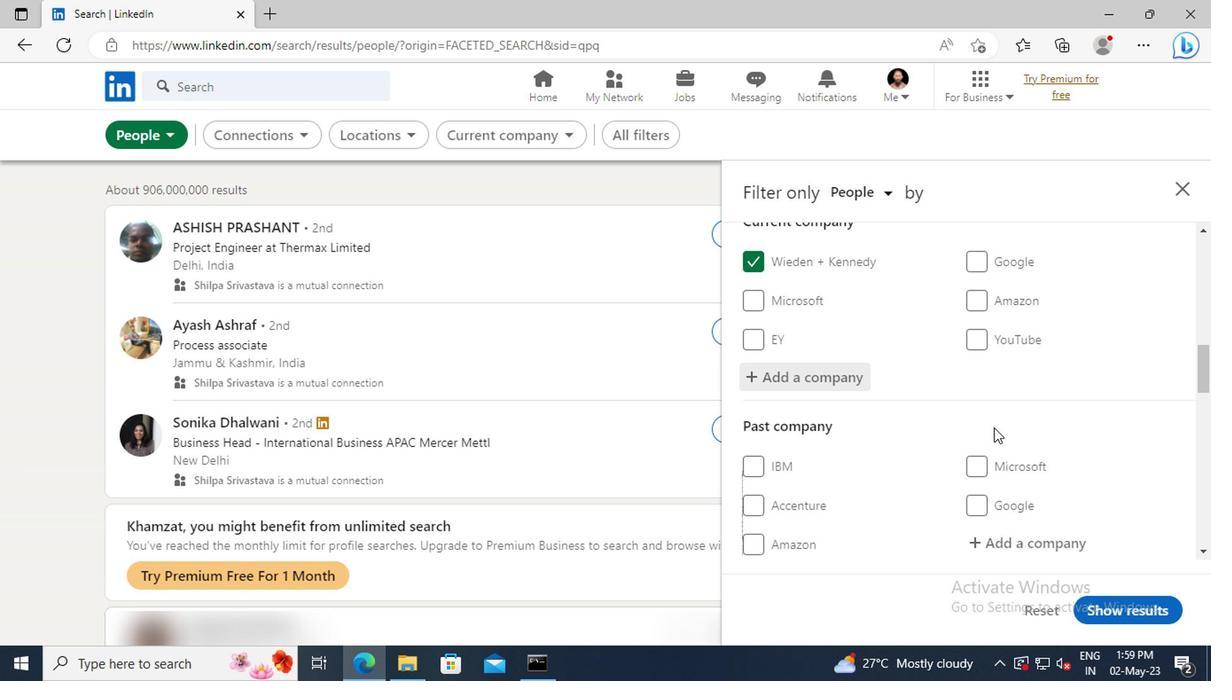 
Action: Mouse moved to (984, 417)
Screenshot: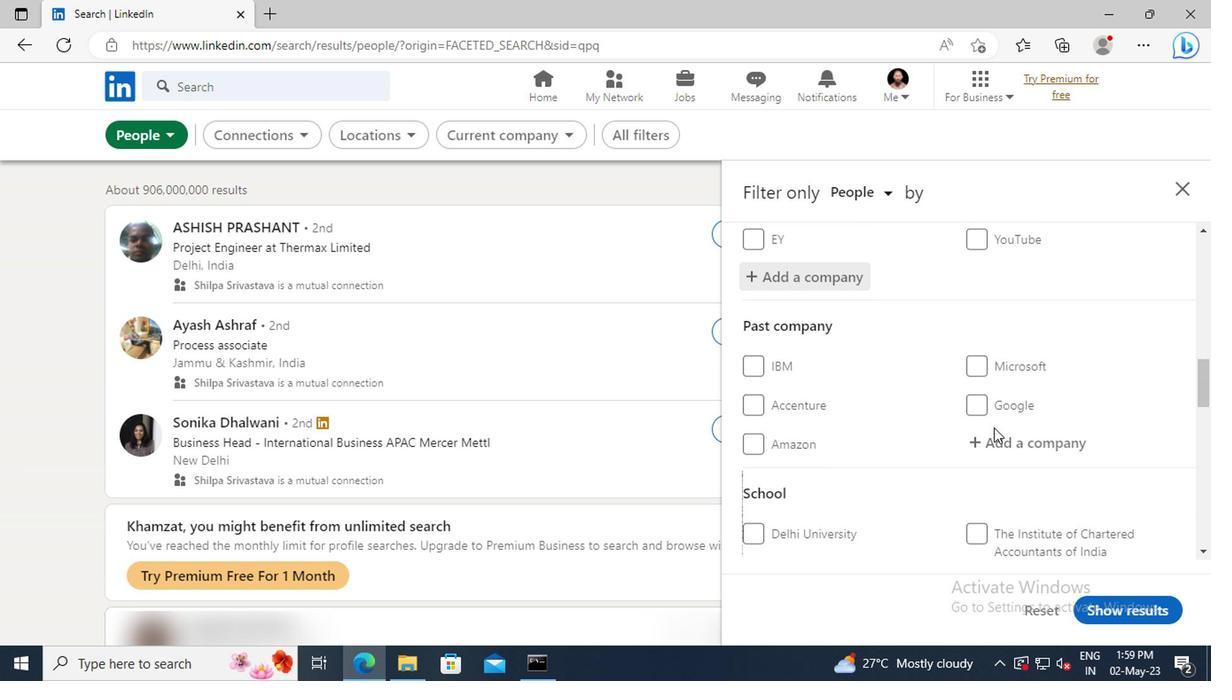 
Action: Mouse scrolled (984, 417) with delta (0, 0)
Screenshot: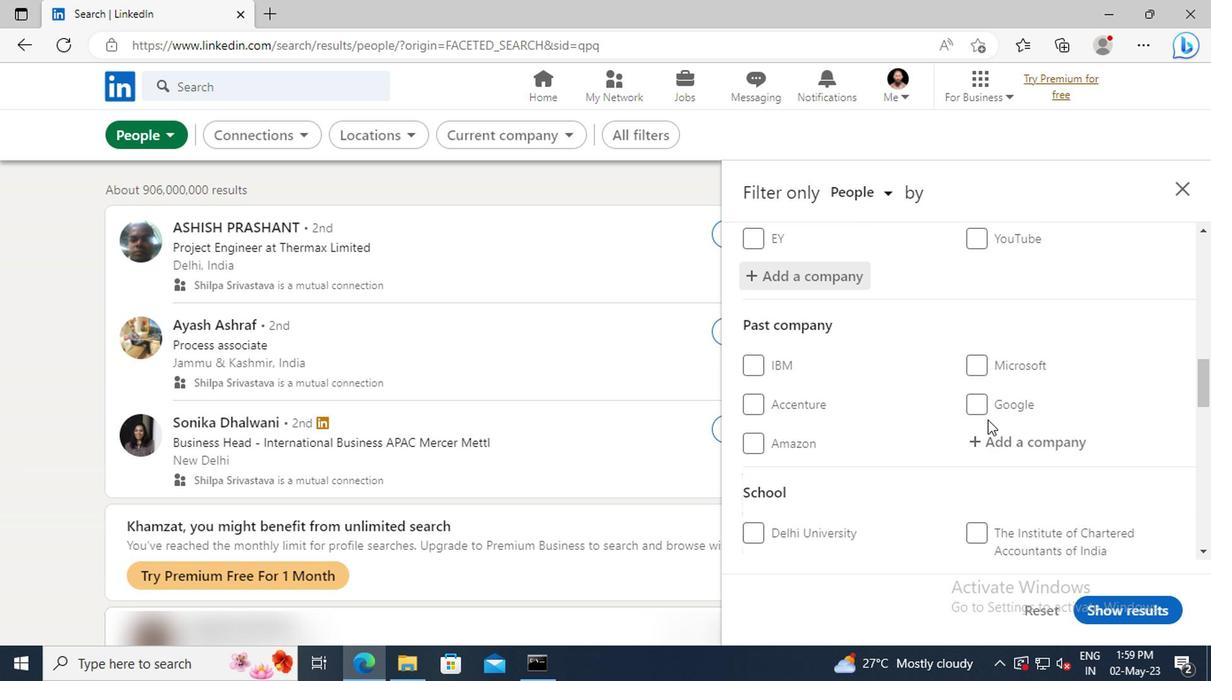 
Action: Mouse moved to (973, 405)
Screenshot: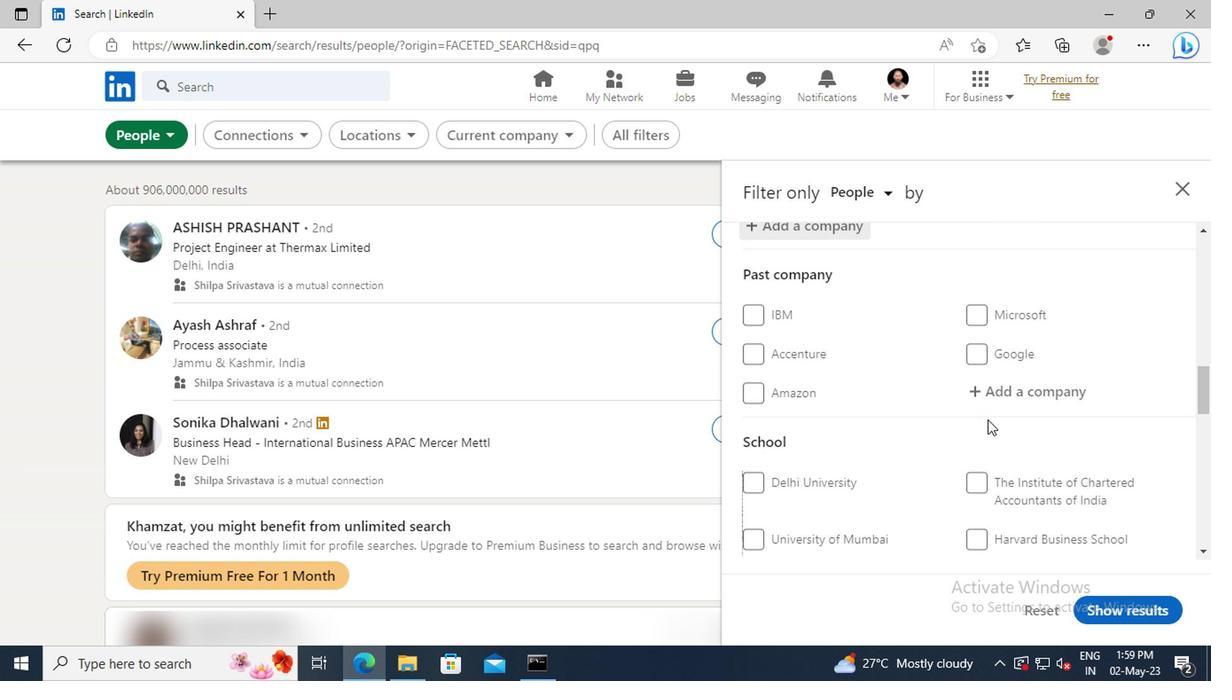 
Action: Mouse scrolled (973, 403) with delta (0, -1)
Screenshot: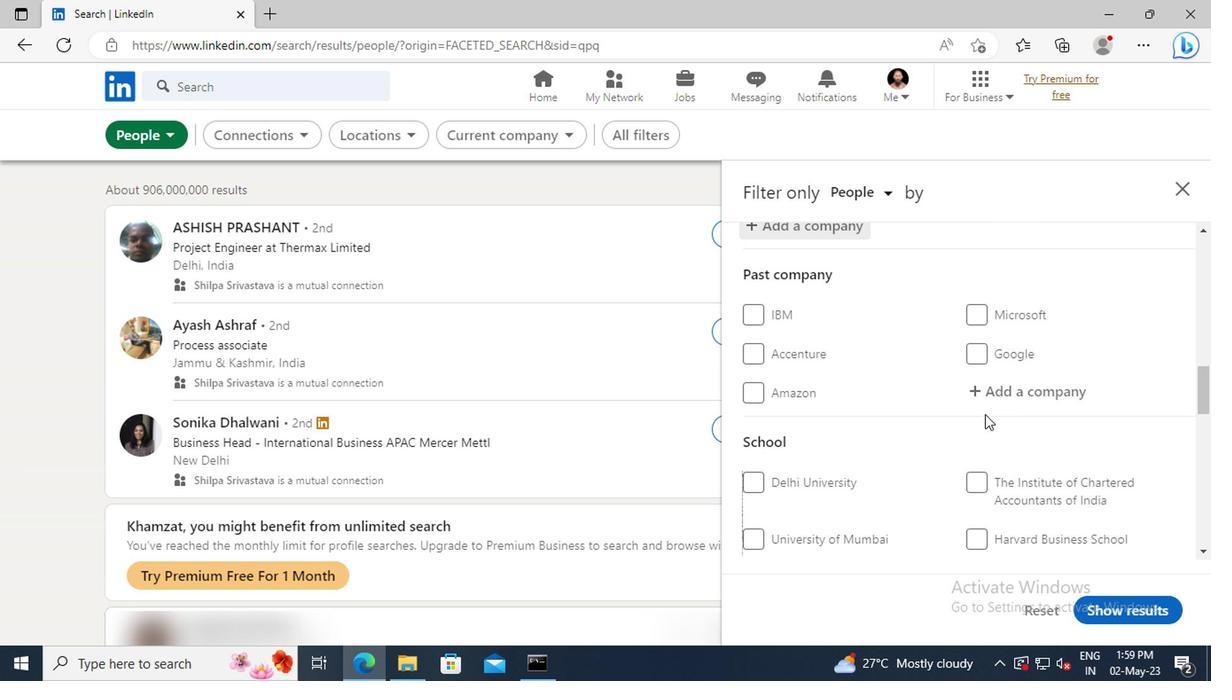 
Action: Mouse scrolled (973, 403) with delta (0, -1)
Screenshot: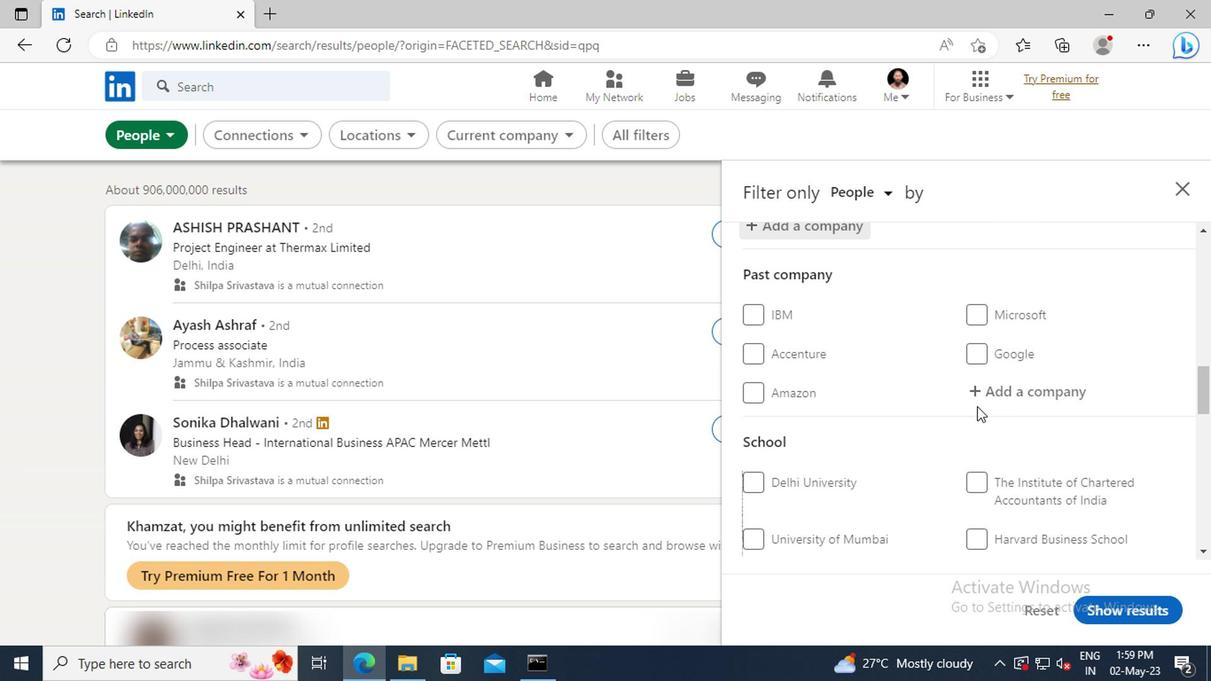 
Action: Mouse scrolled (973, 403) with delta (0, -1)
Screenshot: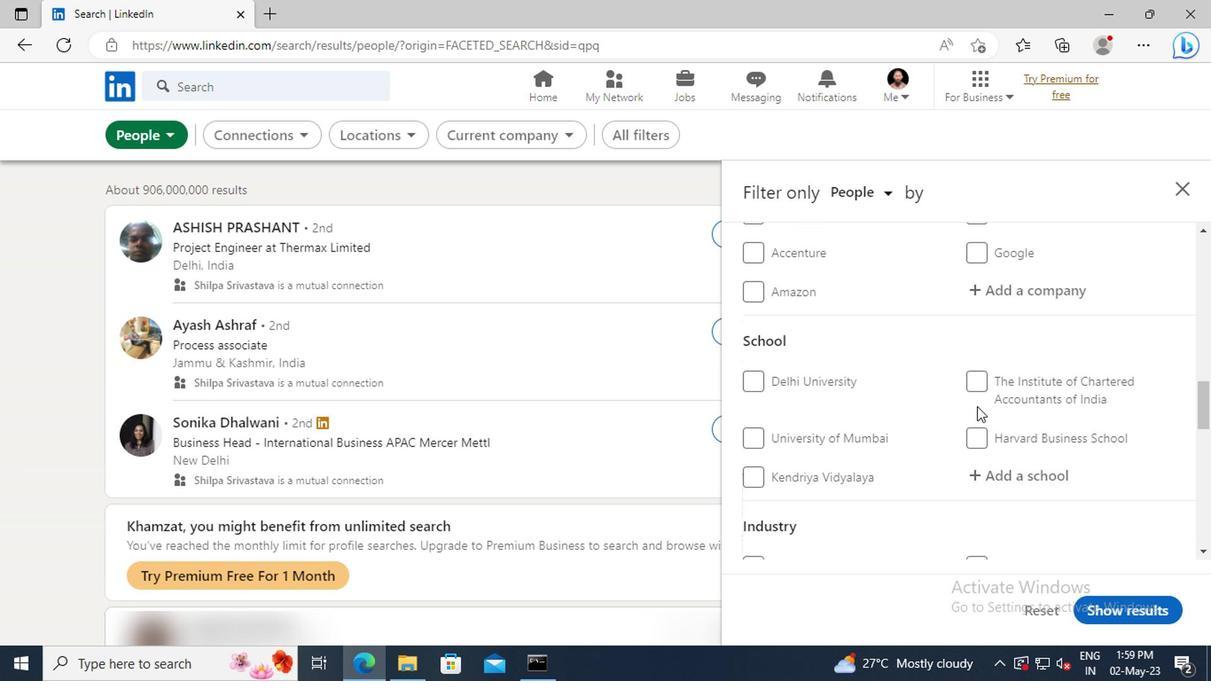 
Action: Mouse moved to (973, 424)
Screenshot: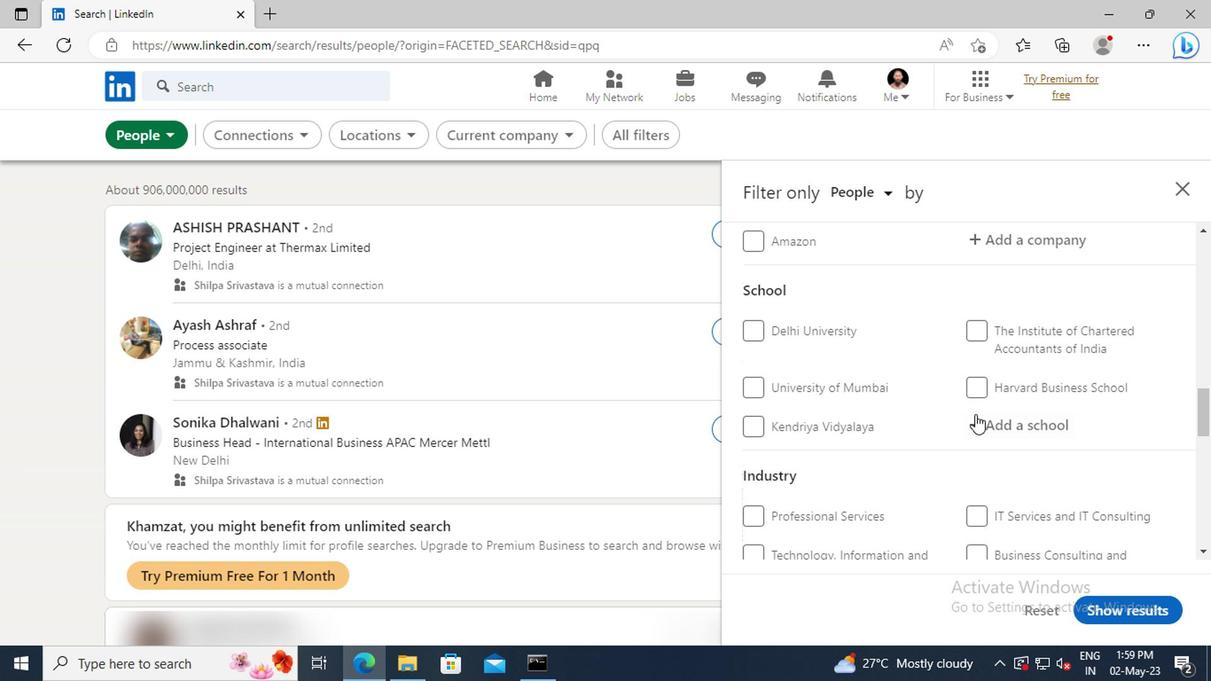 
Action: Mouse pressed left at (973, 424)
Screenshot: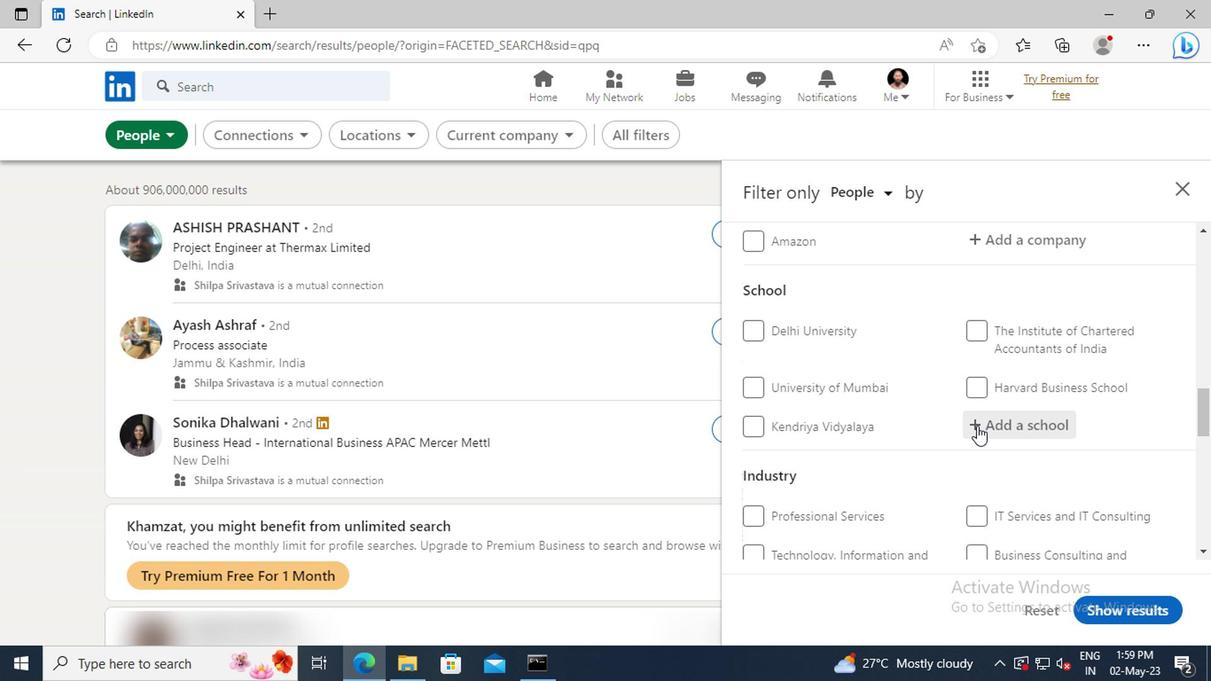 
Action: Mouse moved to (973, 424)
Screenshot: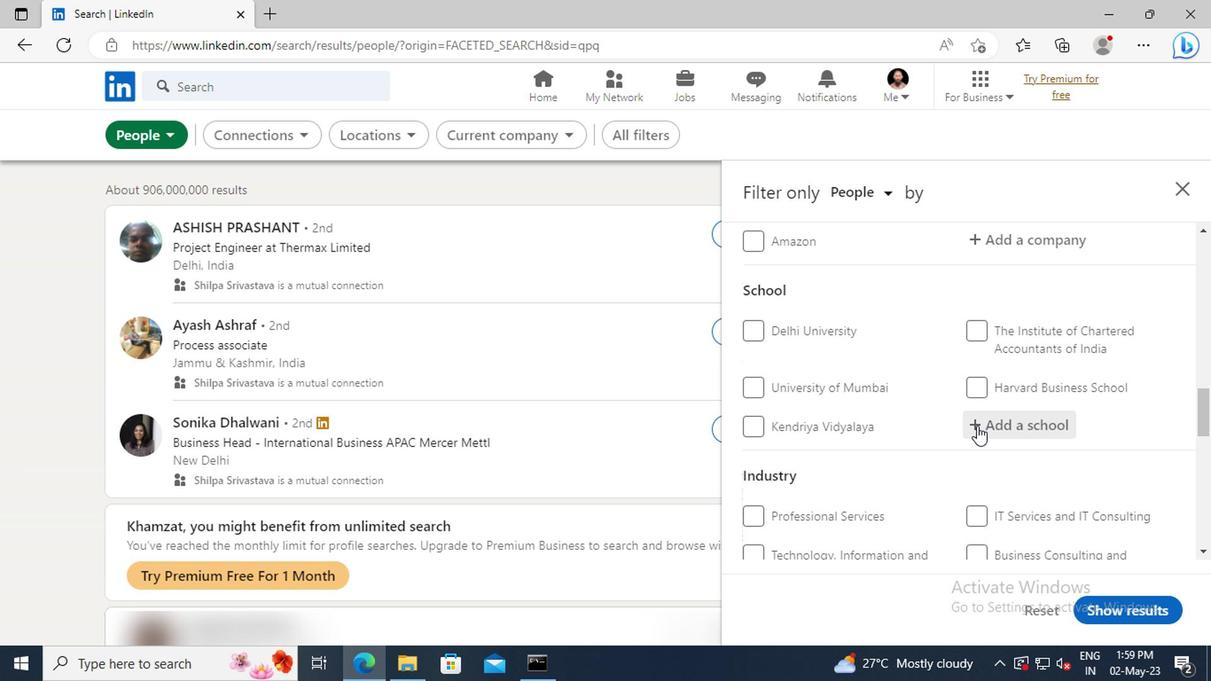 
Action: Key pressed <Key.shift>VELAMMAL<Key.space><Key.shift>IN
Screenshot: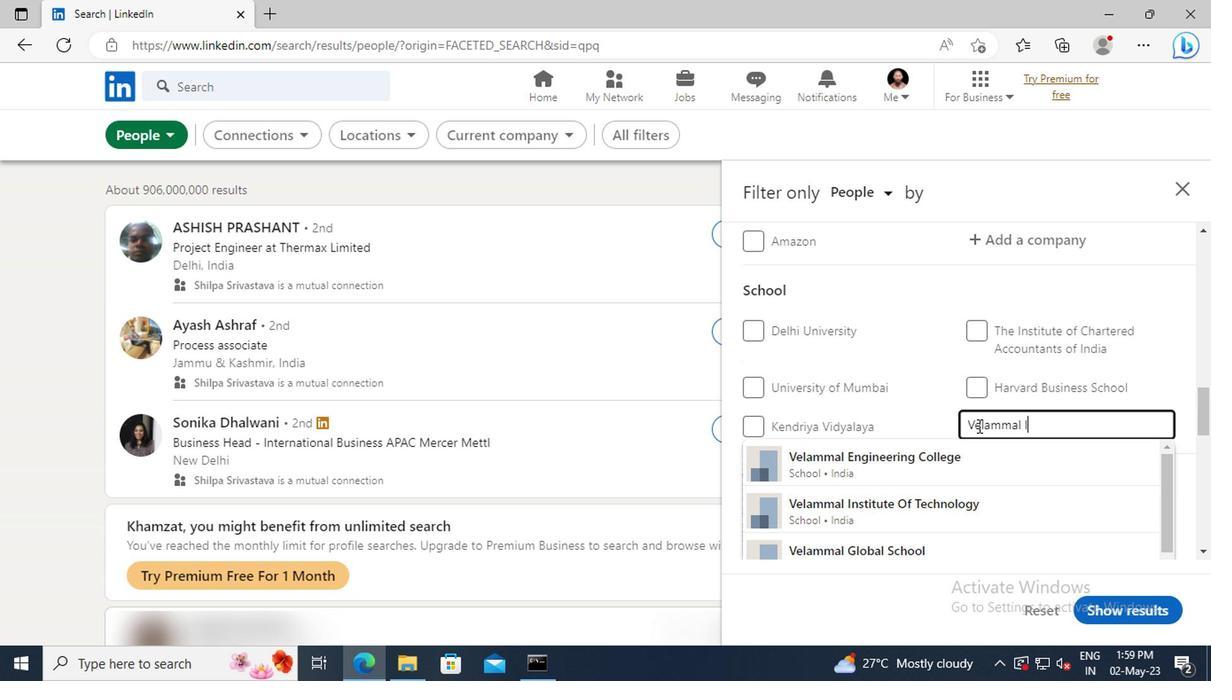 
Action: Mouse moved to (973, 455)
Screenshot: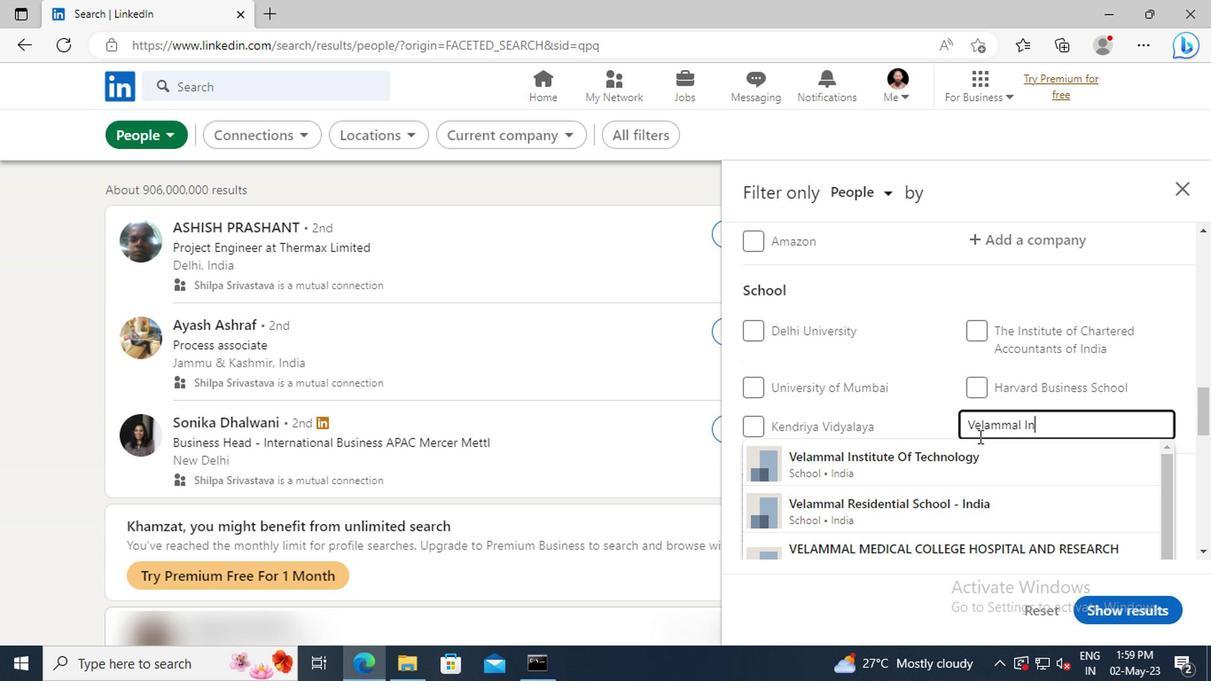 
Action: Mouse pressed left at (973, 455)
Screenshot: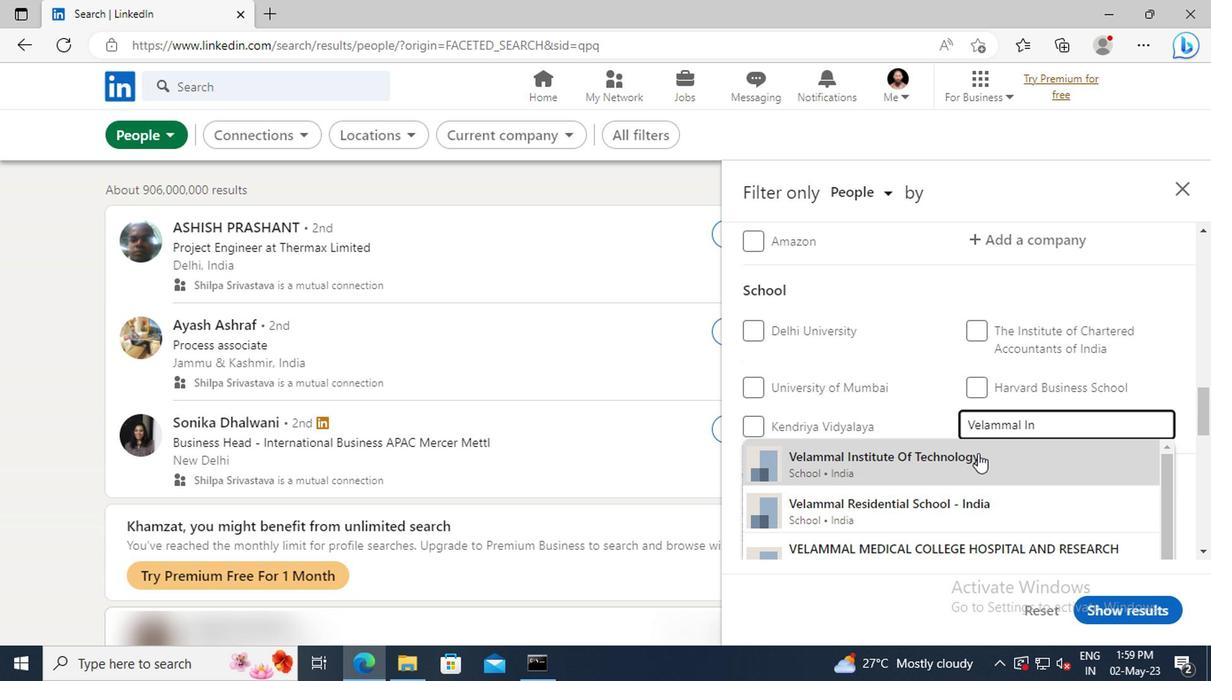 
Action: Mouse moved to (972, 456)
Screenshot: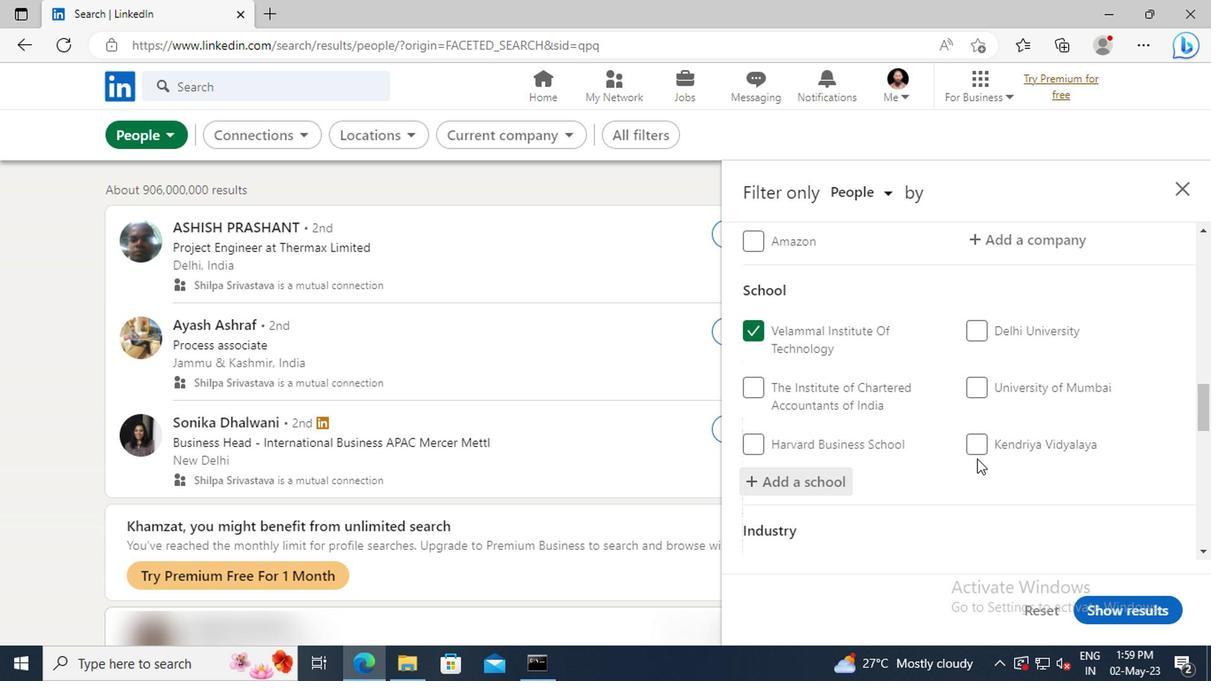 
Action: Mouse scrolled (972, 456) with delta (0, 0)
Screenshot: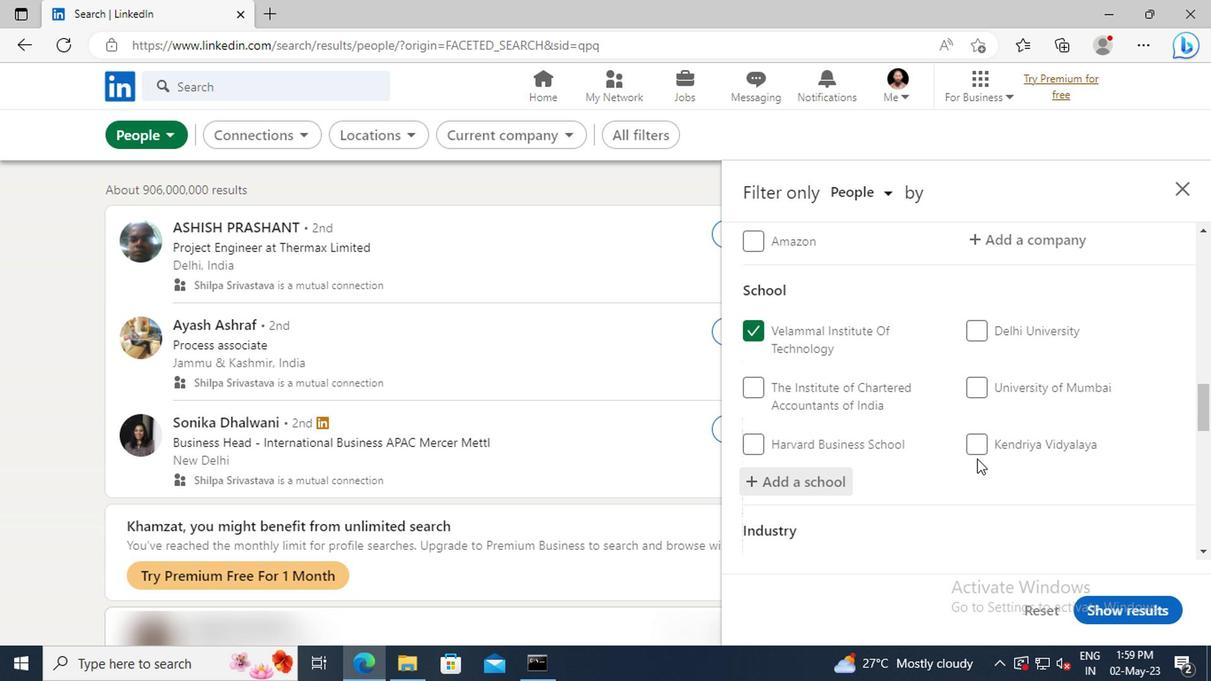 
Action: Mouse scrolled (972, 456) with delta (0, 0)
Screenshot: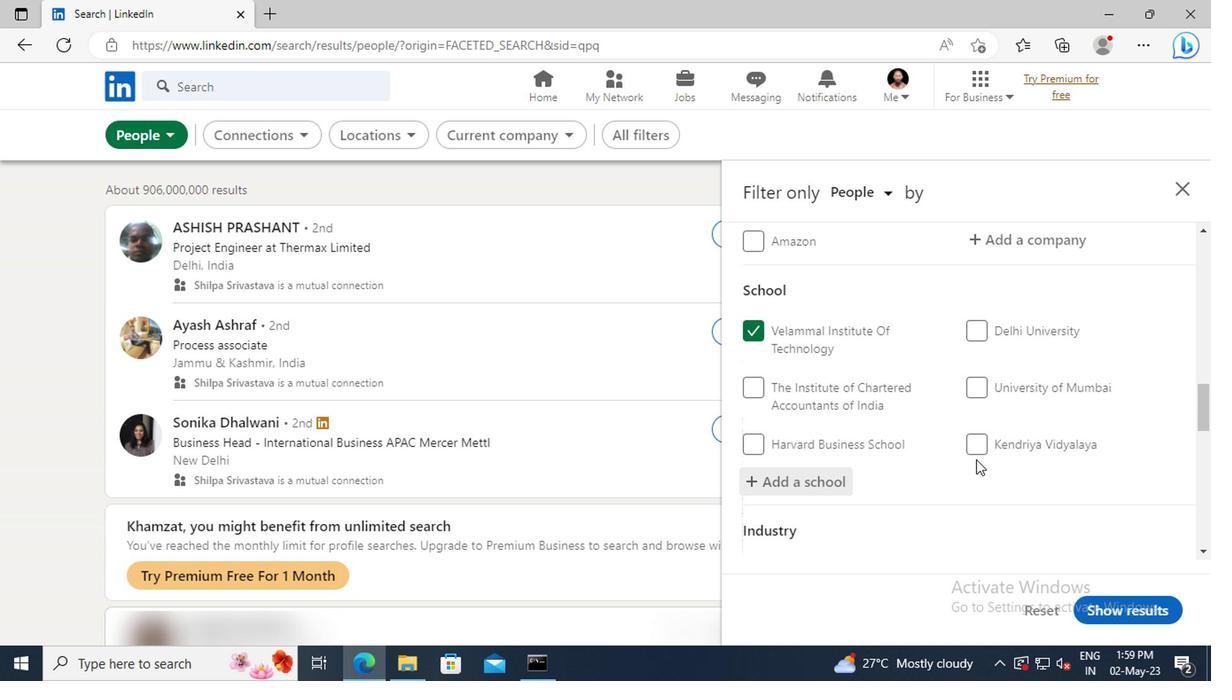 
Action: Mouse scrolled (972, 456) with delta (0, 0)
Screenshot: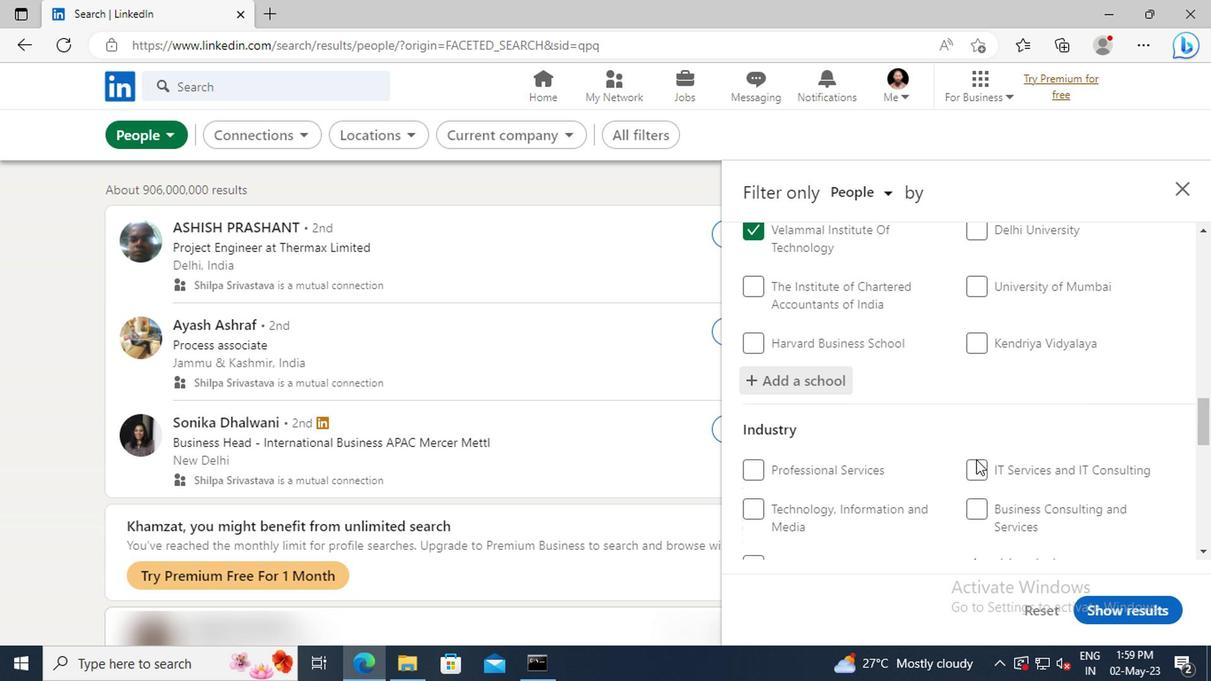 
Action: Mouse moved to (965, 434)
Screenshot: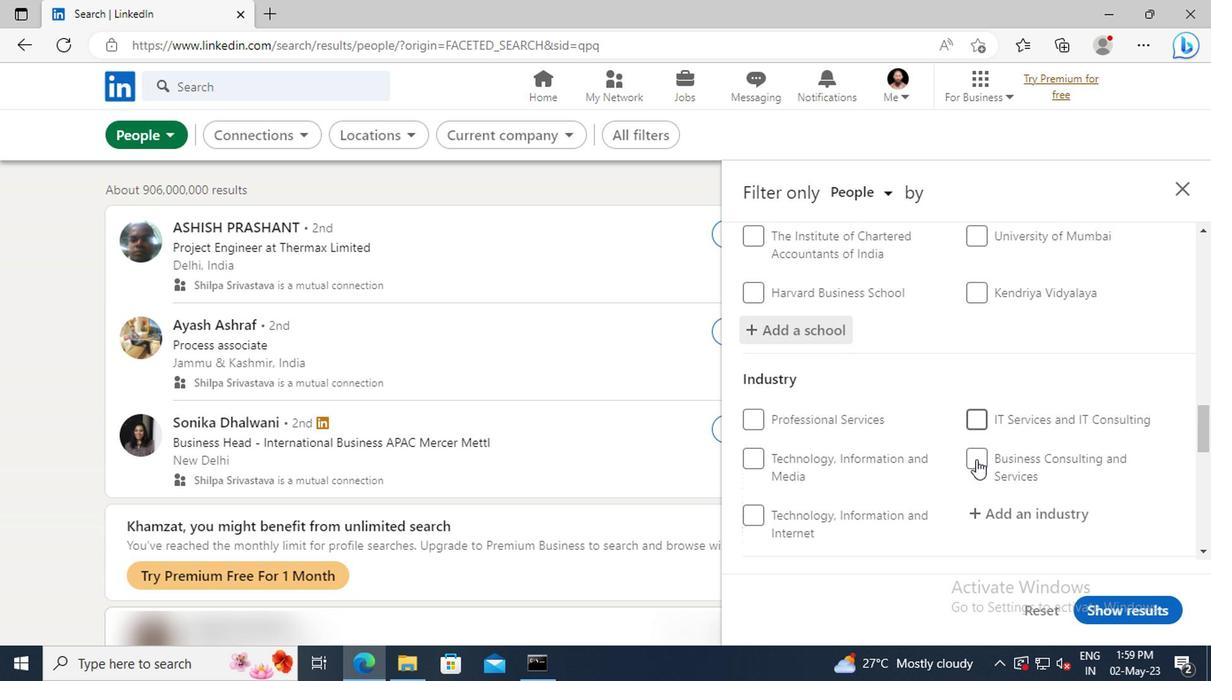 
Action: Mouse scrolled (965, 433) with delta (0, -1)
Screenshot: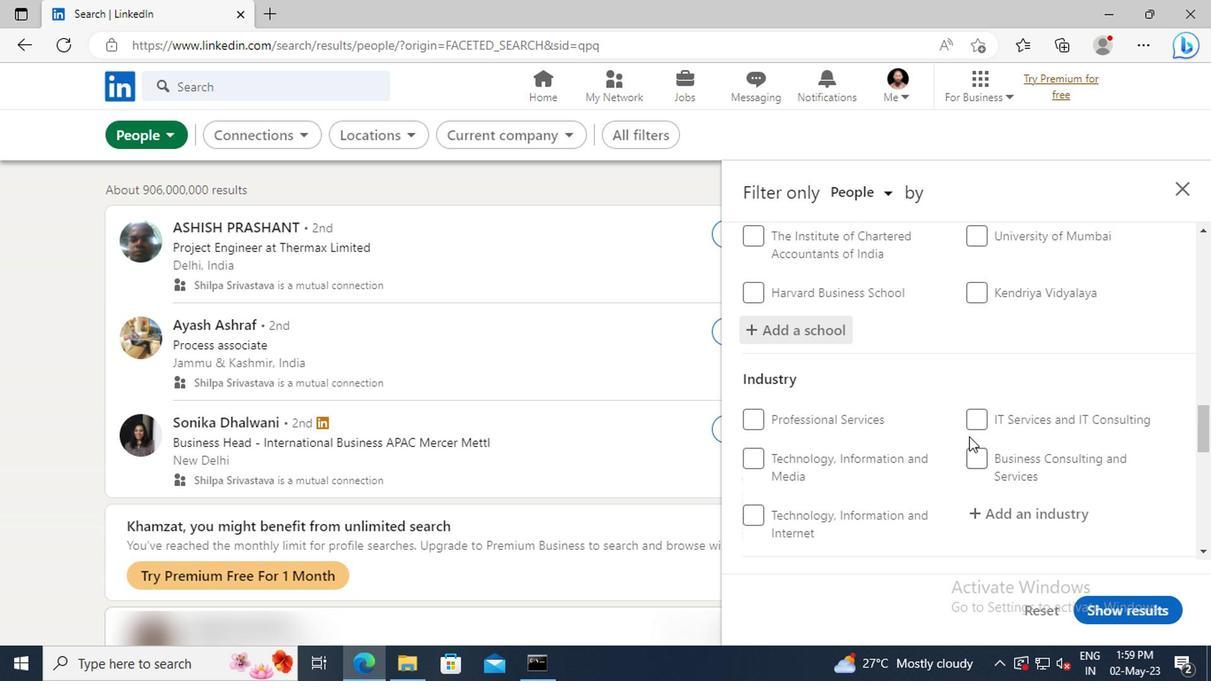 
Action: Mouse scrolled (965, 433) with delta (0, -1)
Screenshot: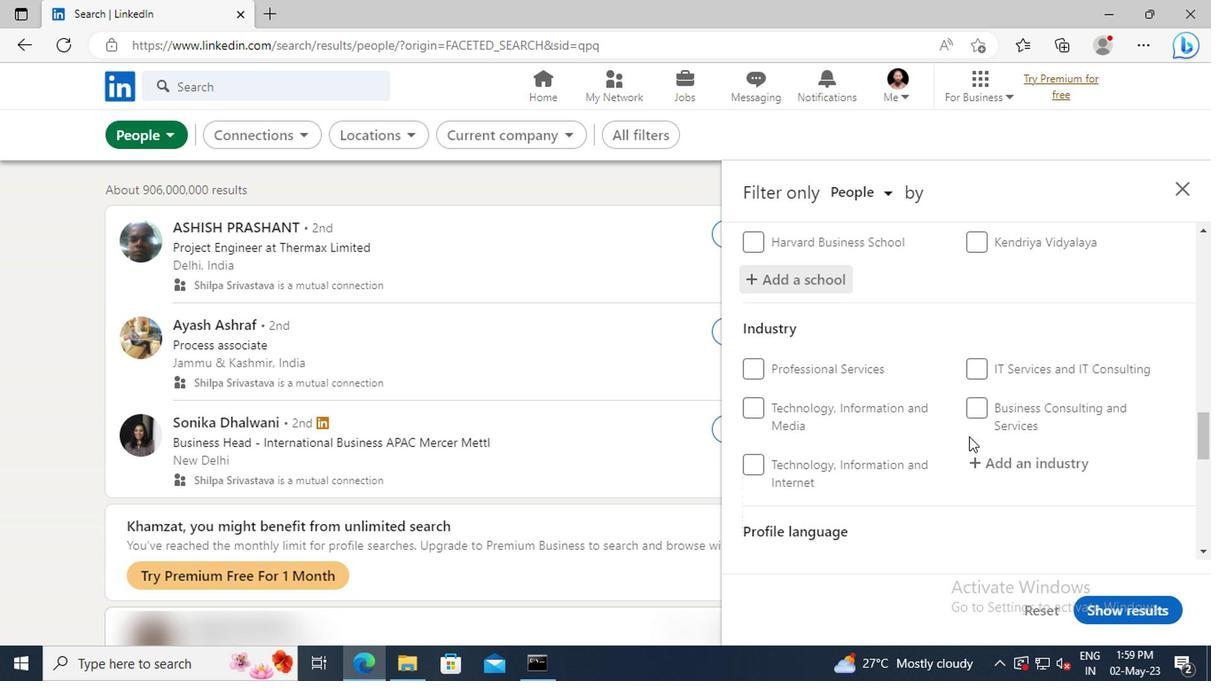 
Action: Mouse moved to (992, 412)
Screenshot: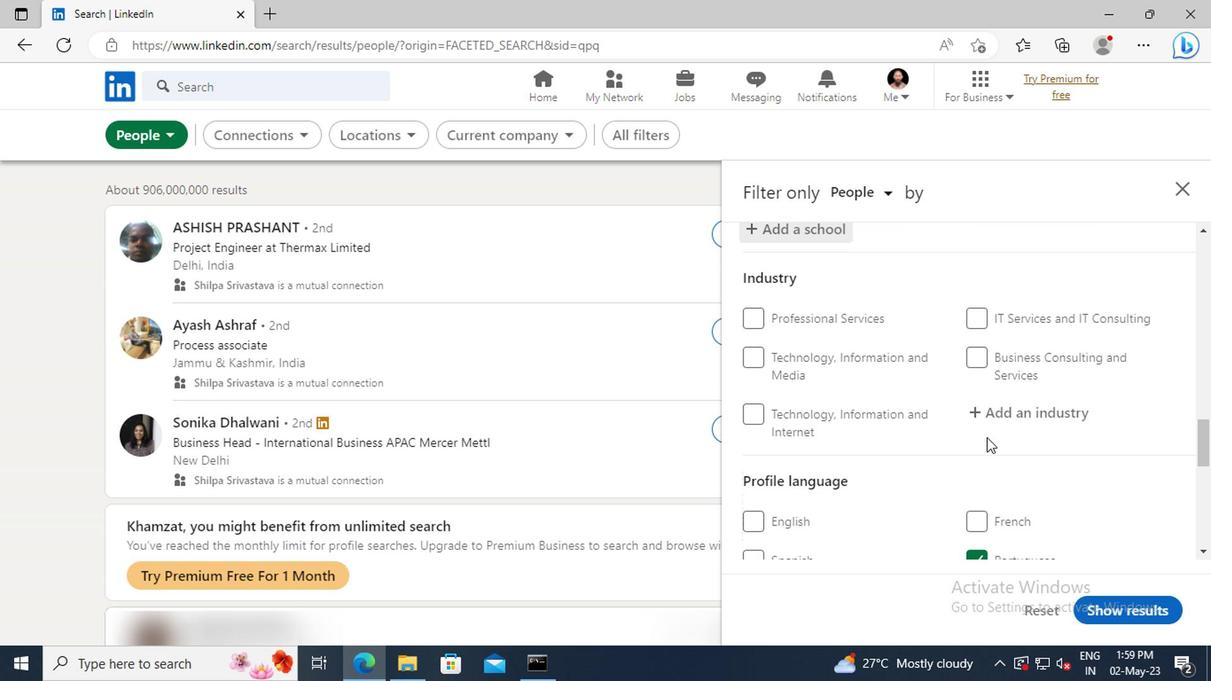 
Action: Mouse pressed left at (992, 412)
Screenshot: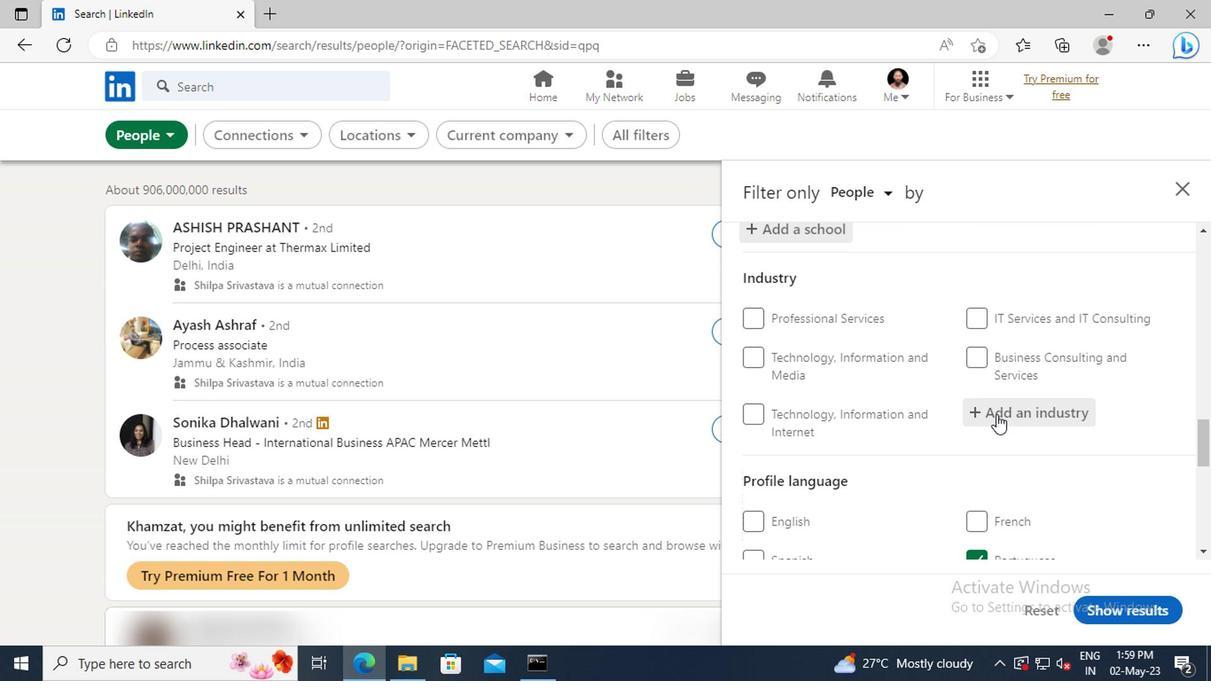 
Action: Mouse moved to (990, 412)
Screenshot: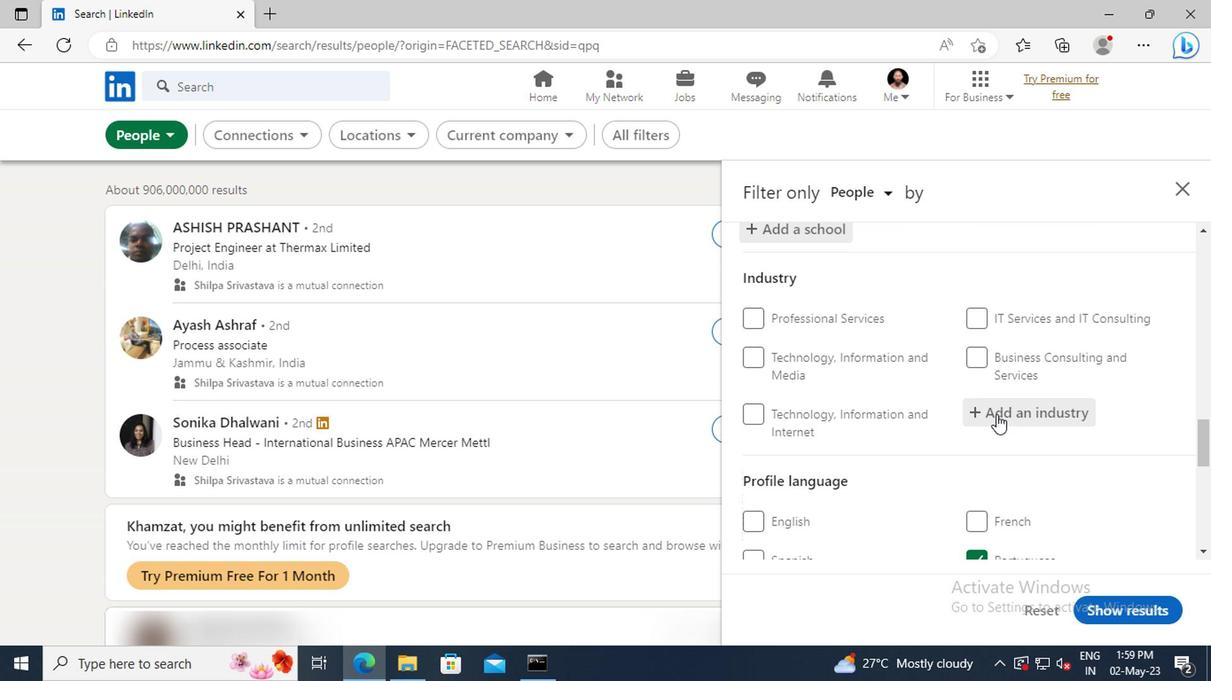 
Action: Key pressed <Key.shift>ACCESSIBLE<Key.space><Key.shift>H
Screenshot: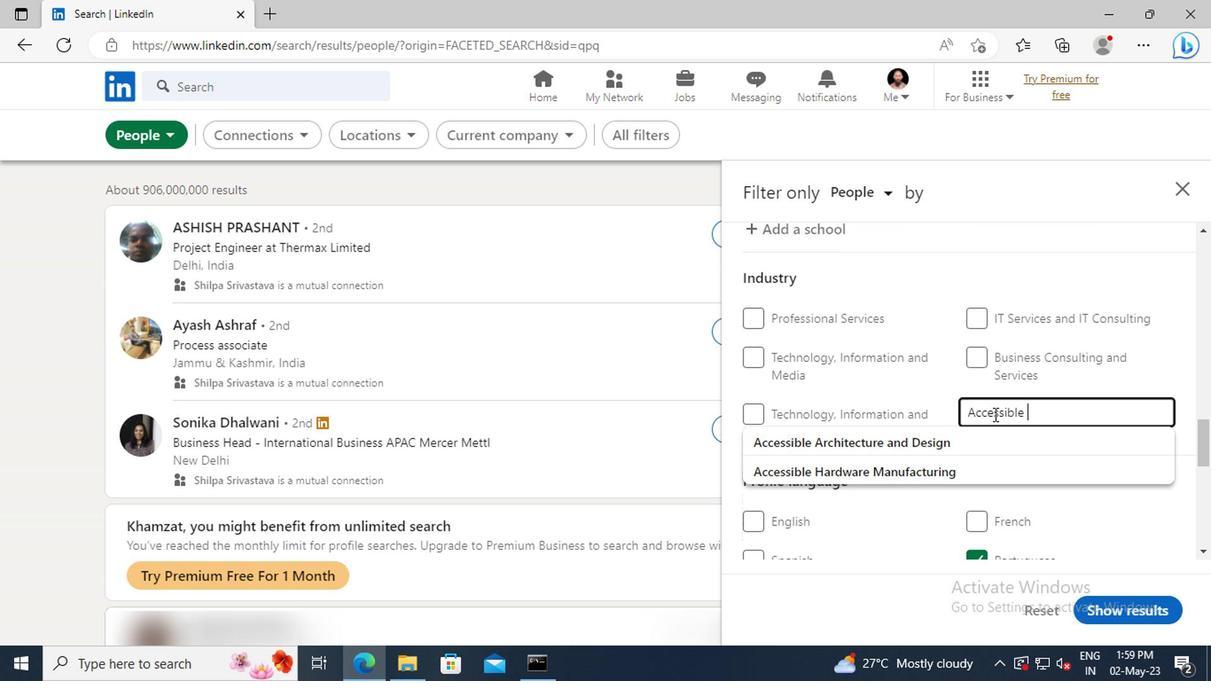 
Action: Mouse moved to (1005, 439)
Screenshot: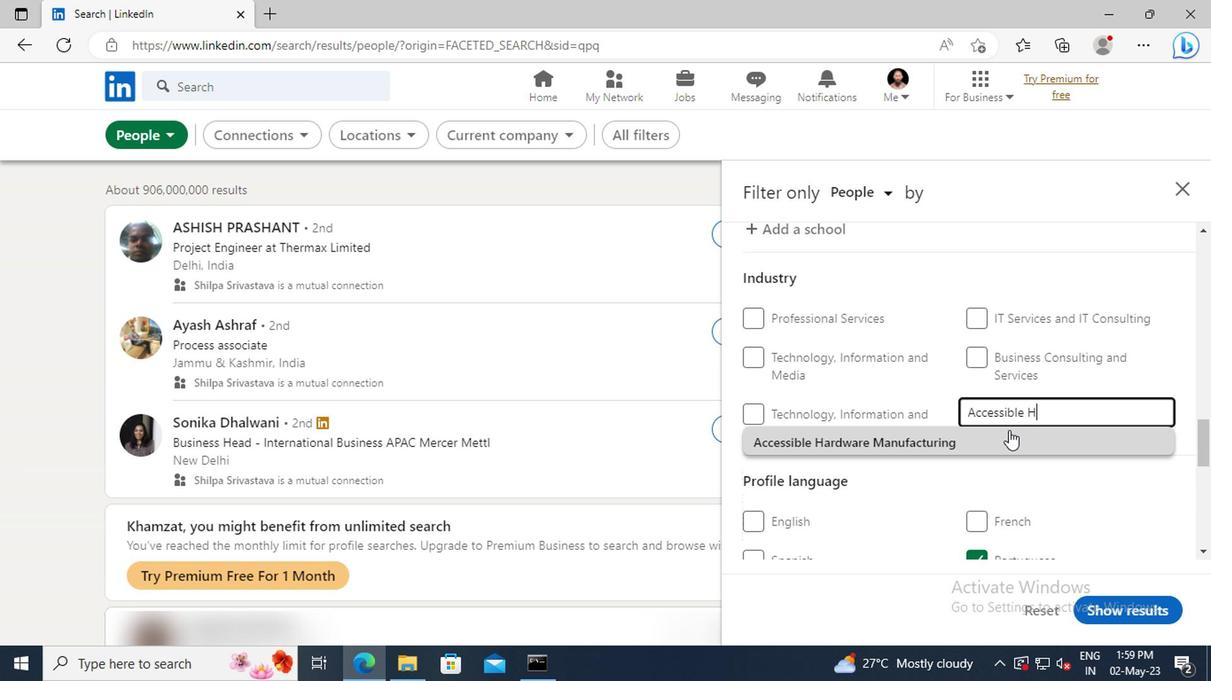 
Action: Mouse pressed left at (1005, 439)
Screenshot: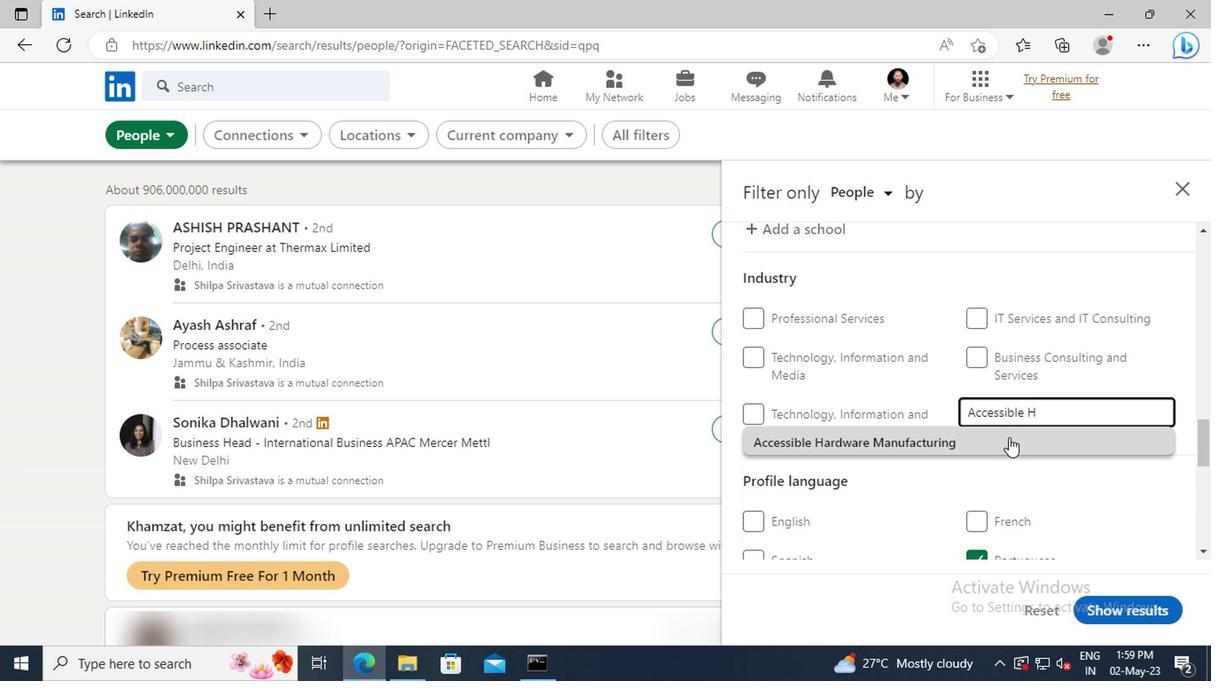 
Action: Mouse moved to (1005, 442)
Screenshot: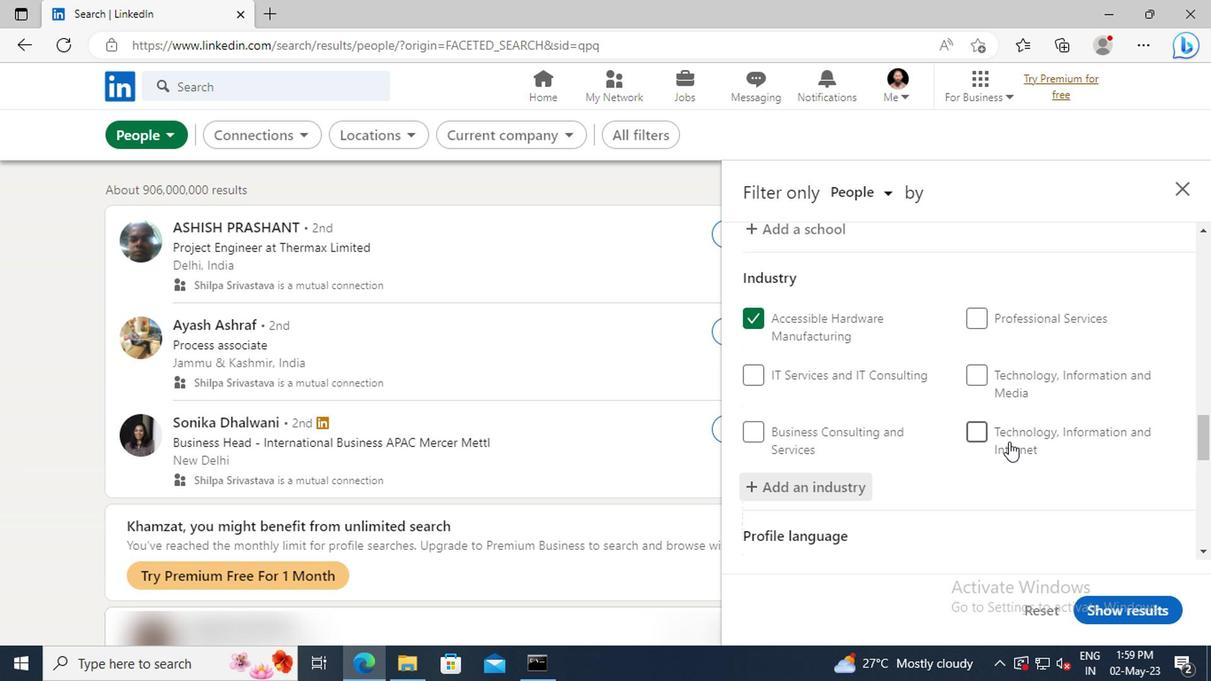 
Action: Mouse scrolled (1005, 441) with delta (0, 0)
Screenshot: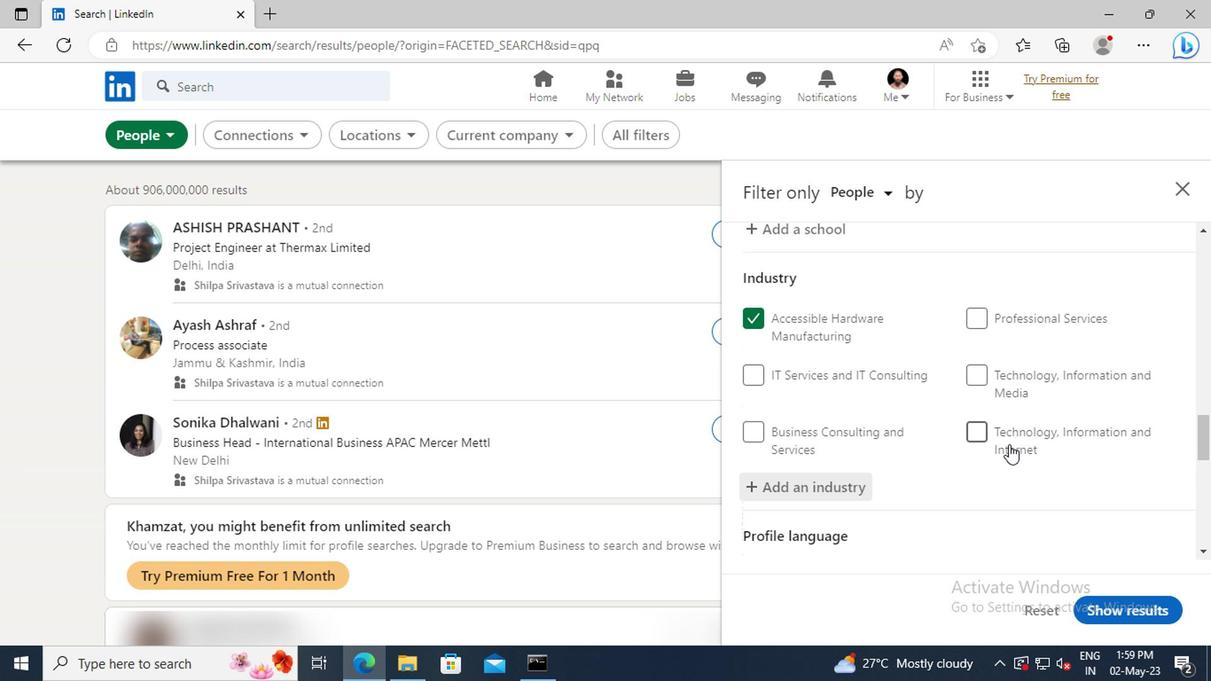 
Action: Mouse moved to (1004, 426)
Screenshot: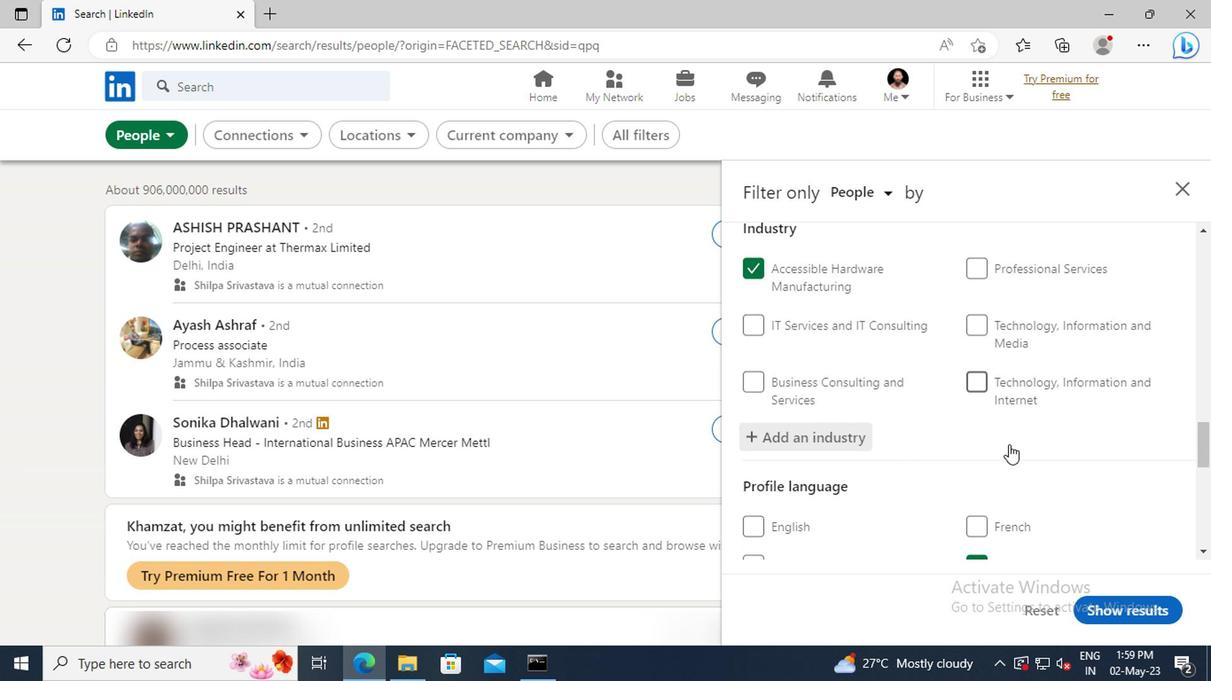 
Action: Mouse scrolled (1004, 426) with delta (0, 0)
Screenshot: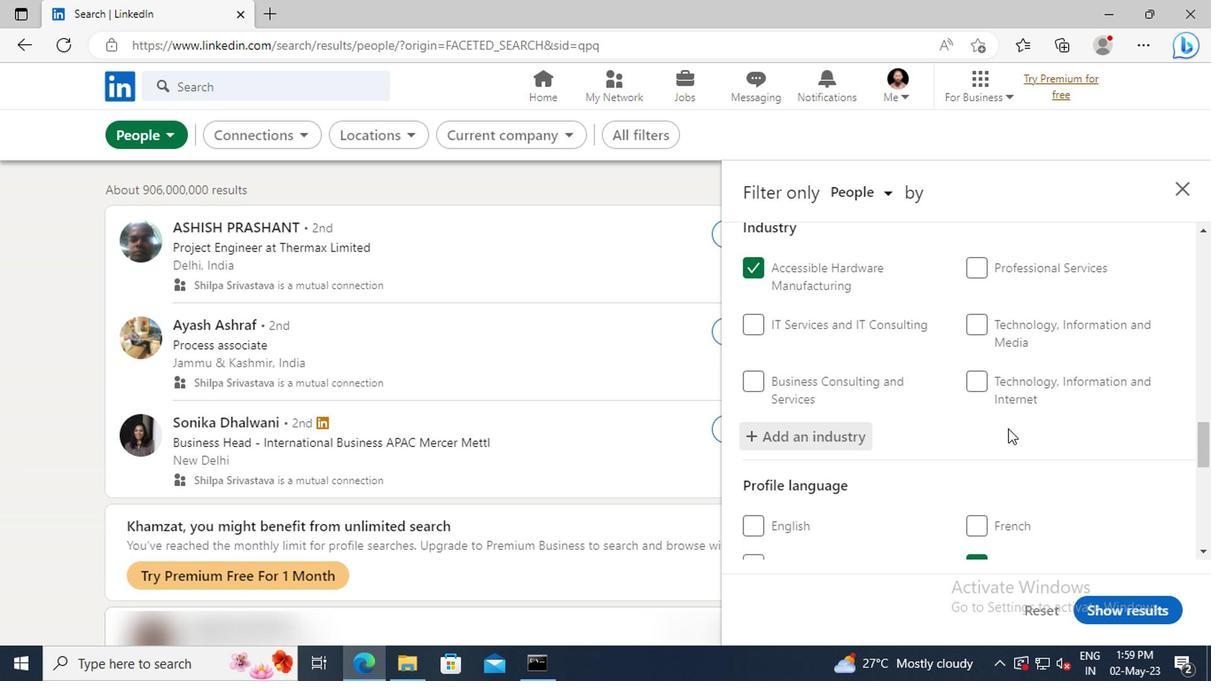 
Action: Mouse moved to (992, 405)
Screenshot: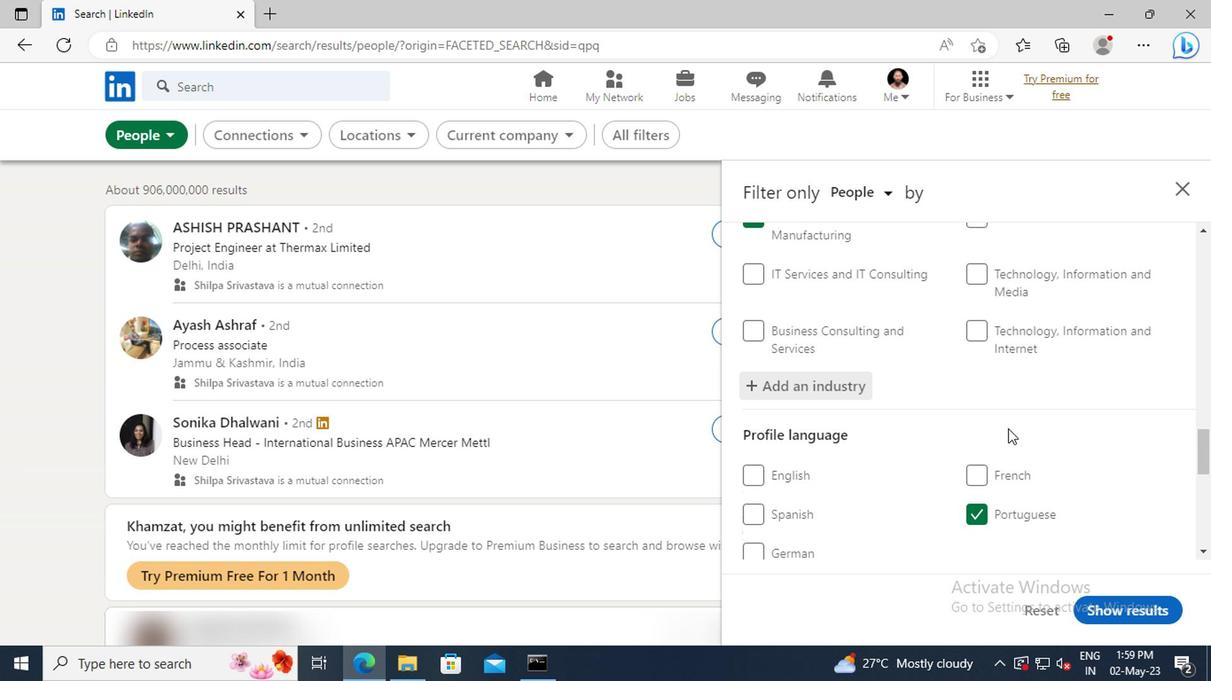 
Action: Mouse scrolled (992, 403) with delta (0, -1)
Screenshot: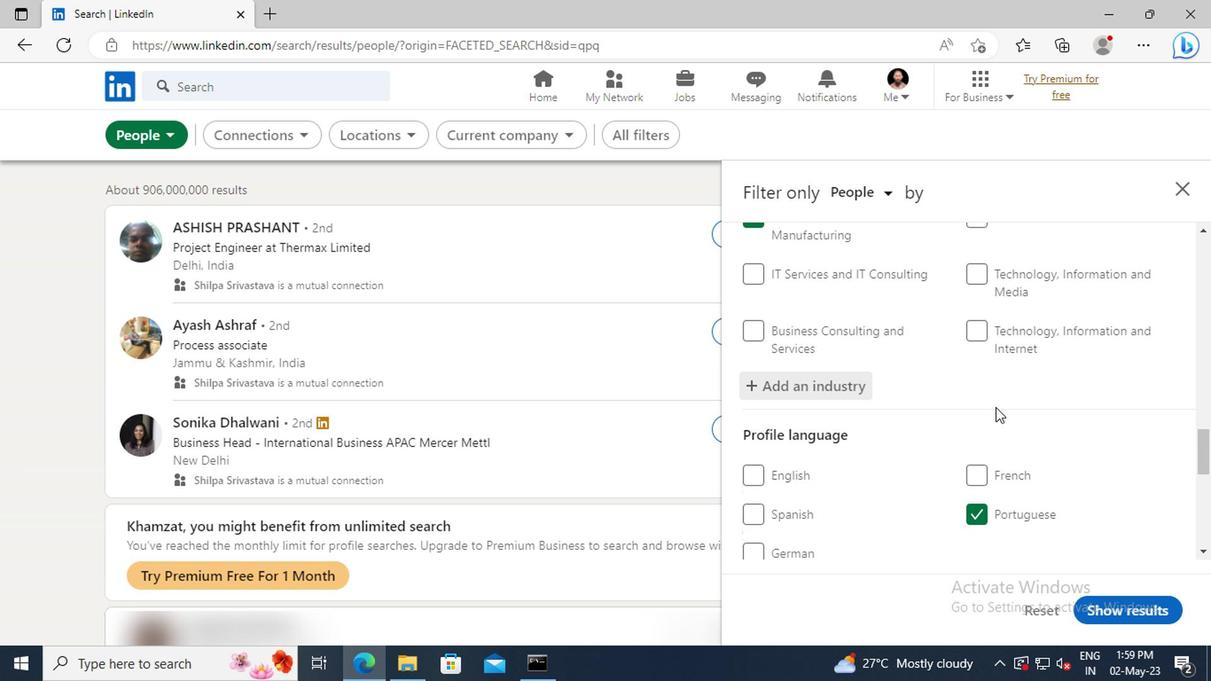 
Action: Mouse scrolled (992, 403) with delta (0, -1)
Screenshot: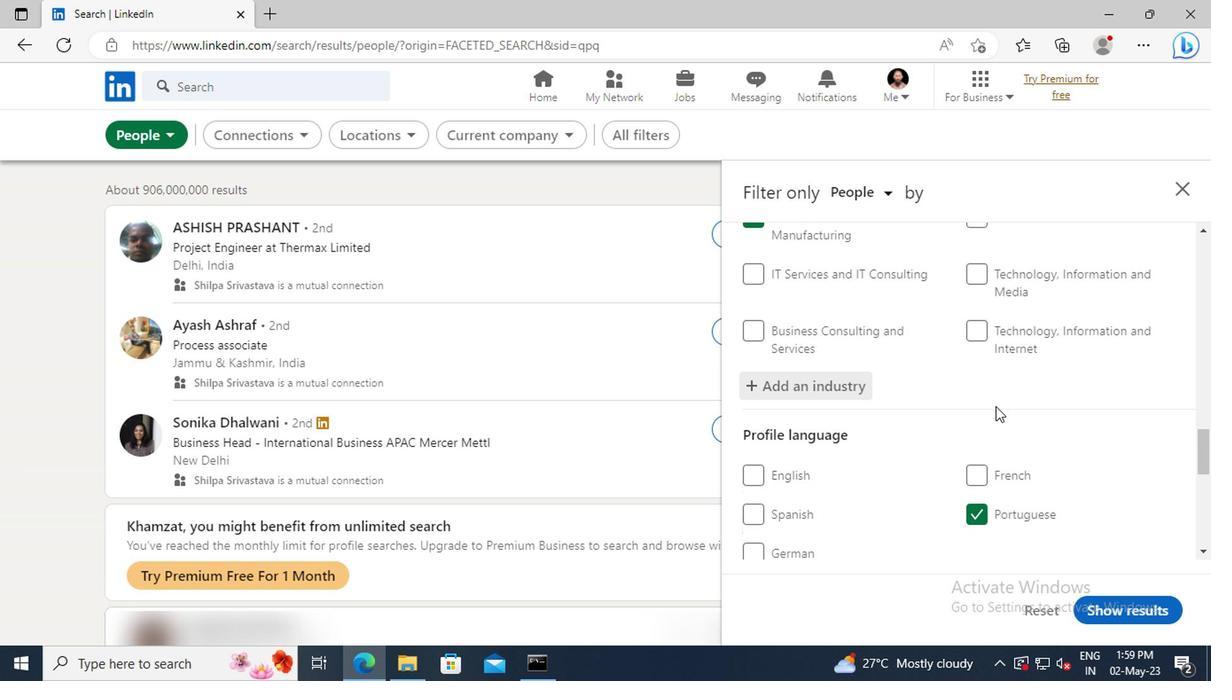 
Action: Mouse moved to (990, 398)
Screenshot: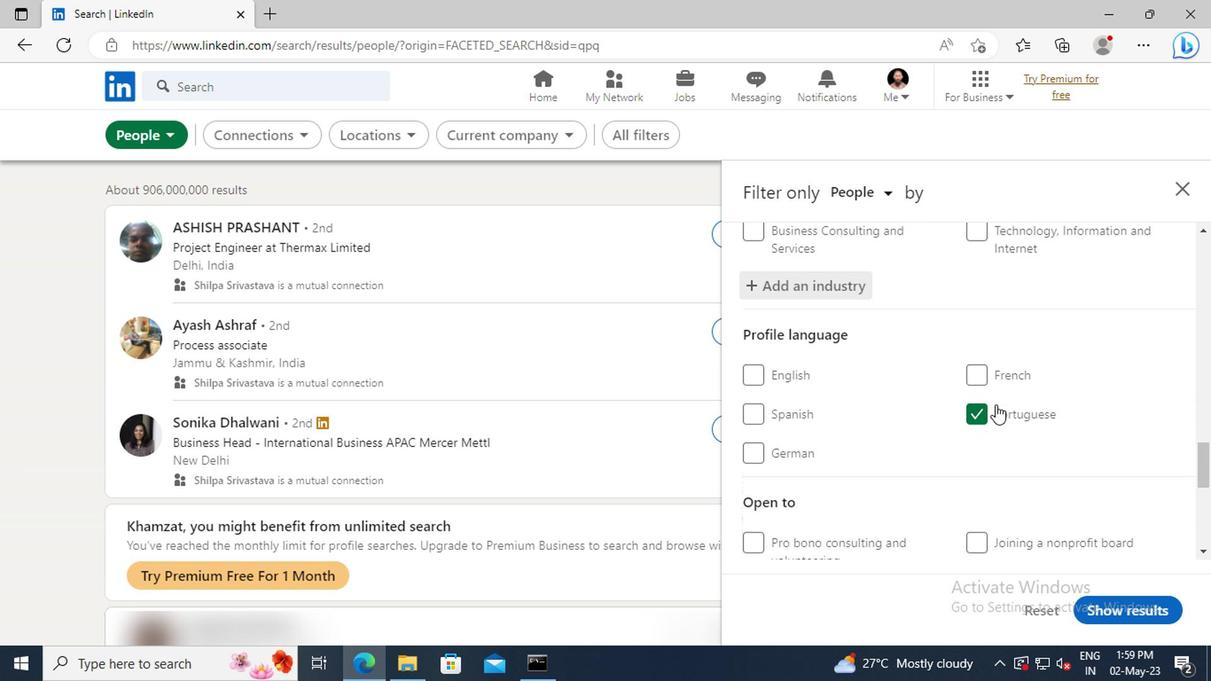 
Action: Mouse scrolled (990, 397) with delta (0, -1)
Screenshot: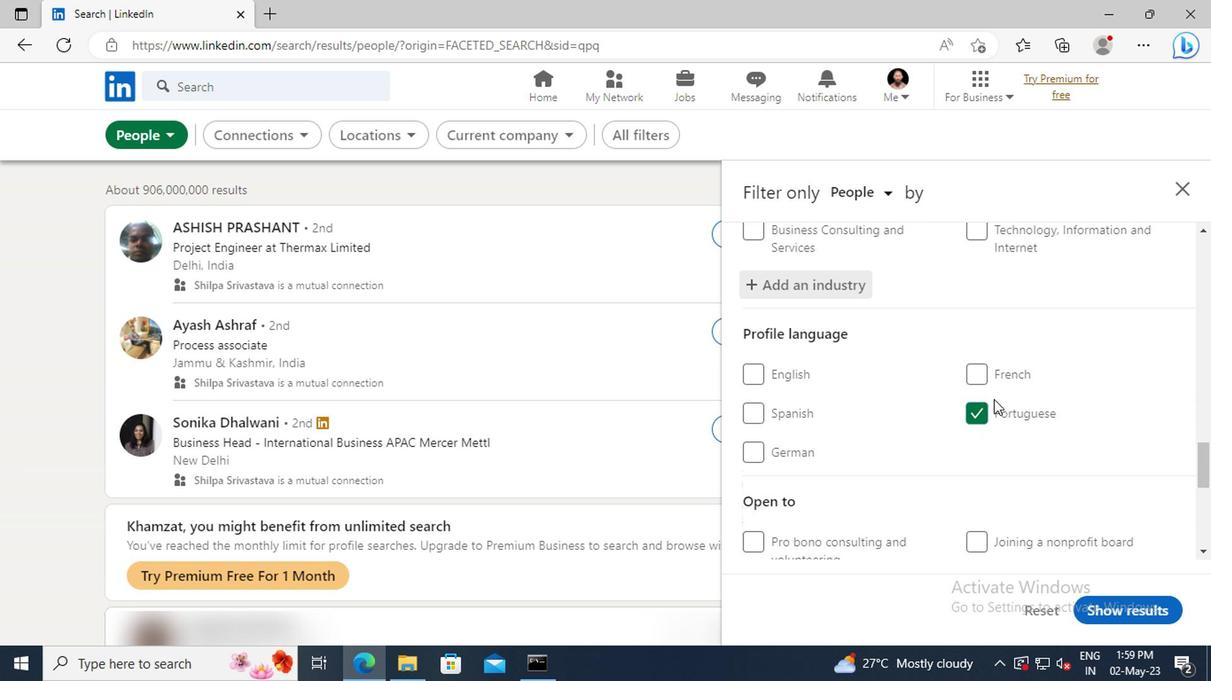 
Action: Mouse scrolled (990, 397) with delta (0, -1)
Screenshot: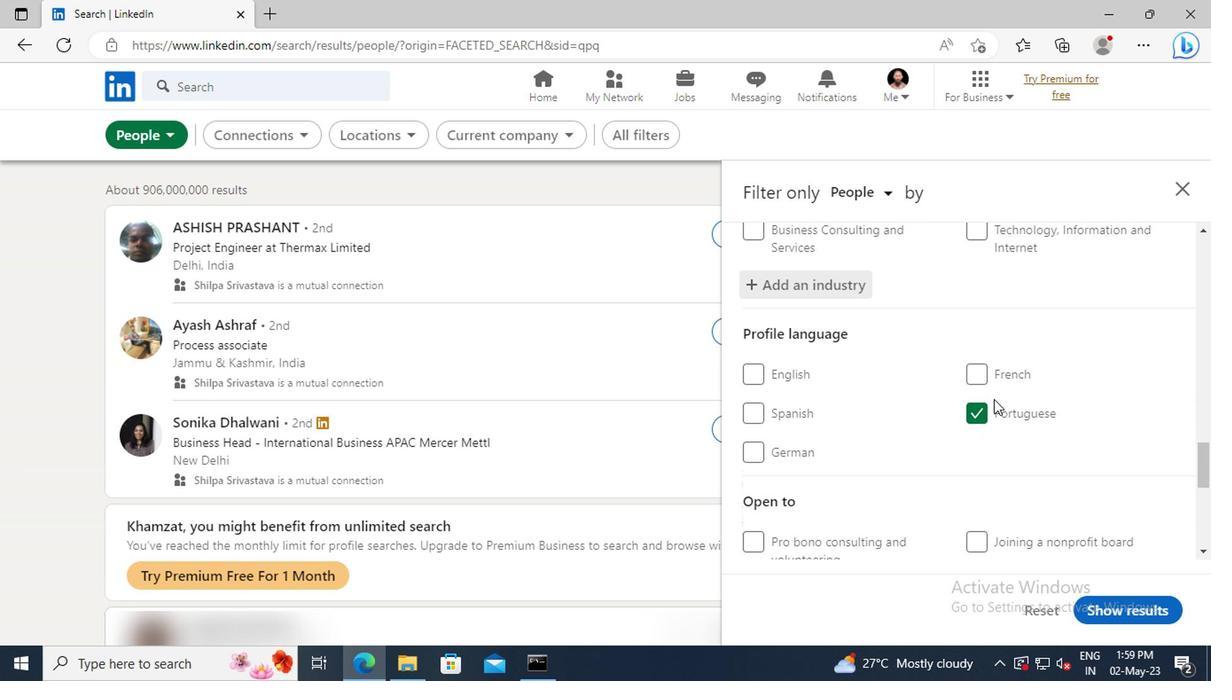 
Action: Mouse moved to (987, 390)
Screenshot: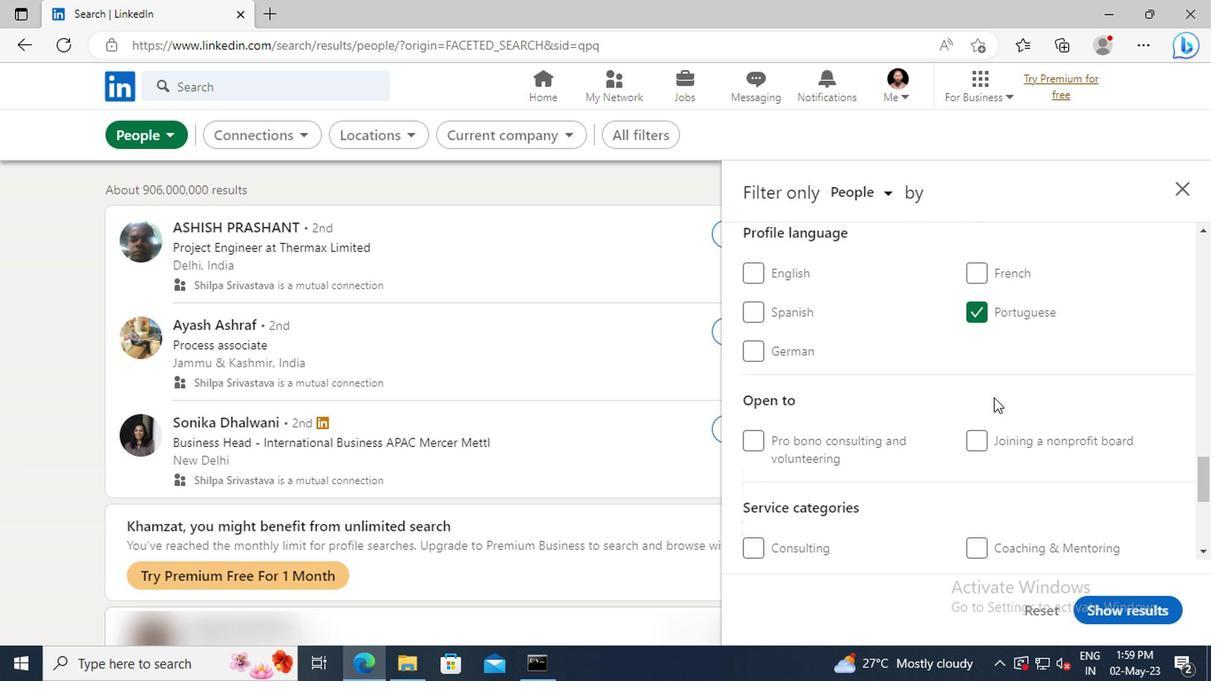 
Action: Mouse scrolled (987, 389) with delta (0, 0)
Screenshot: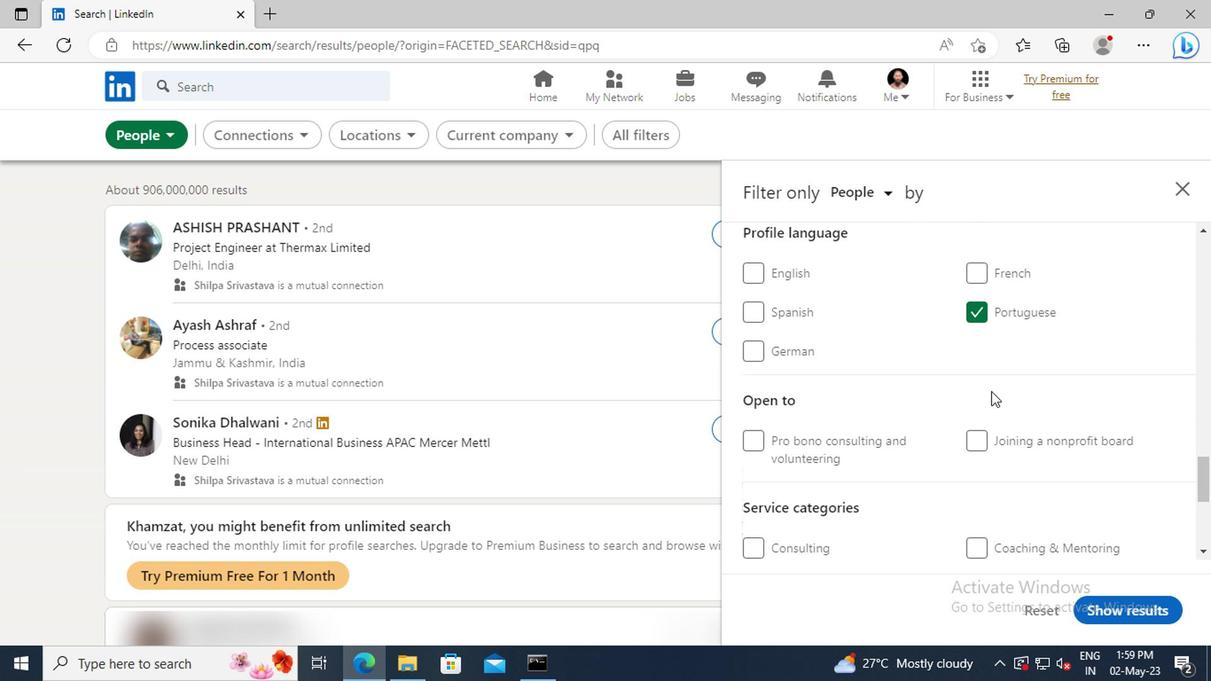
Action: Mouse scrolled (987, 389) with delta (0, 0)
Screenshot: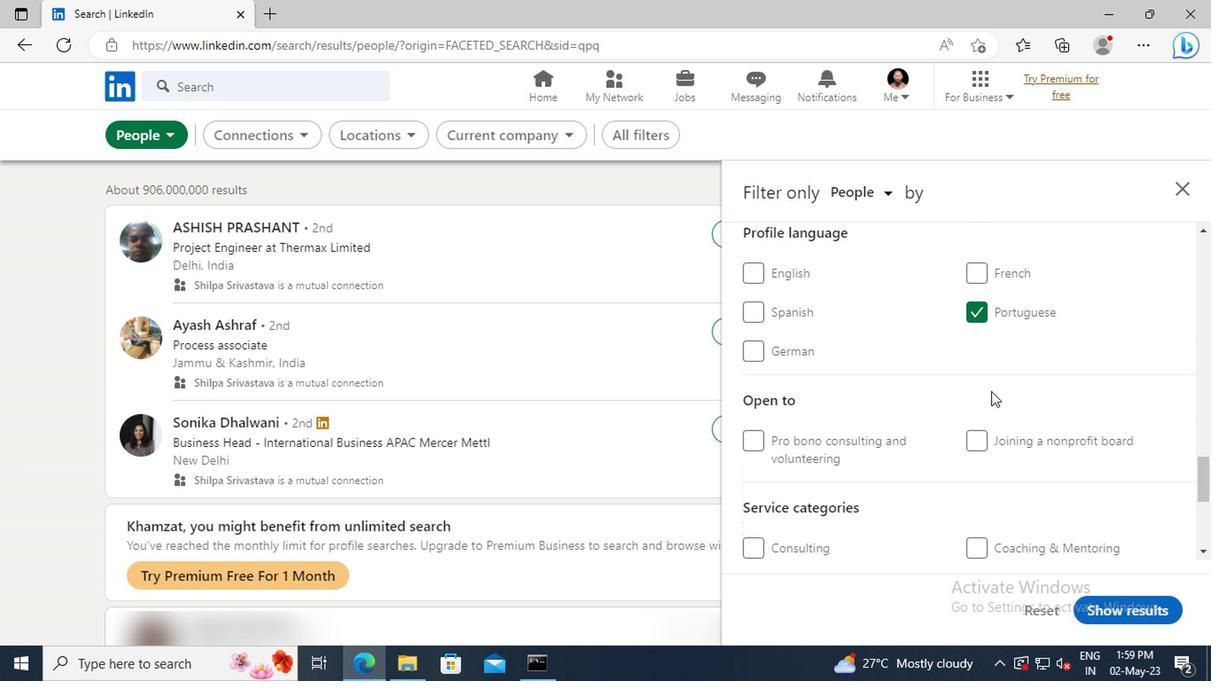 
Action: Mouse scrolled (987, 389) with delta (0, 0)
Screenshot: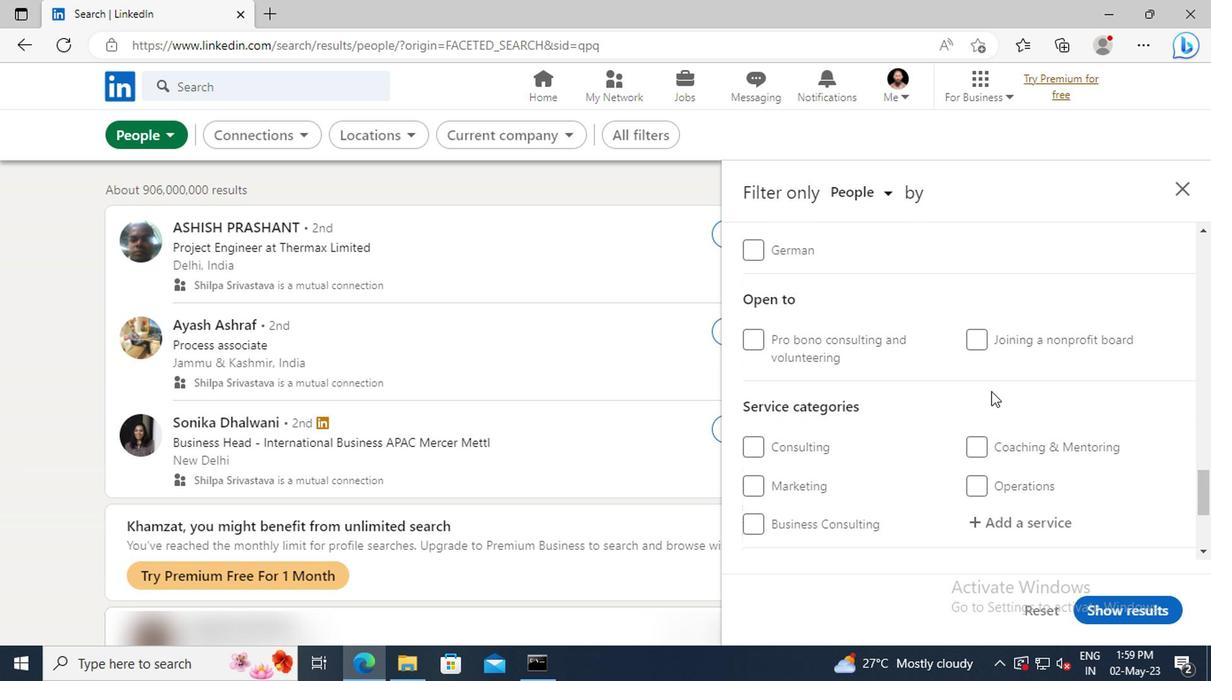 
Action: Mouse scrolled (987, 389) with delta (0, 0)
Screenshot: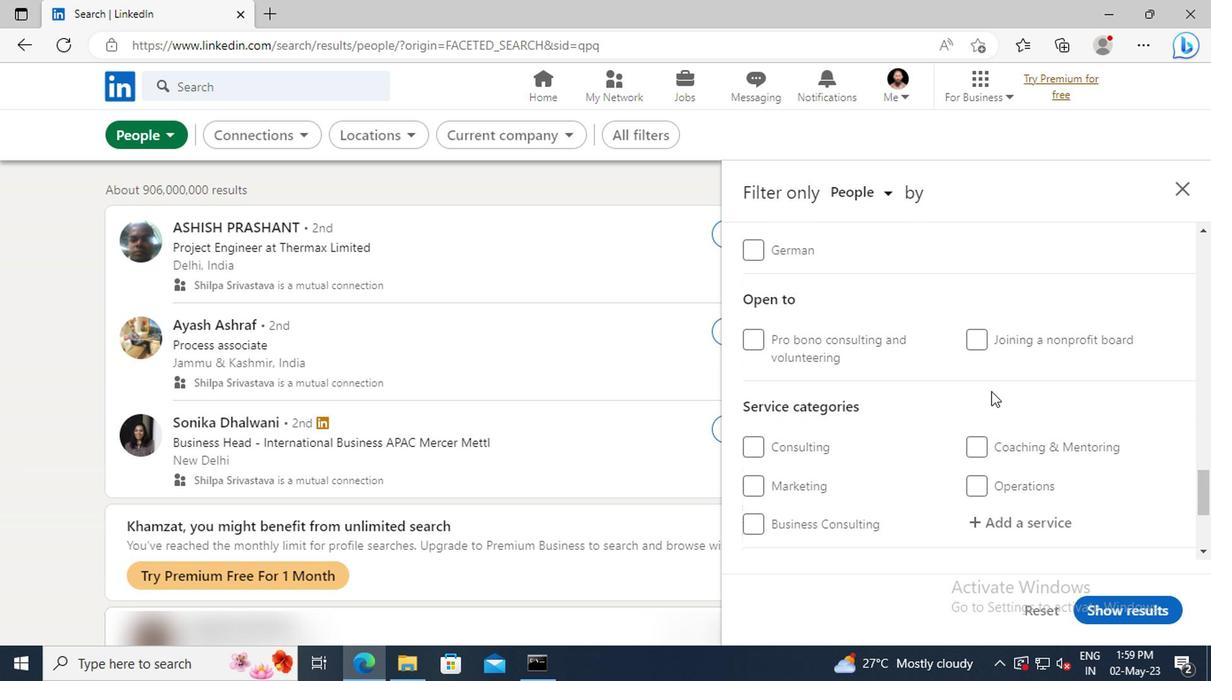
Action: Mouse moved to (989, 414)
Screenshot: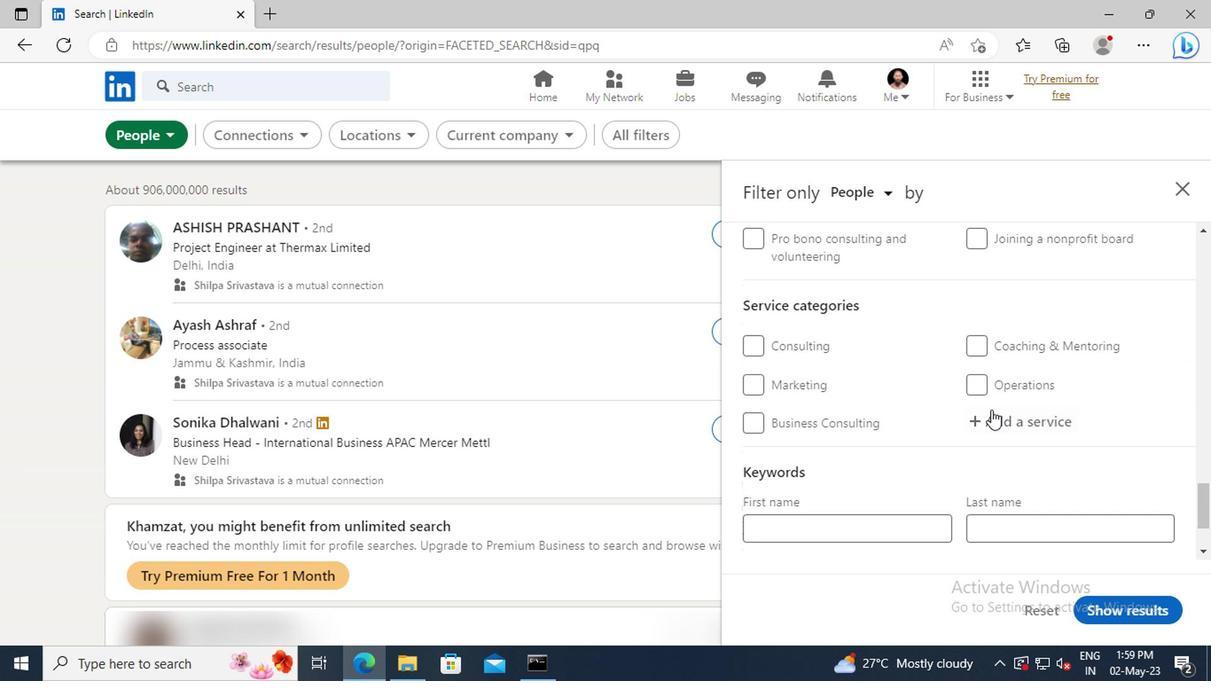 
Action: Mouse pressed left at (989, 414)
Screenshot: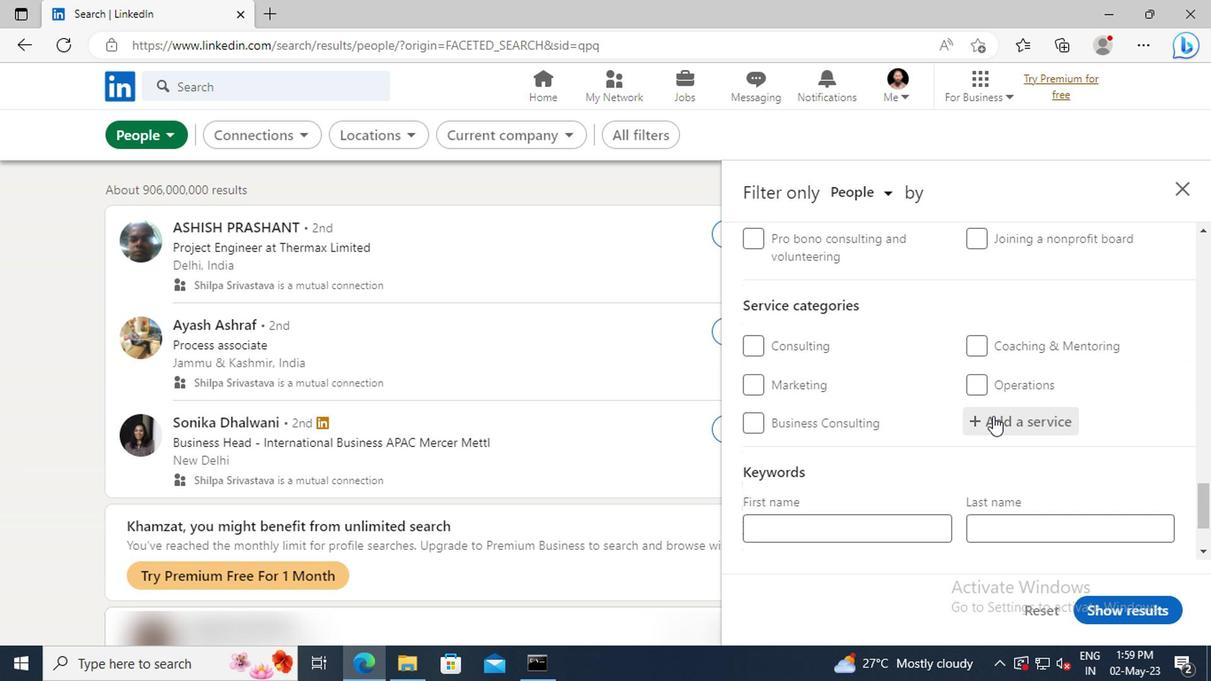 
Action: Key pressed <Key.shift>RESEARCH<Key.enter>
Screenshot: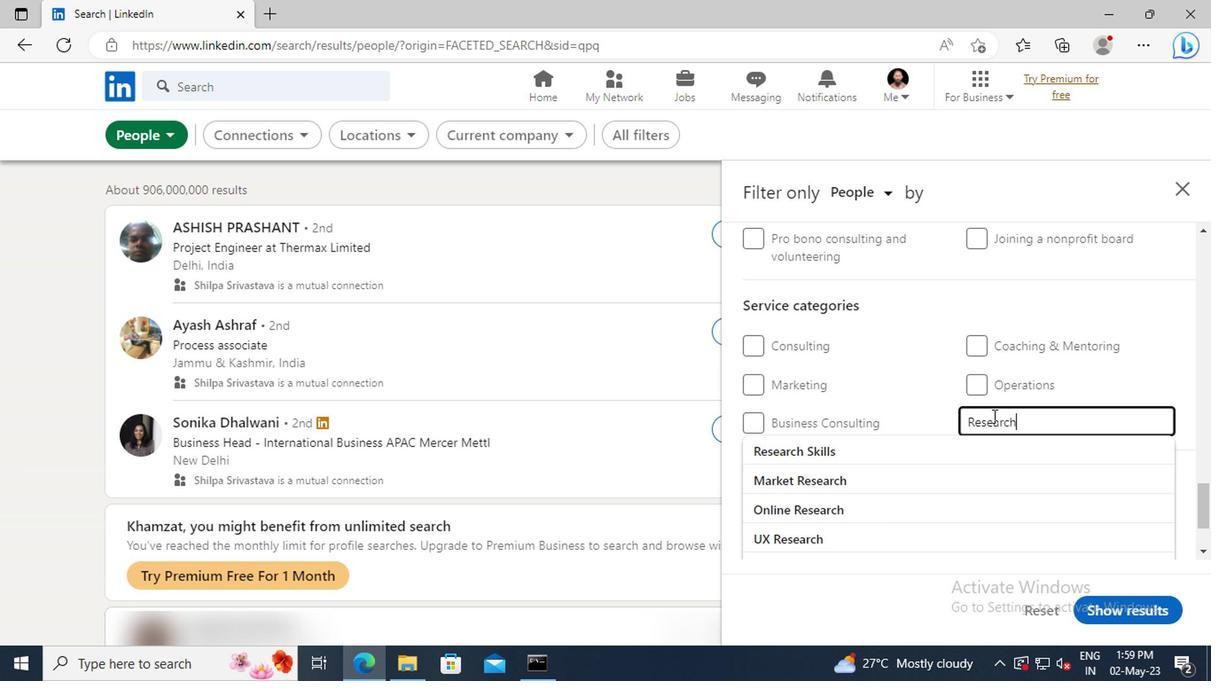 
Action: Mouse moved to (934, 419)
Screenshot: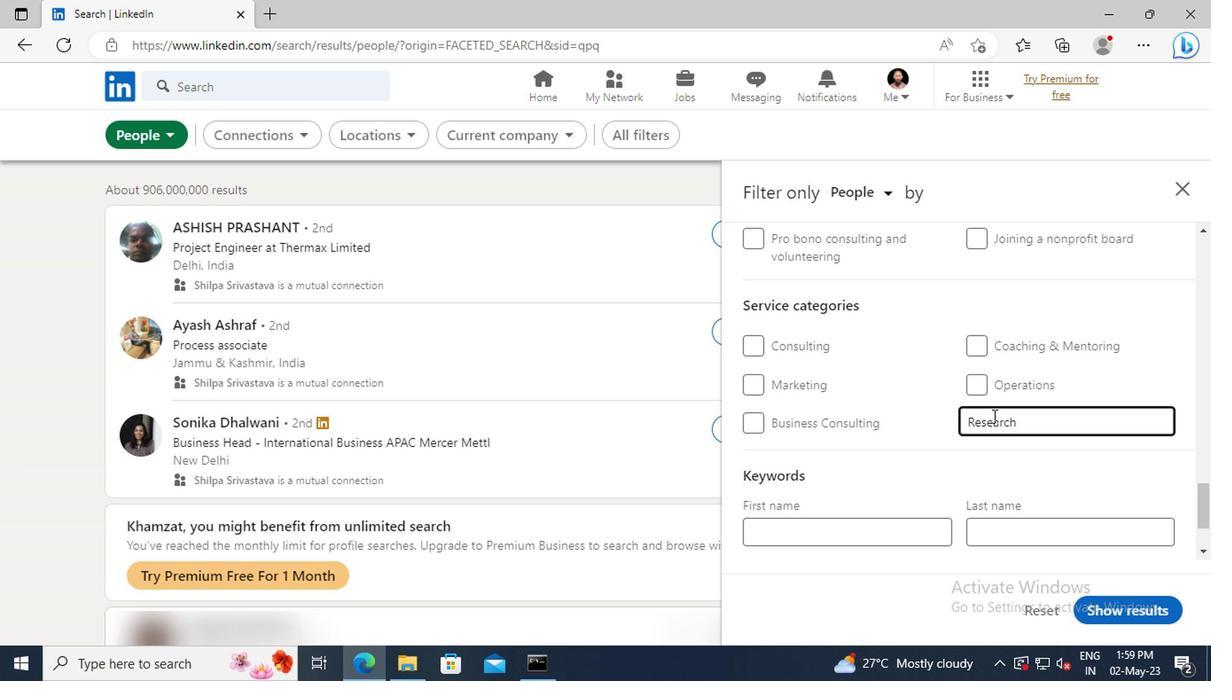 
Action: Mouse scrolled (934, 419) with delta (0, 0)
Screenshot: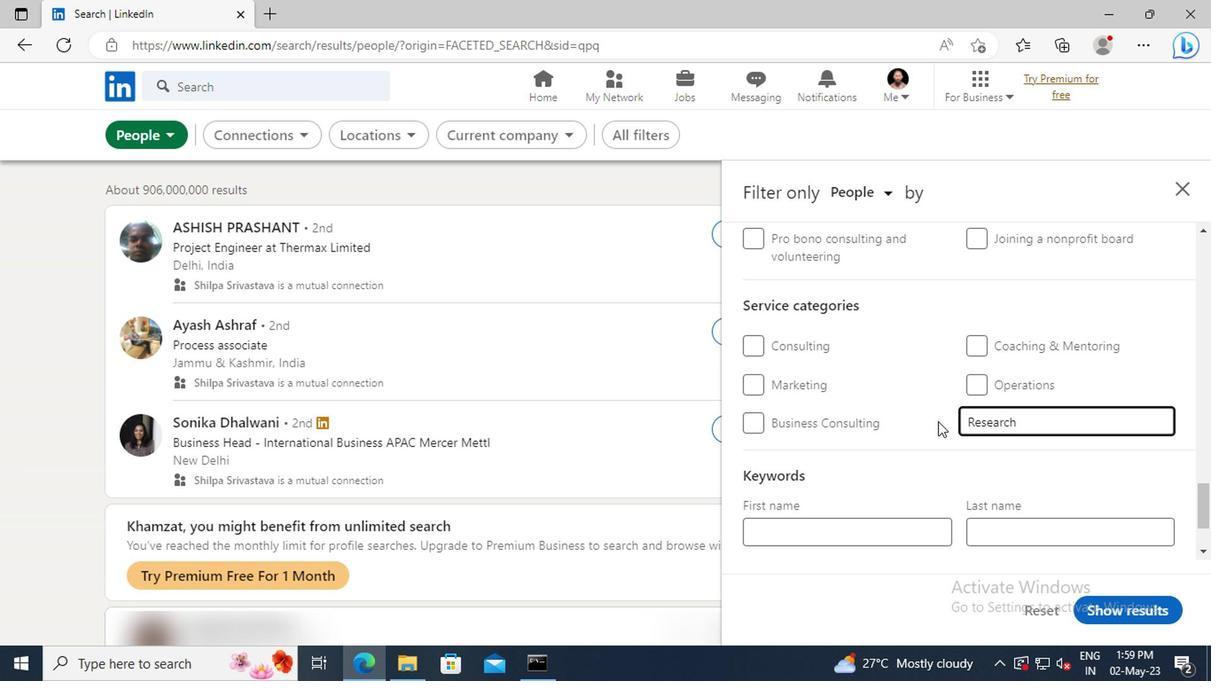 
Action: Mouse scrolled (934, 419) with delta (0, 0)
Screenshot: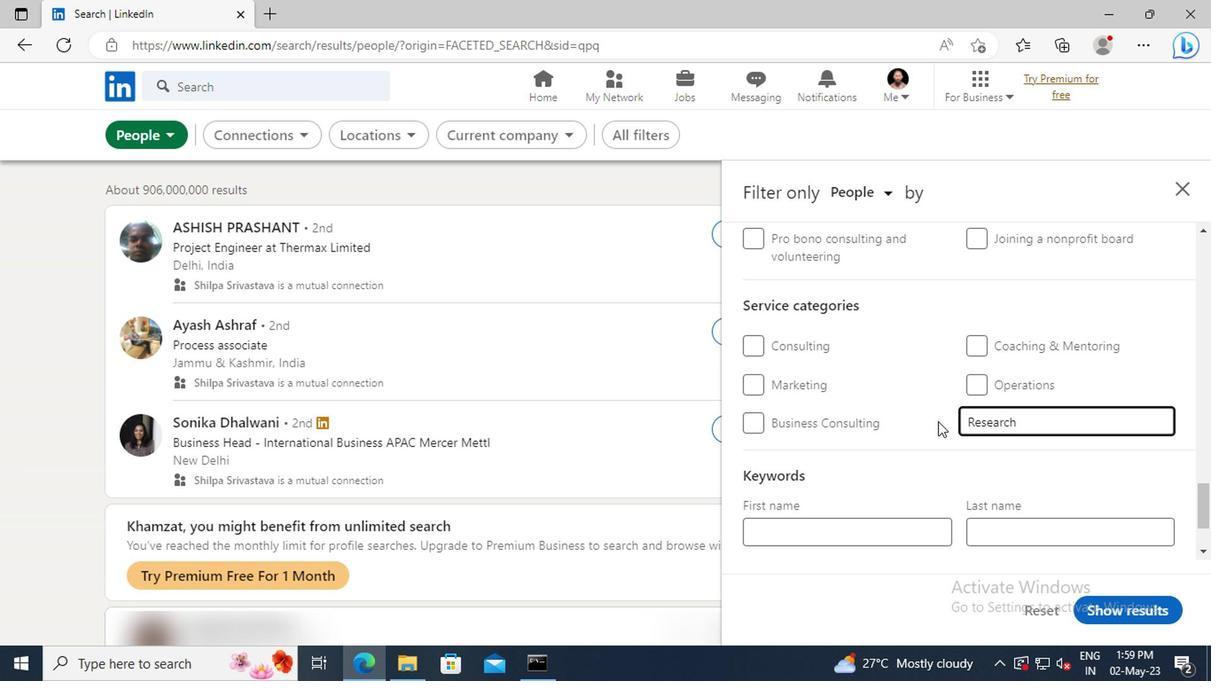 
Action: Mouse scrolled (934, 419) with delta (0, 0)
Screenshot: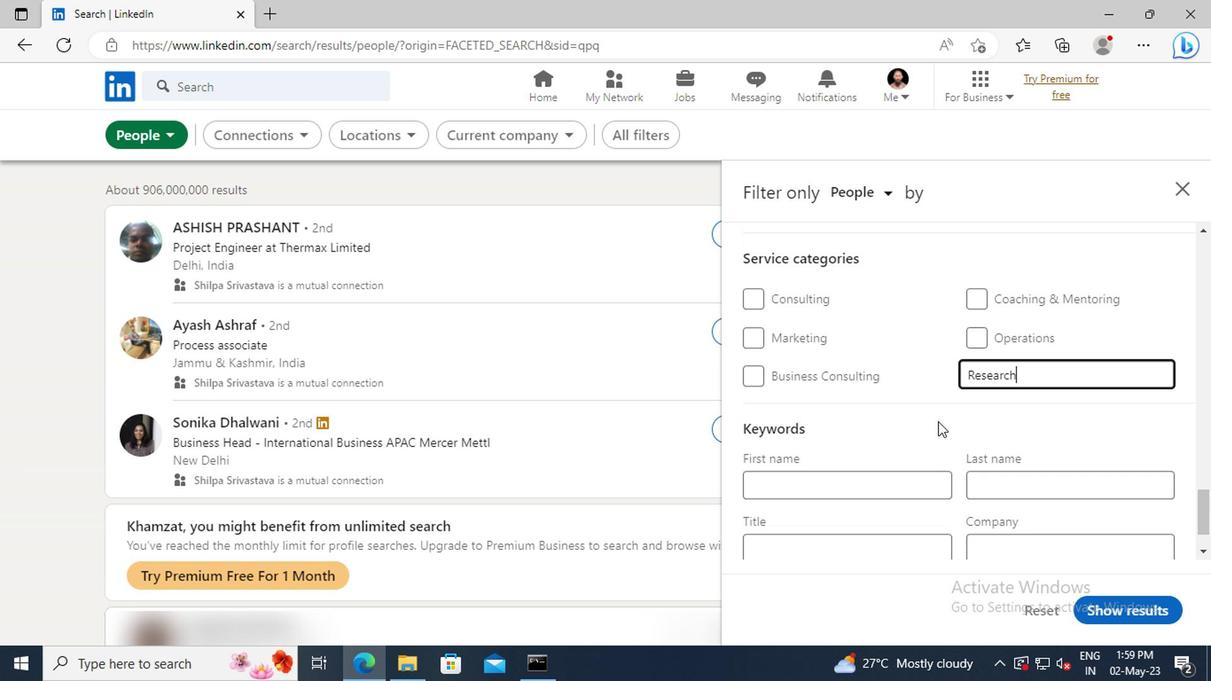 
Action: Mouse moved to (836, 470)
Screenshot: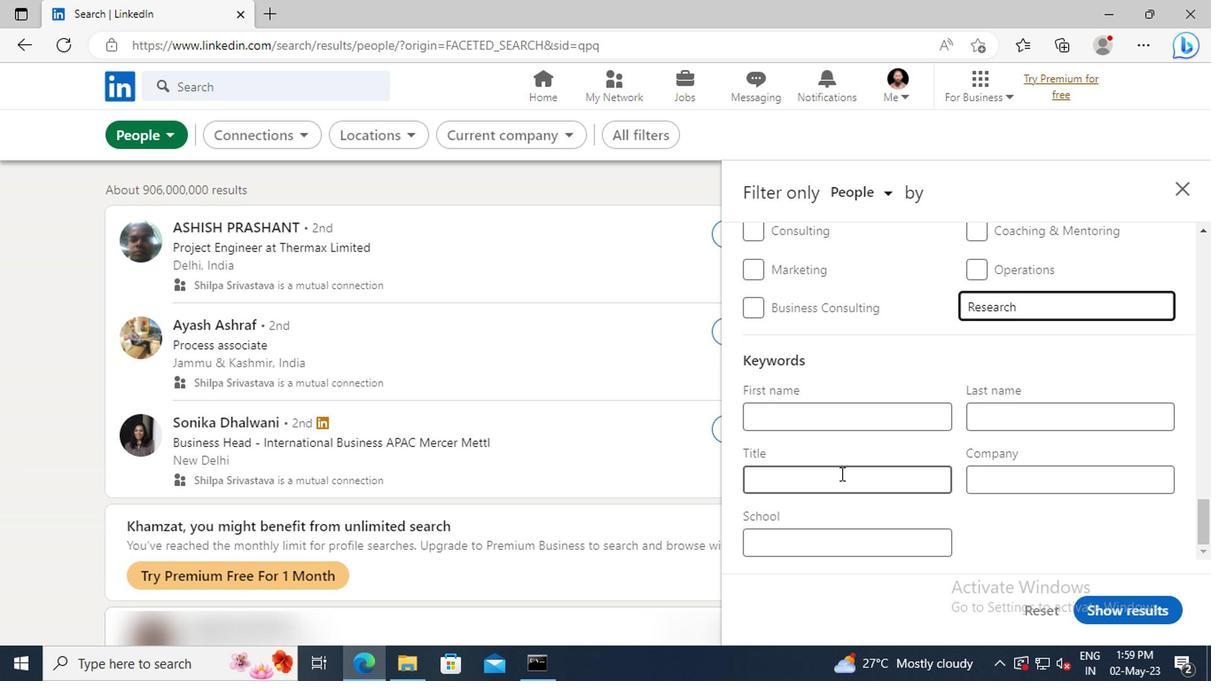 
Action: Mouse pressed left at (836, 470)
Screenshot: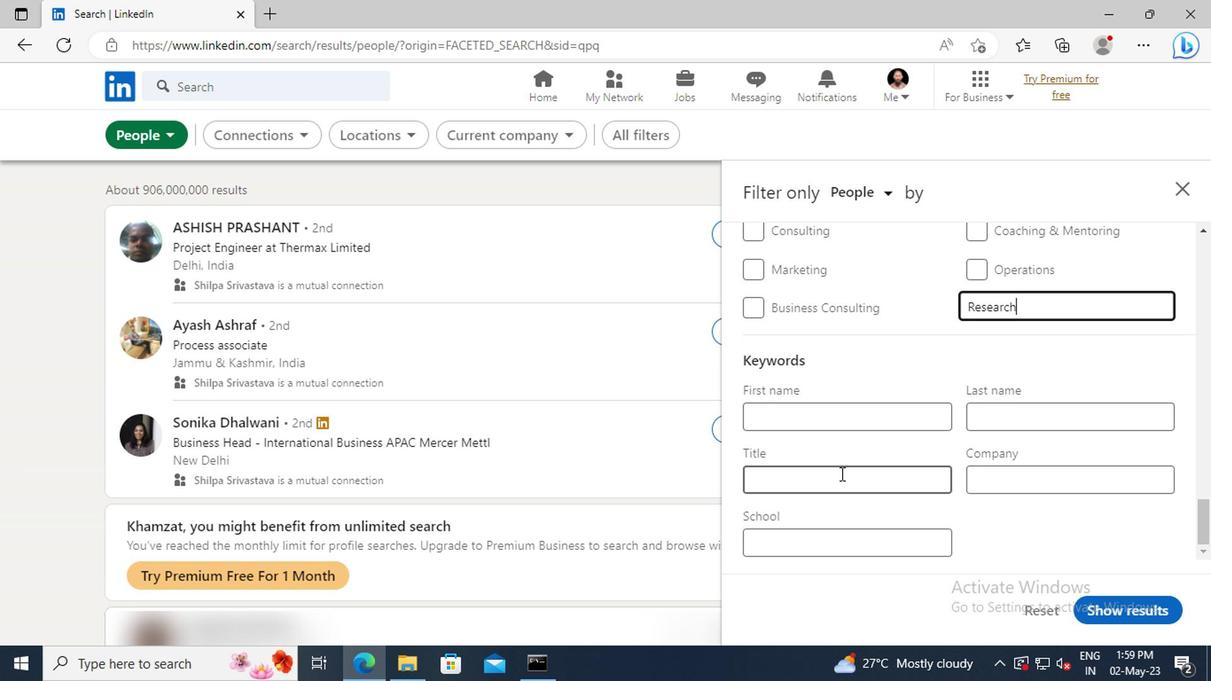 
Action: Key pressed <Key.shift>SECURITY<Key.space><Key.shift>GUARD<Key.enter>
Screenshot: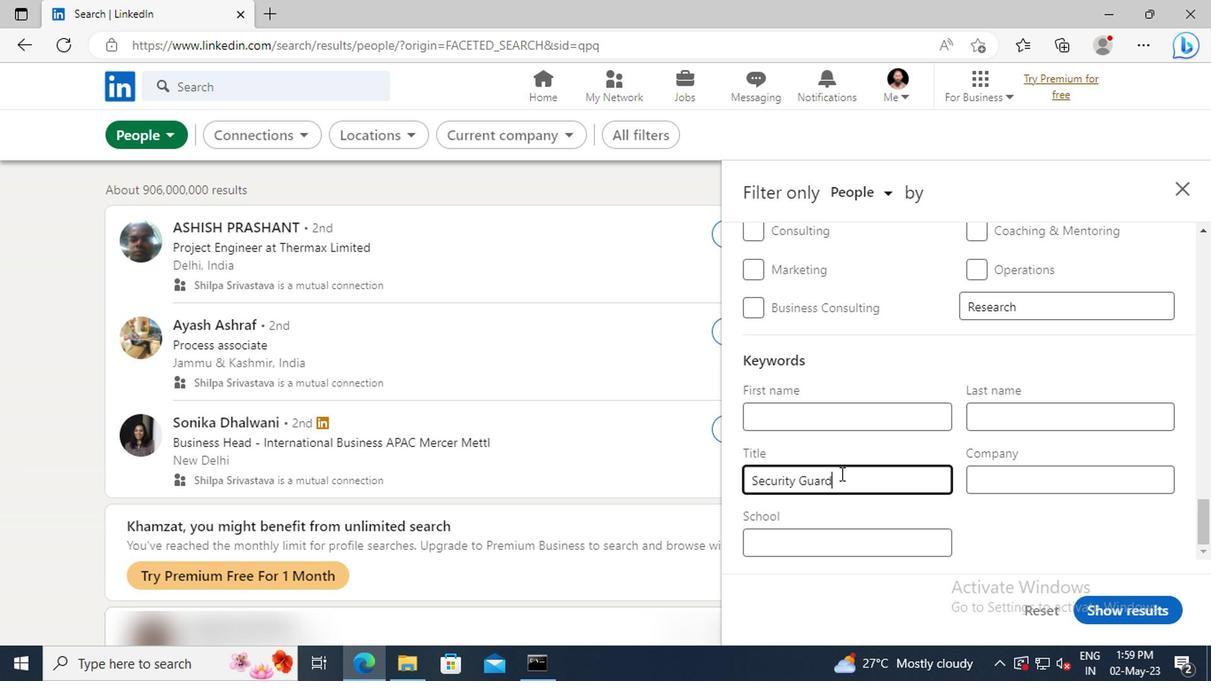 
Action: Mouse moved to (1093, 602)
Screenshot: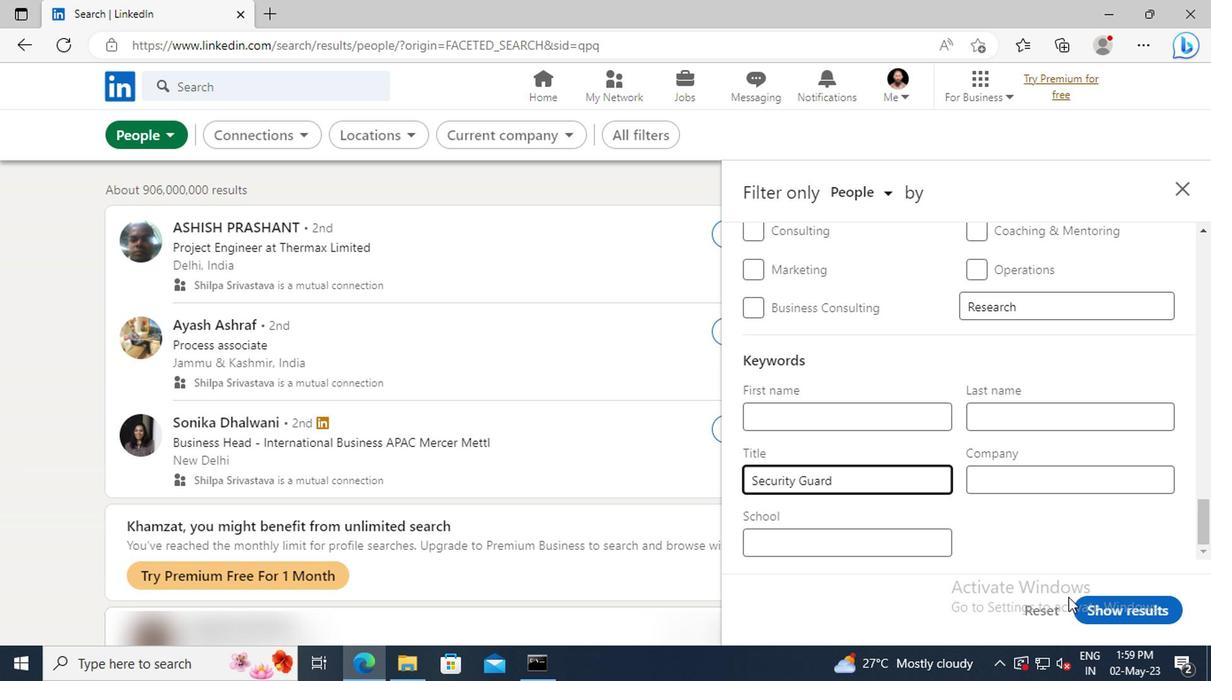 
Action: Mouse pressed left at (1093, 602)
Screenshot: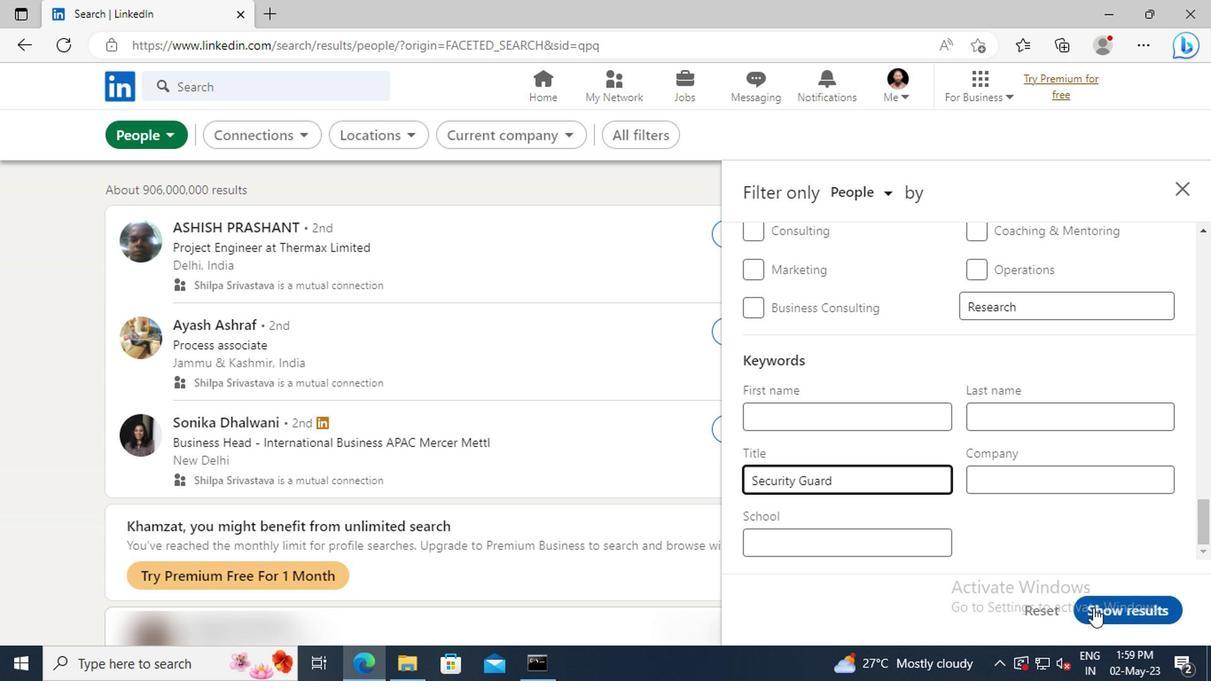 
